 Task: Customize reminder preferences for each task based on its importance and urgency in external data integration.
Action: Mouse moved to (125, 267)
Screenshot: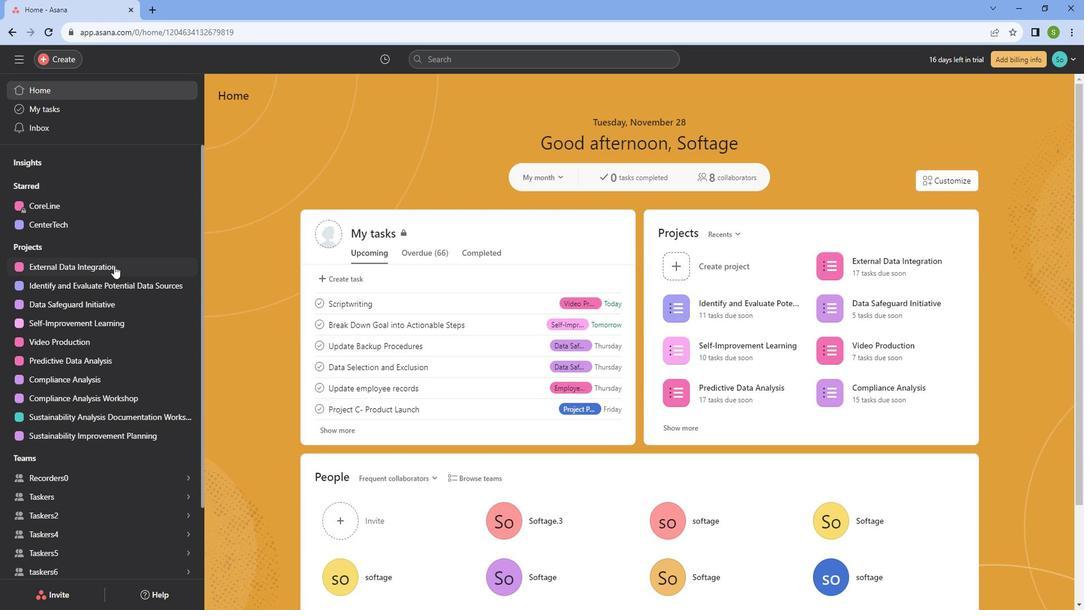 
Action: Mouse pressed left at (125, 267)
Screenshot: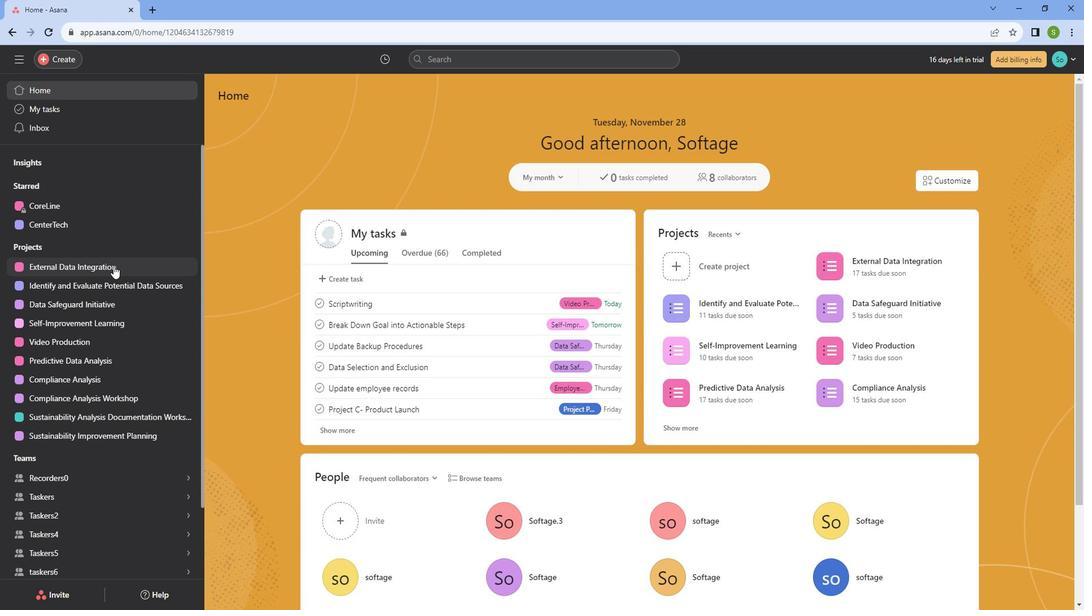 
Action: Mouse moved to (675, 237)
Screenshot: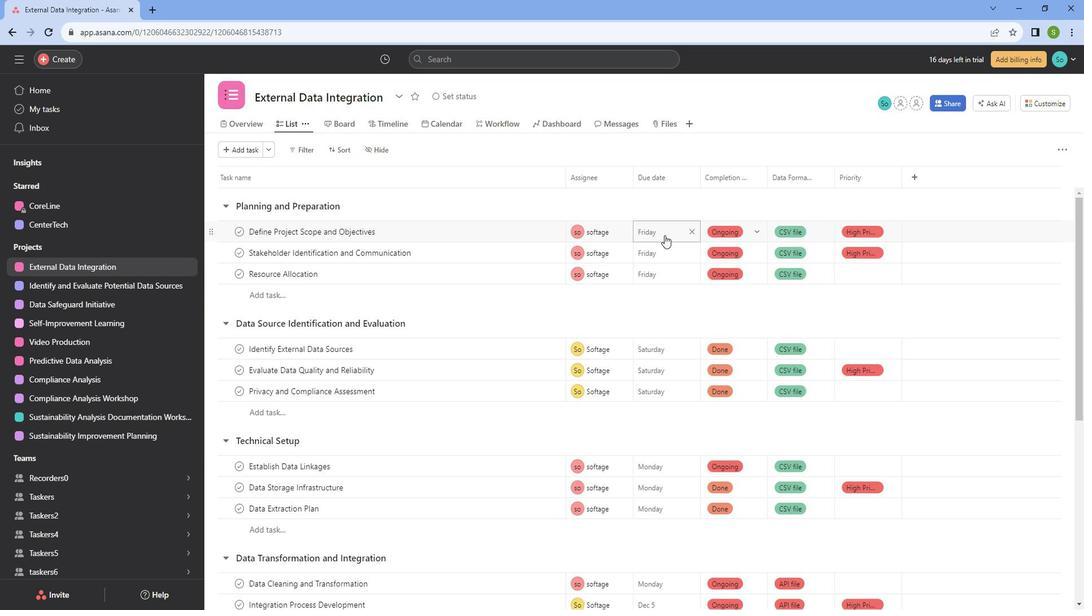 
Action: Mouse pressed left at (675, 237)
Screenshot: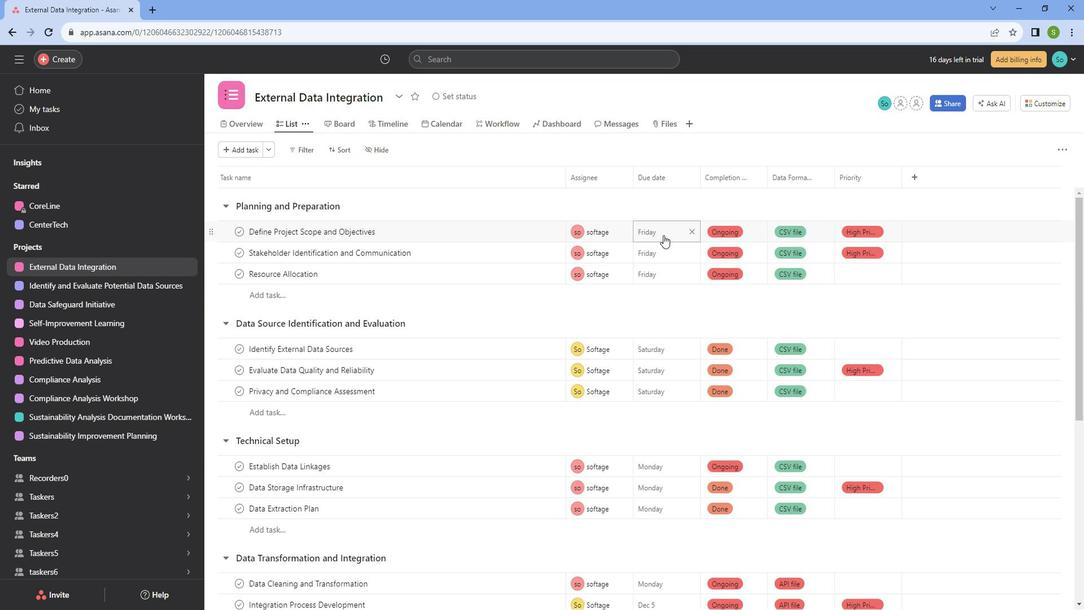 
Action: Mouse moved to (710, 289)
Screenshot: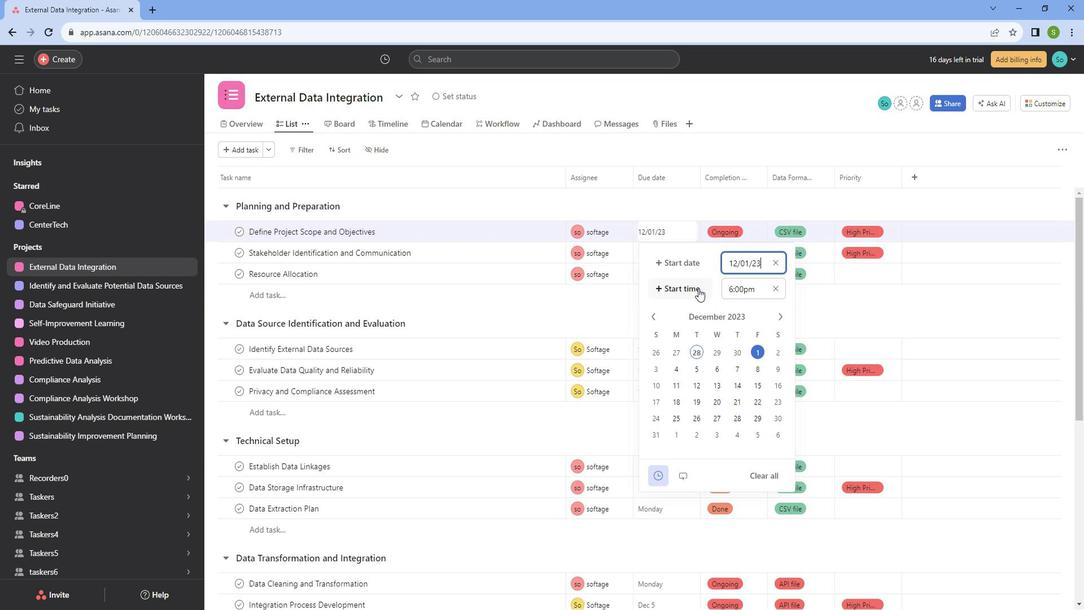 
Action: Mouse pressed left at (710, 289)
Screenshot: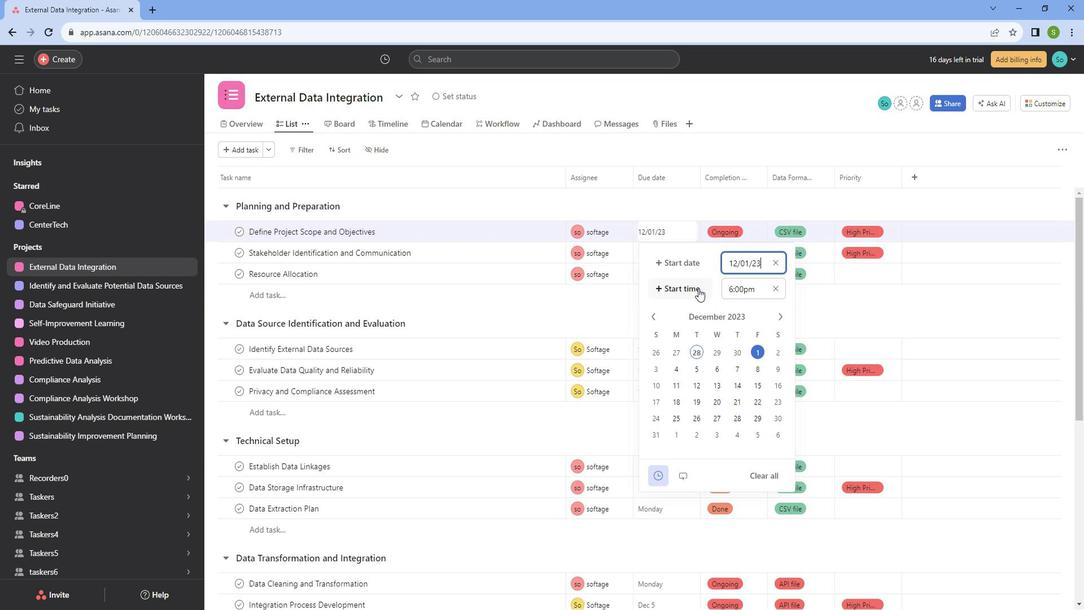 
Action: Mouse moved to (690, 320)
Screenshot: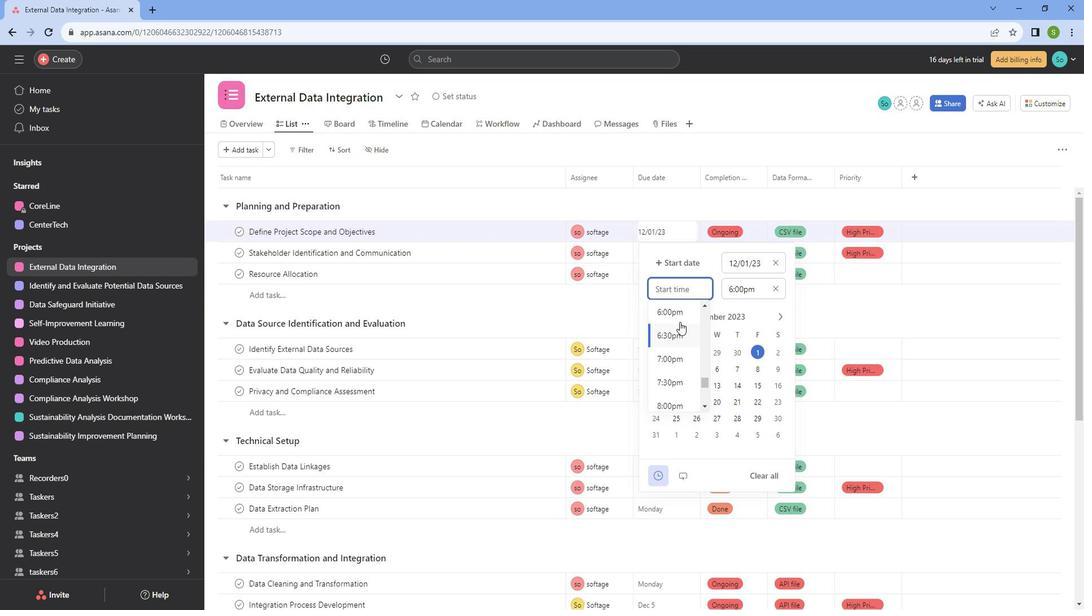 
Action: Mouse scrolled (690, 321) with delta (0, 0)
Screenshot: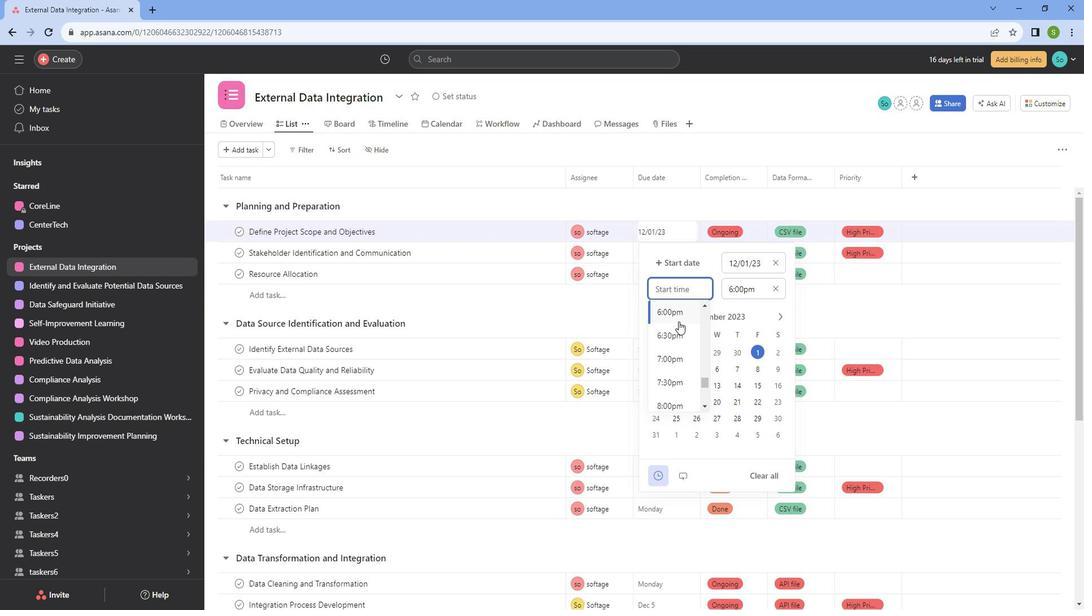 
Action: Mouse moved to (683, 348)
Screenshot: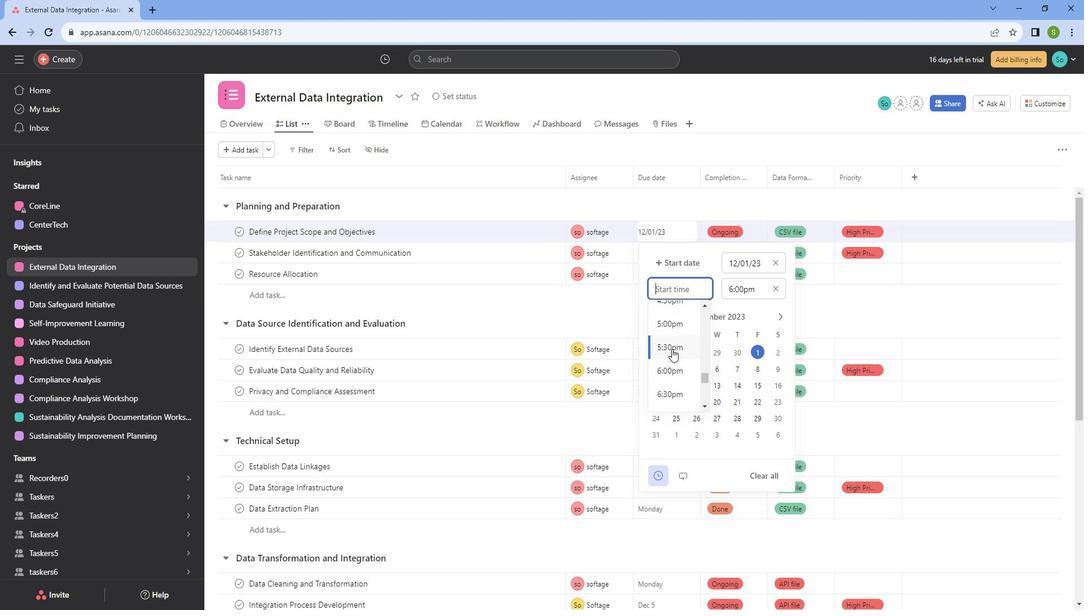 
Action: Mouse pressed left at (683, 348)
Screenshot: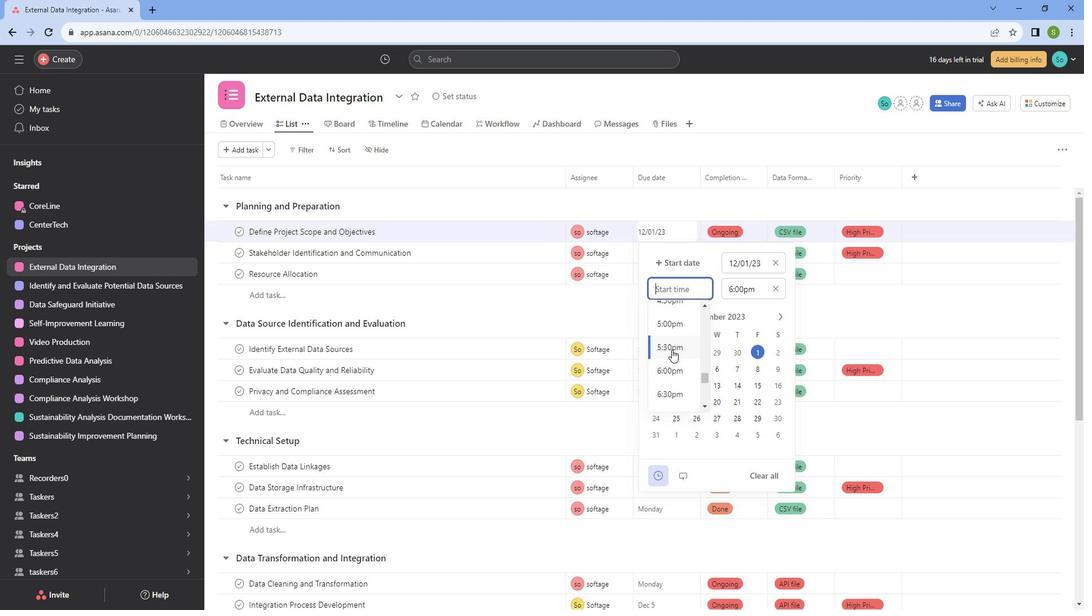 
Action: Mouse moved to (665, 209)
Screenshot: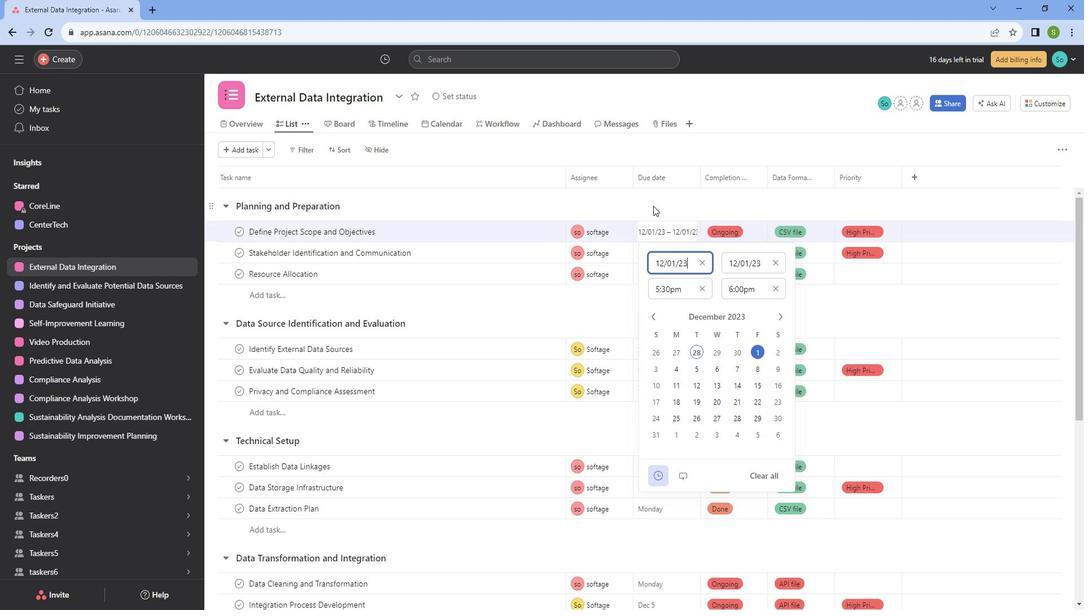 
Action: Mouse pressed left at (665, 209)
Screenshot: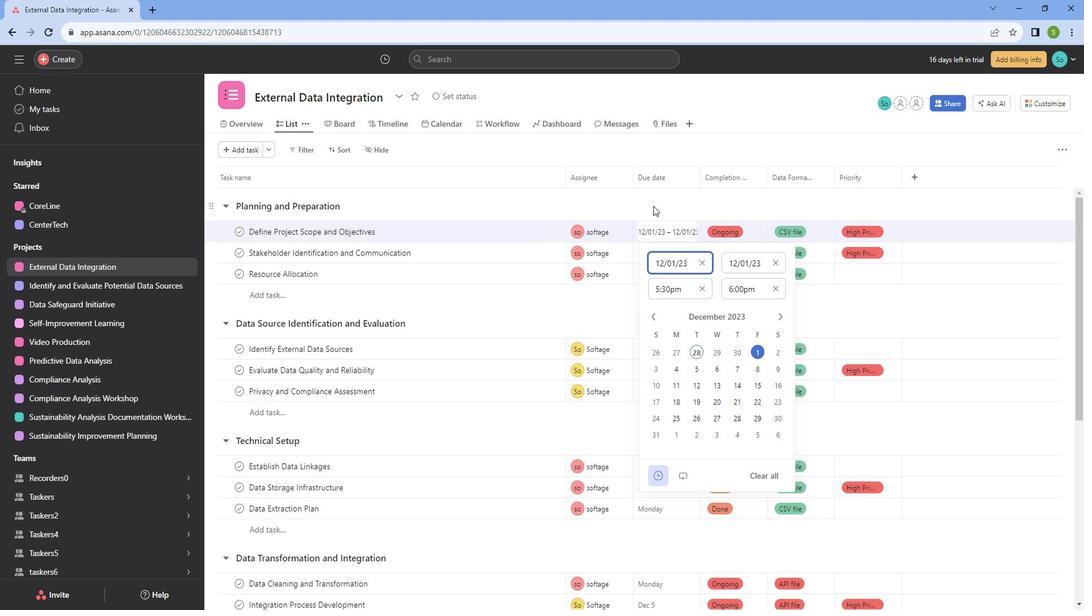 
Action: Mouse moved to (664, 261)
Screenshot: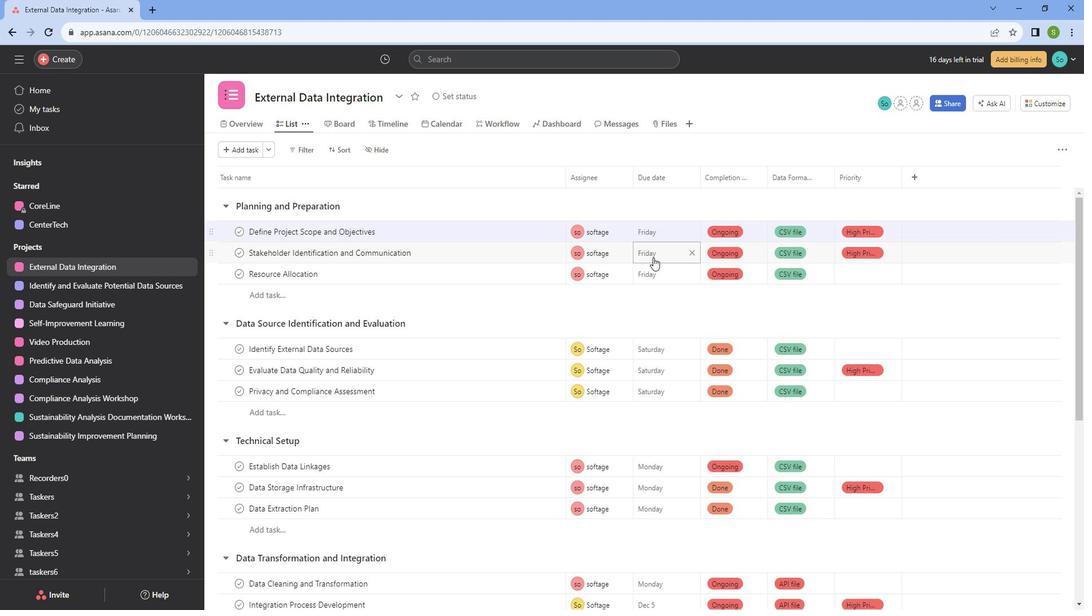 
Action: Mouse pressed left at (664, 261)
Screenshot: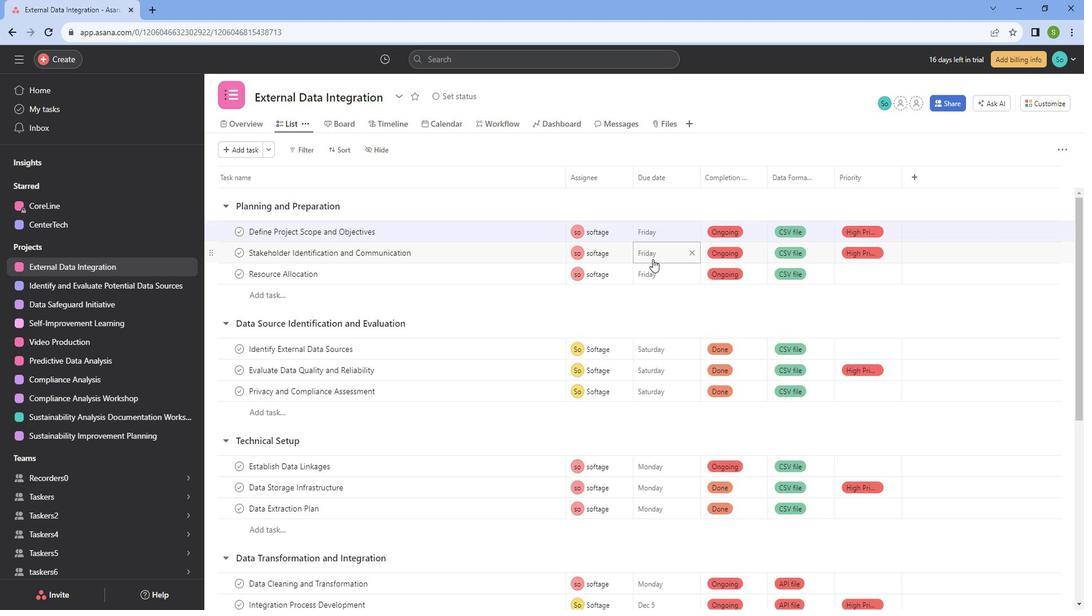 
Action: Mouse moved to (690, 307)
Screenshot: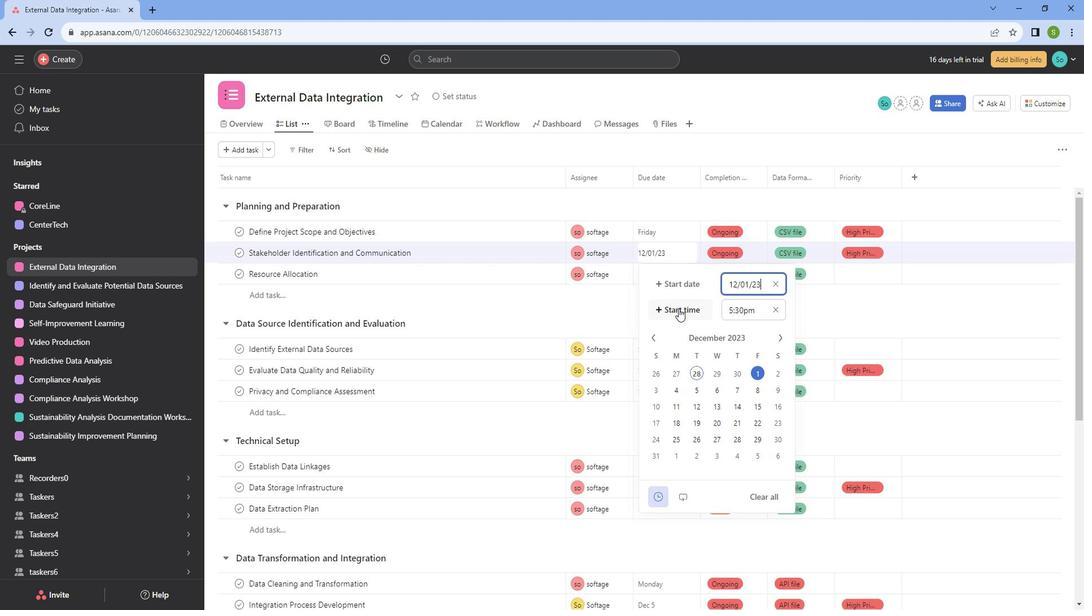 
Action: Mouse pressed left at (690, 307)
Screenshot: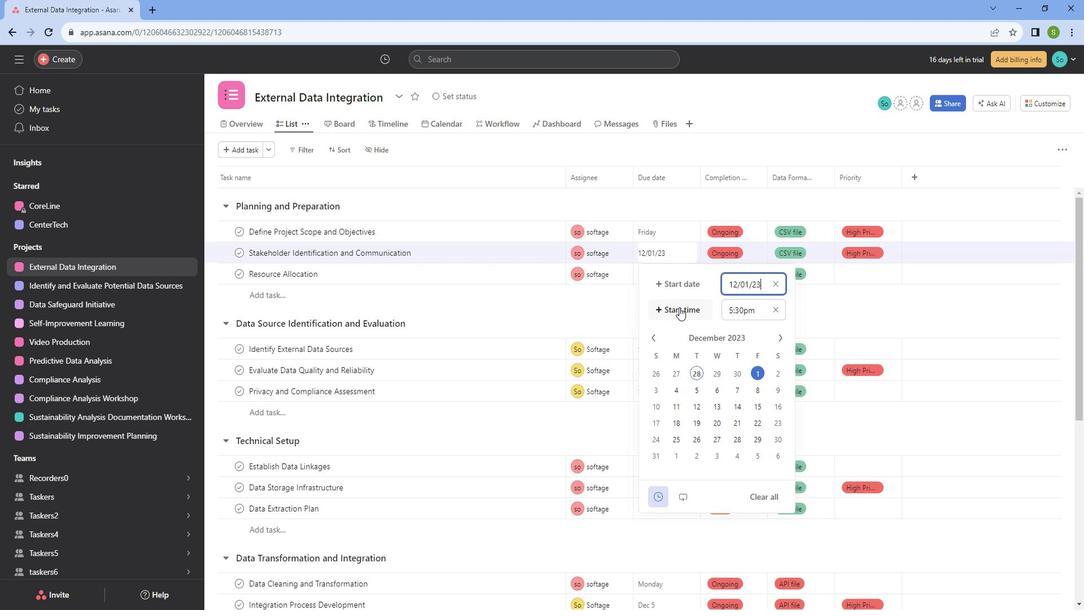 
Action: Mouse moved to (702, 339)
Screenshot: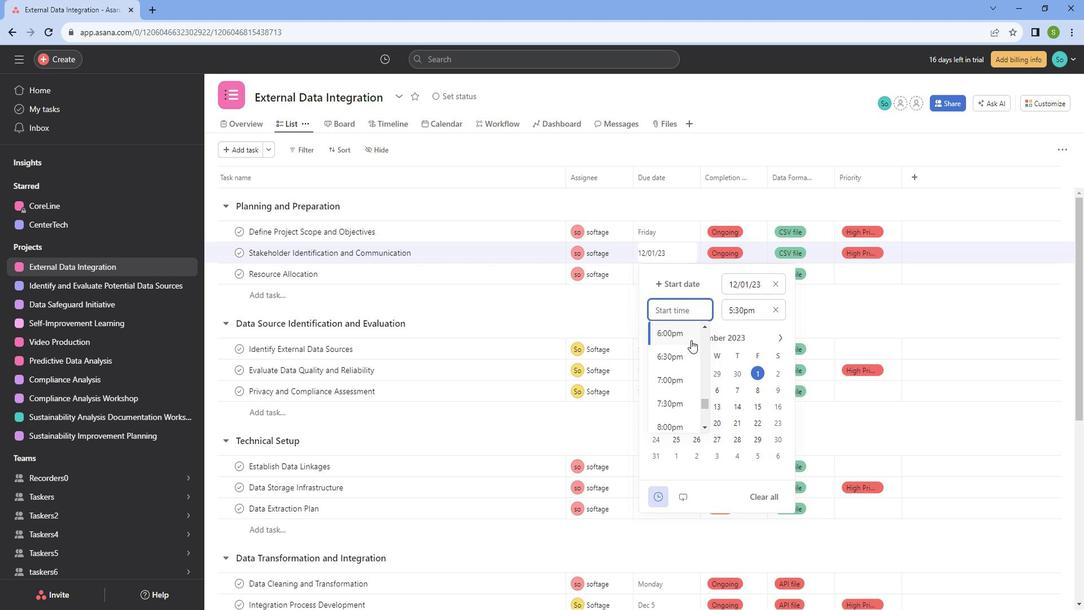 
Action: Mouse scrolled (702, 339) with delta (0, 0)
Screenshot: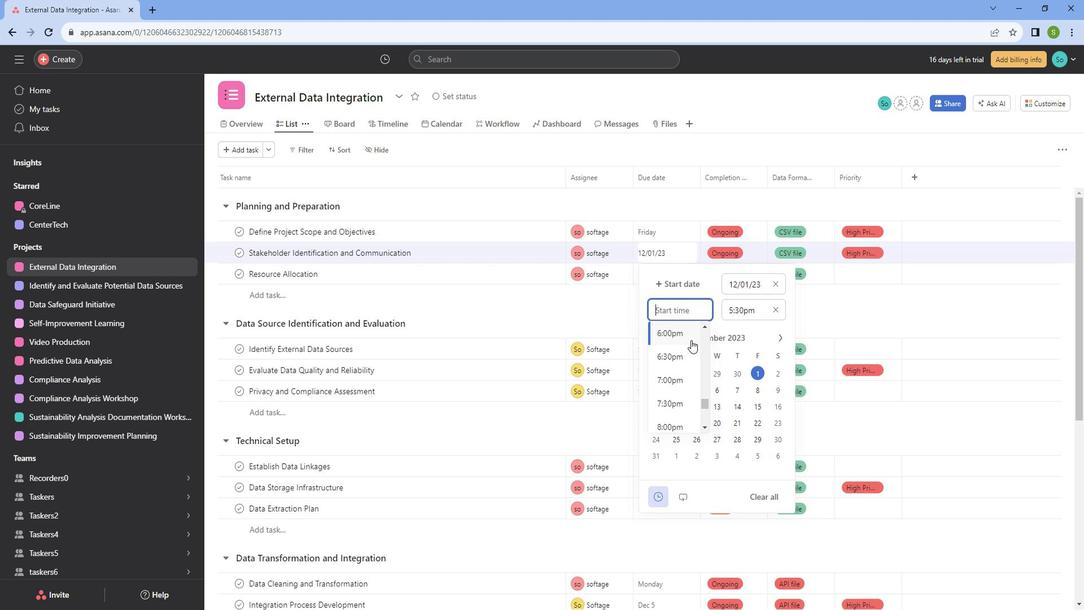 
Action: Mouse moved to (694, 342)
Screenshot: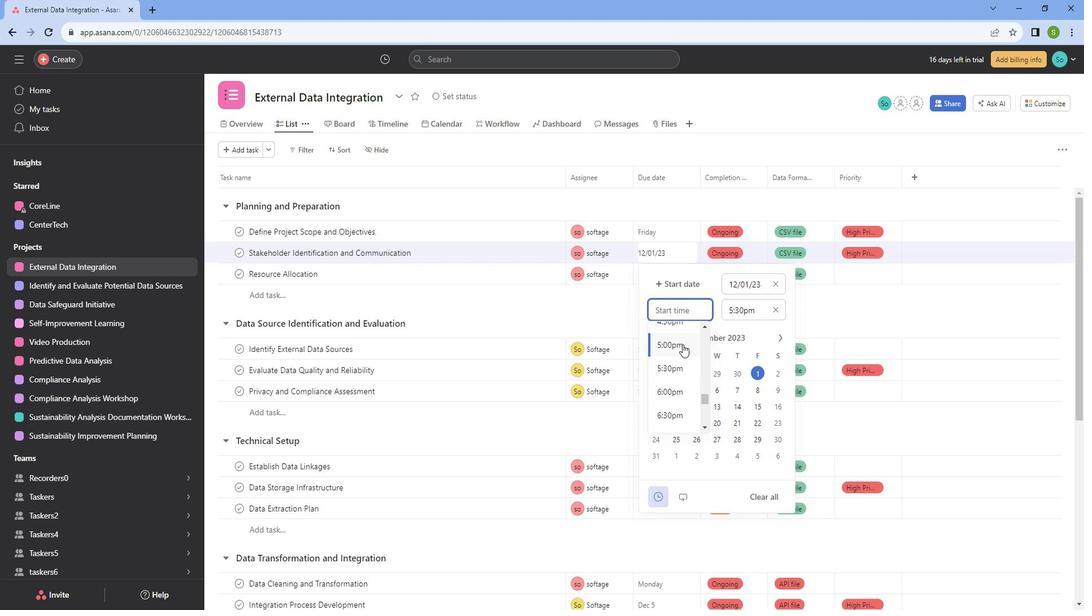 
Action: Mouse pressed left at (694, 342)
Screenshot: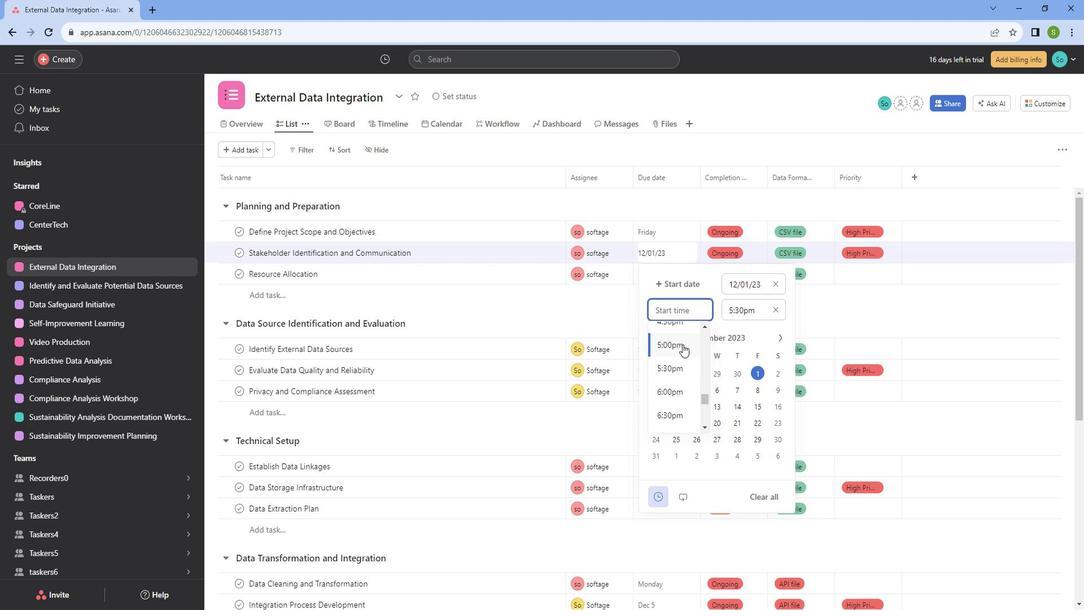 
Action: Mouse moved to (668, 208)
Screenshot: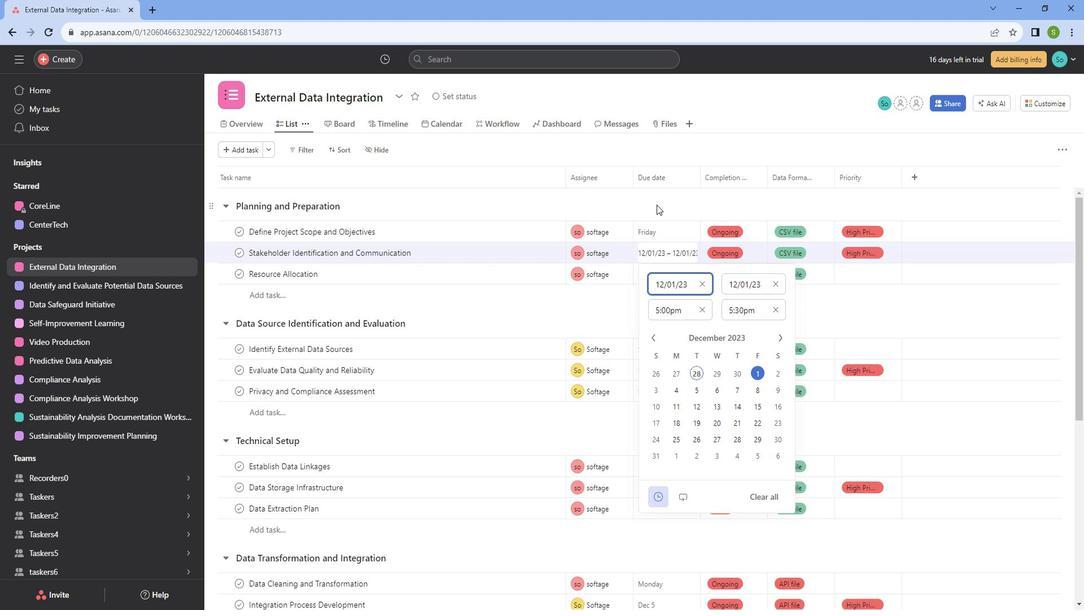 
Action: Mouse pressed left at (668, 208)
Screenshot: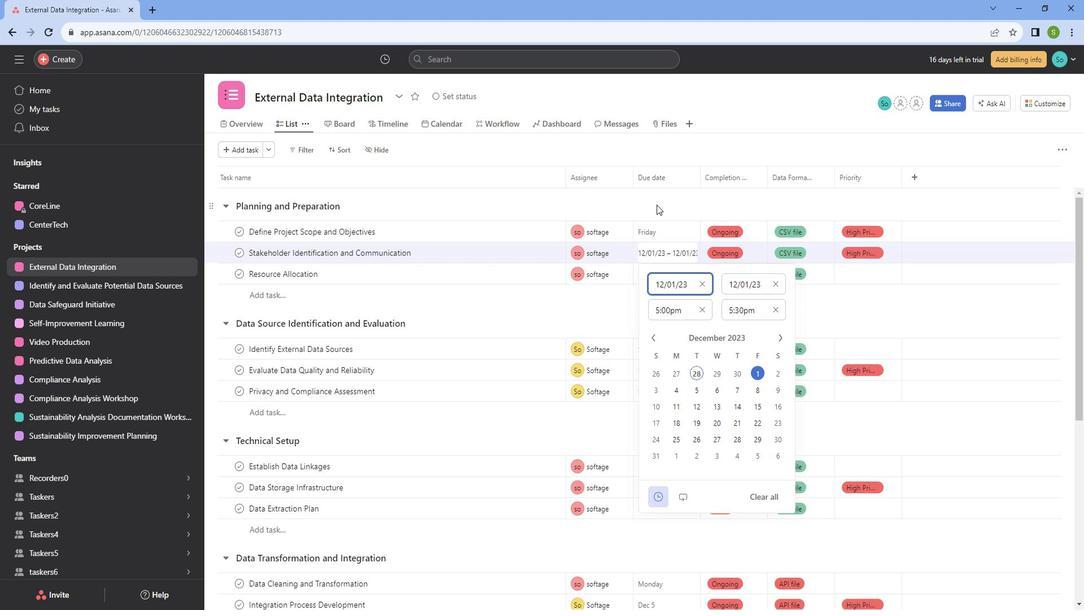 
Action: Mouse moved to (652, 278)
Screenshot: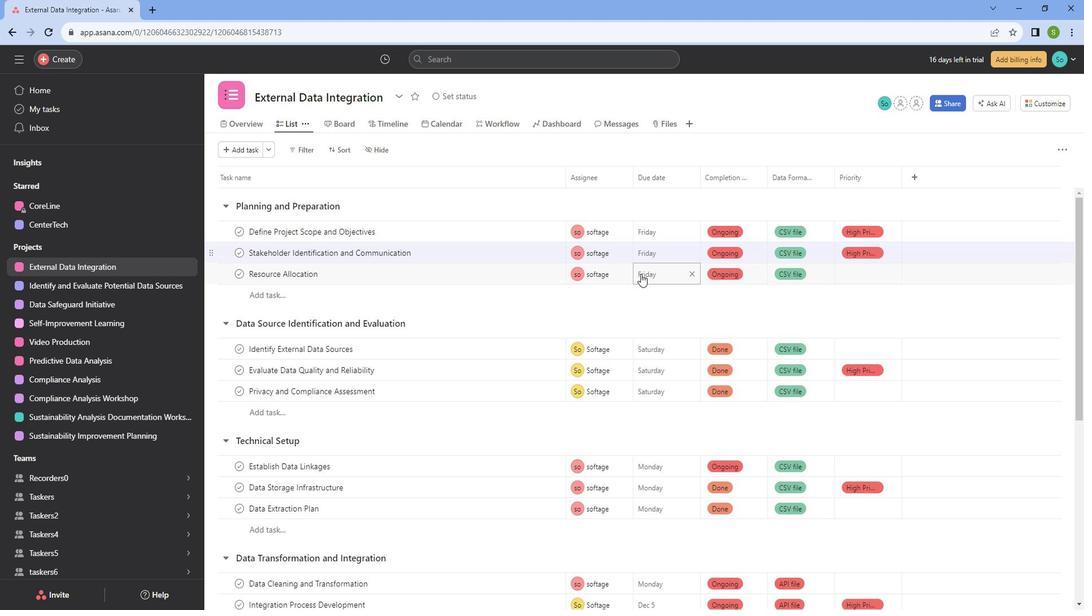 
Action: Mouse pressed left at (652, 278)
Screenshot: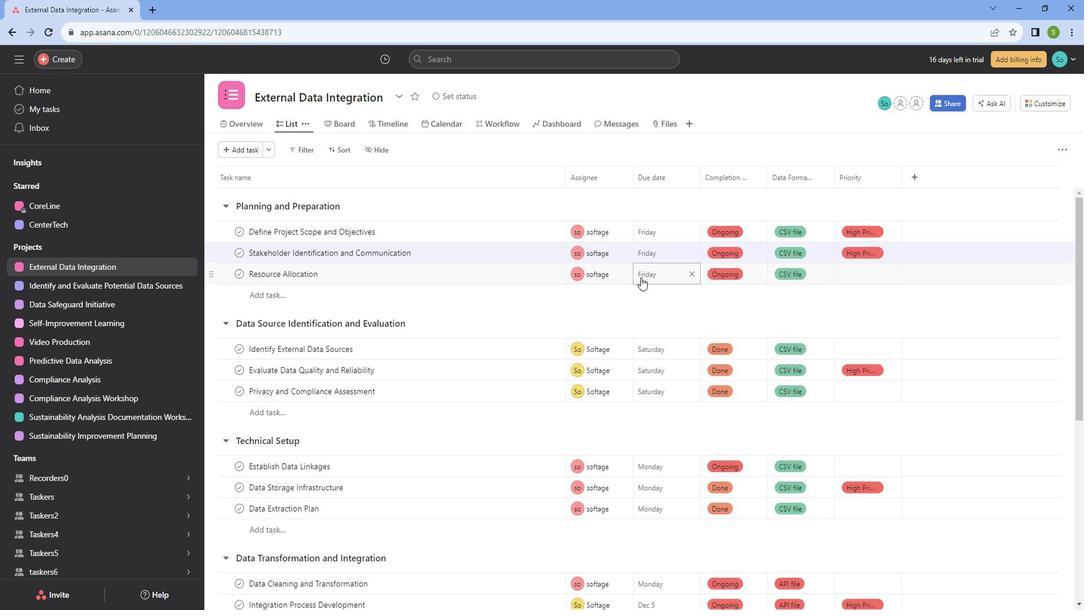 
Action: Mouse moved to (696, 329)
Screenshot: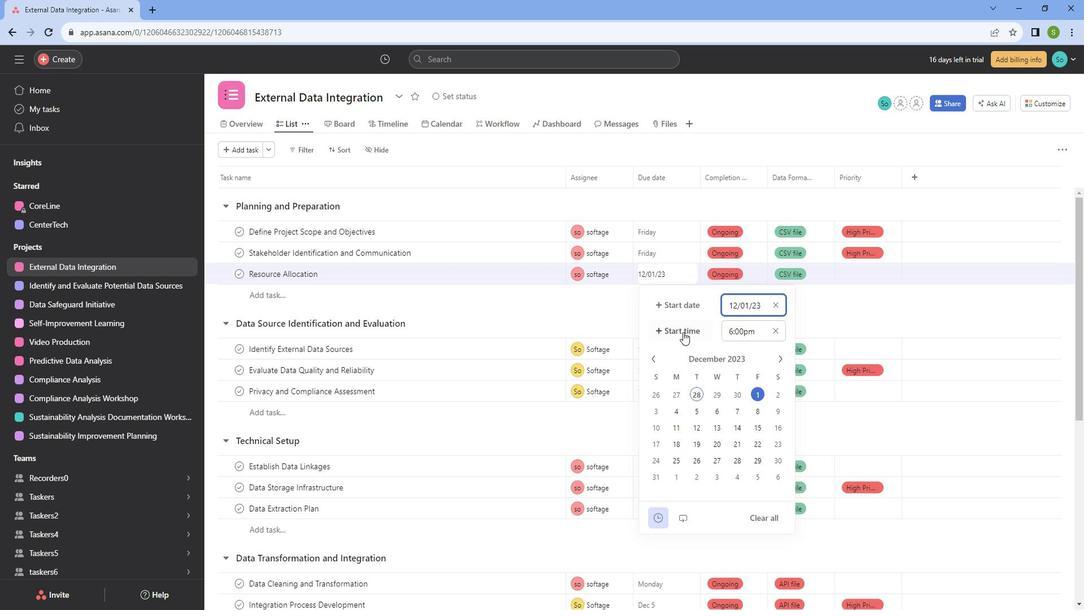 
Action: Mouse pressed left at (696, 329)
Screenshot: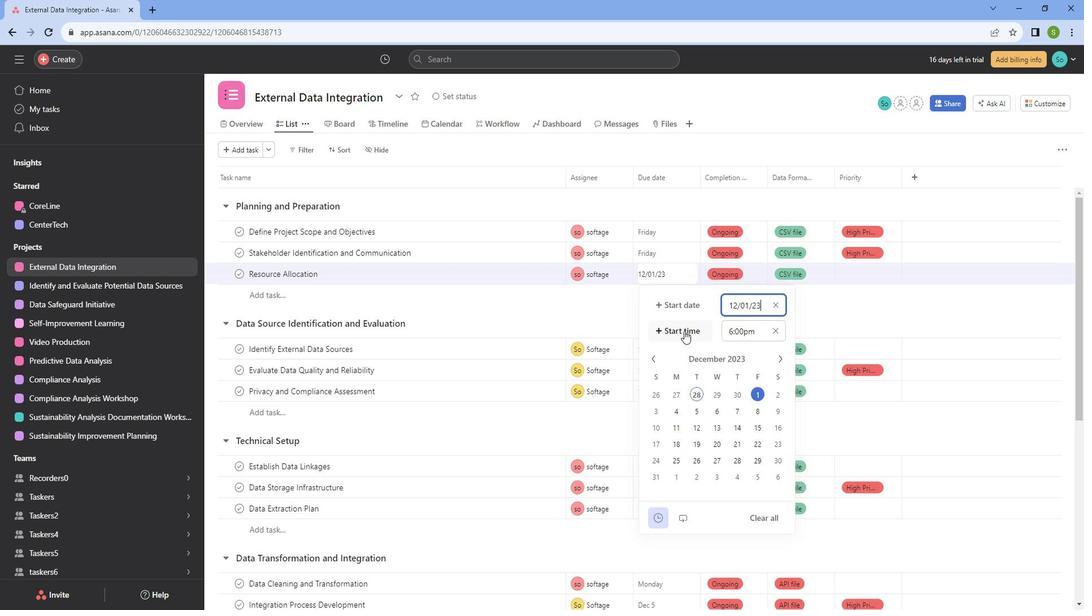 
Action: Mouse moved to (688, 354)
Screenshot: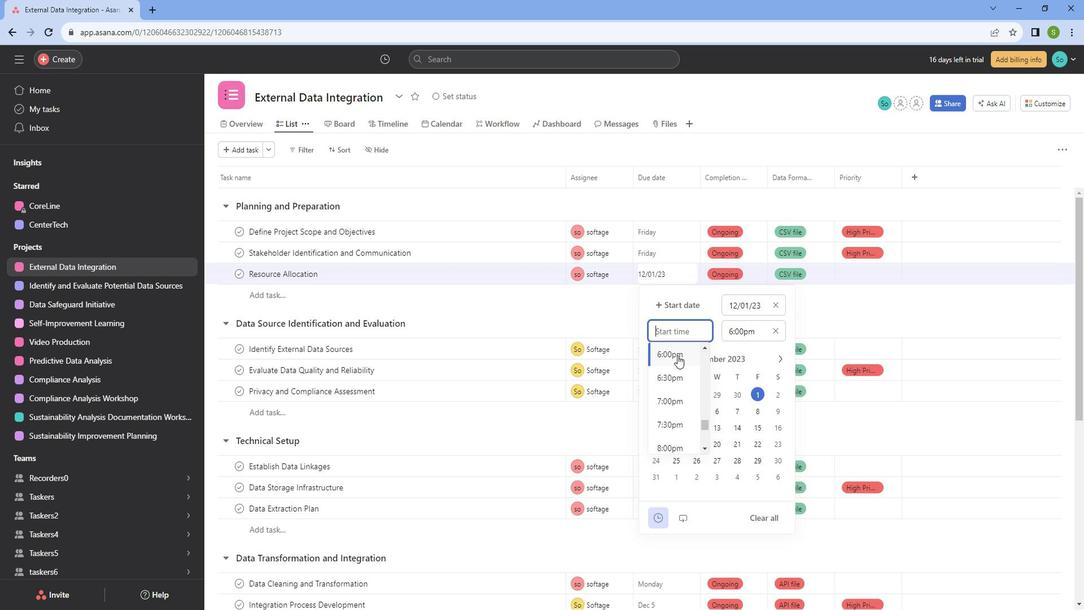 
Action: Mouse scrolled (688, 354) with delta (0, 0)
Screenshot: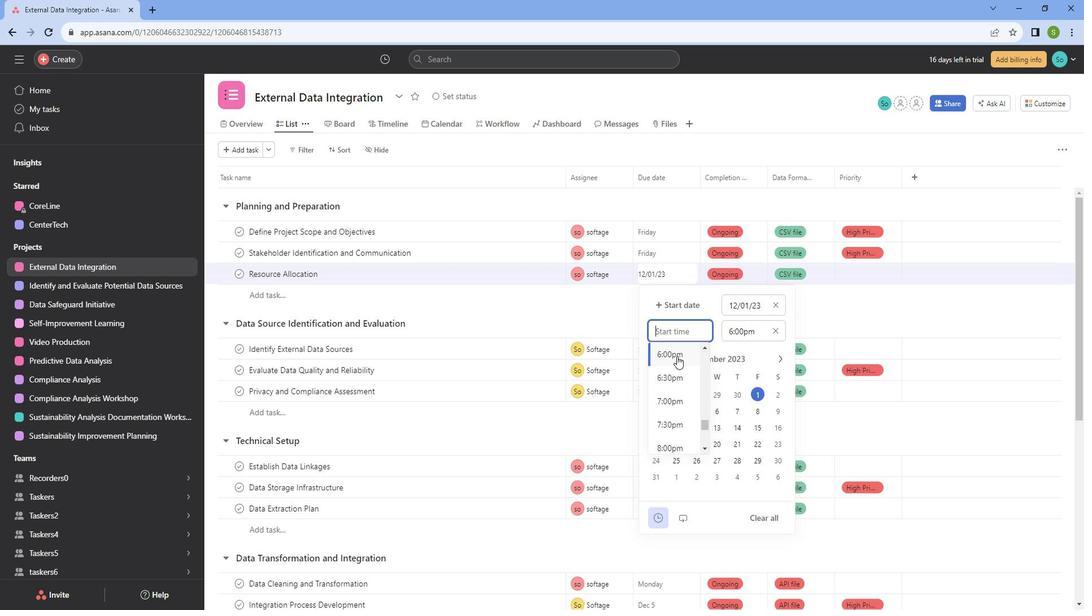 
Action: Mouse moved to (684, 385)
Screenshot: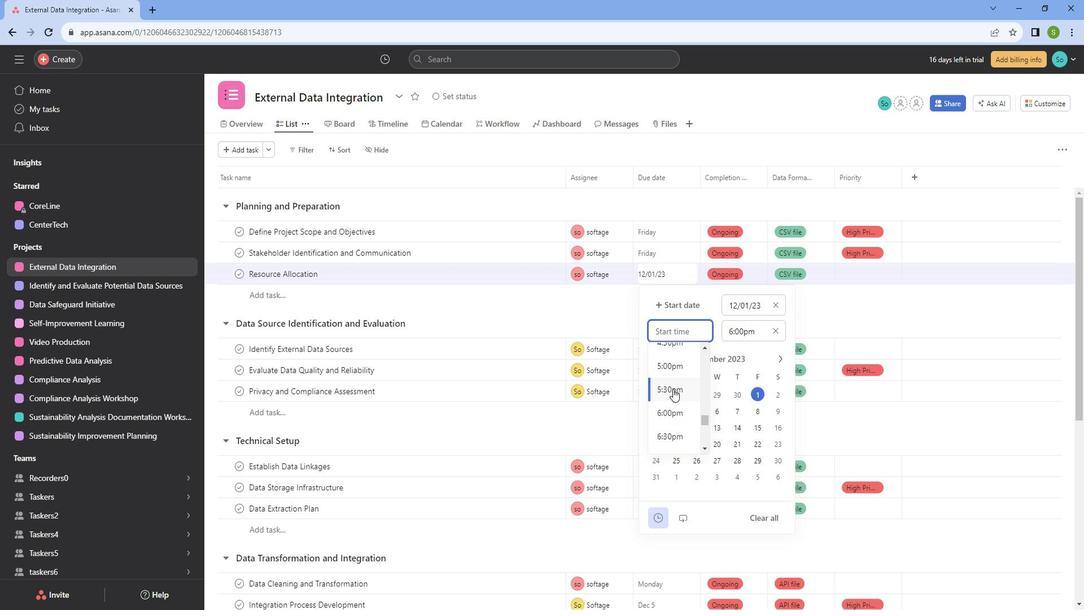 
Action: Mouse pressed left at (684, 385)
Screenshot: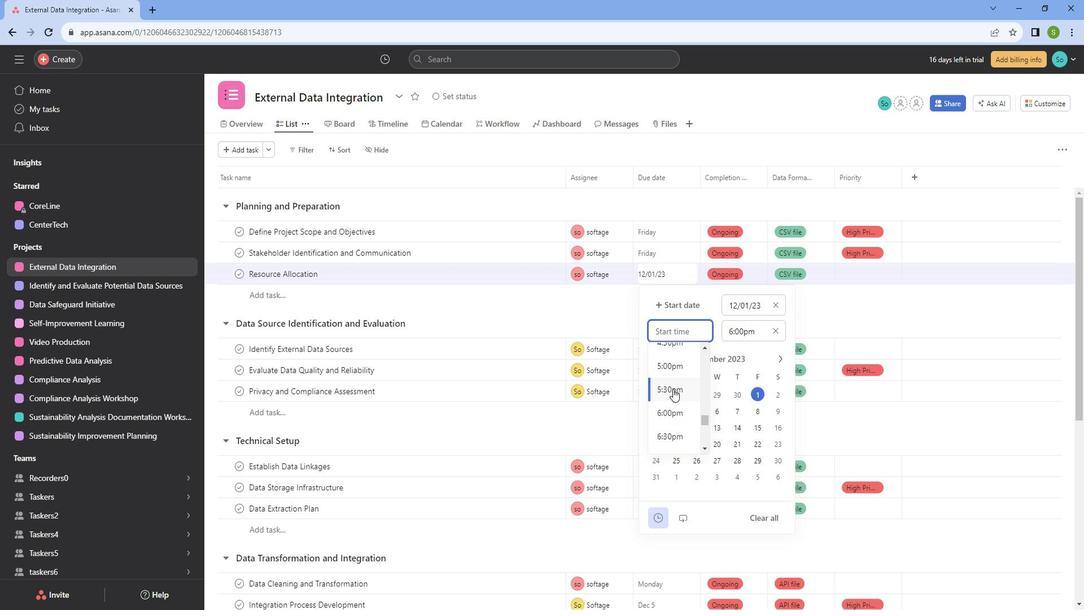 
Action: Mouse moved to (675, 214)
Screenshot: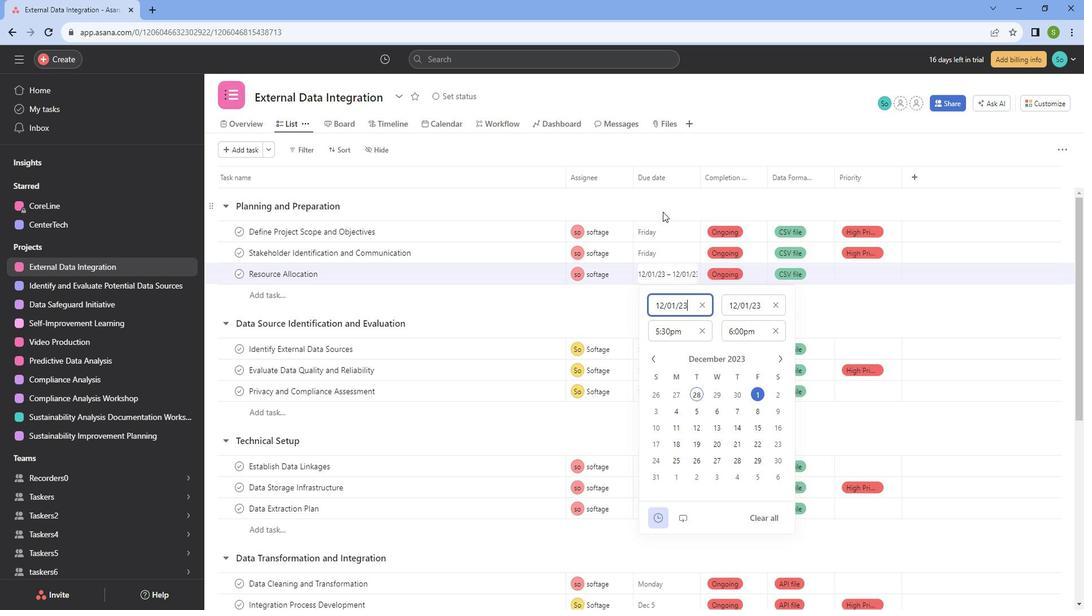 
Action: Mouse pressed left at (675, 214)
Screenshot: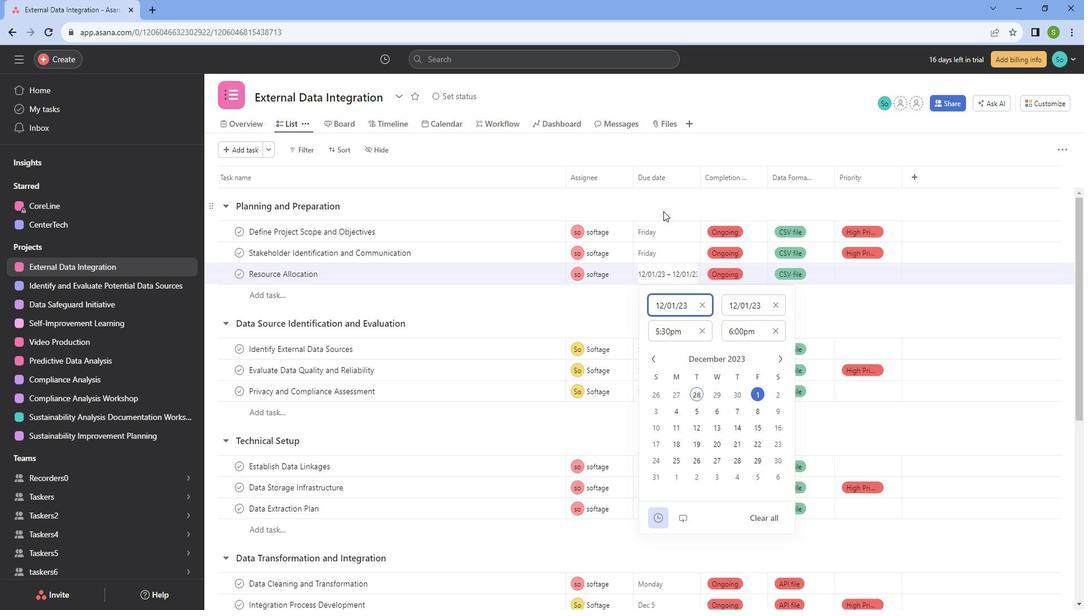
Action: Mouse moved to (646, 257)
Screenshot: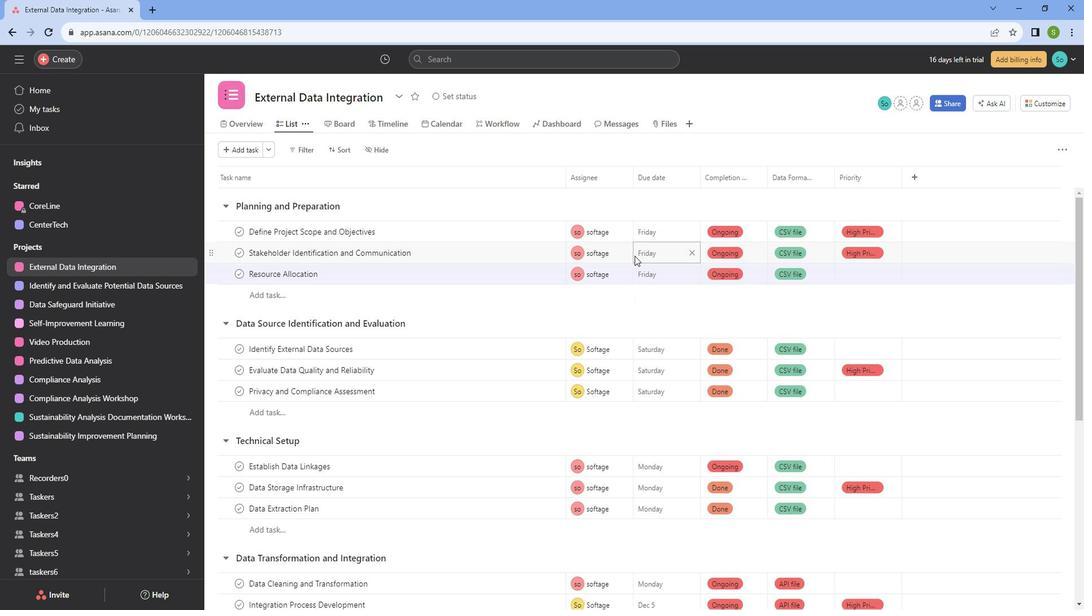 
Action: Mouse scrolled (646, 258) with delta (0, 0)
Screenshot: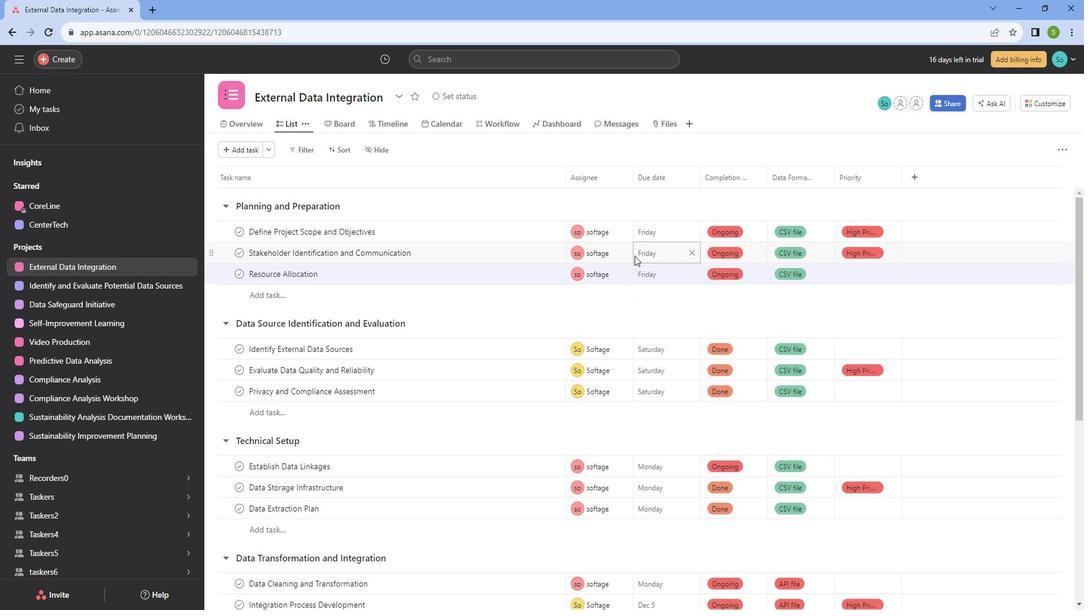 
Action: Mouse moved to (645, 258)
Screenshot: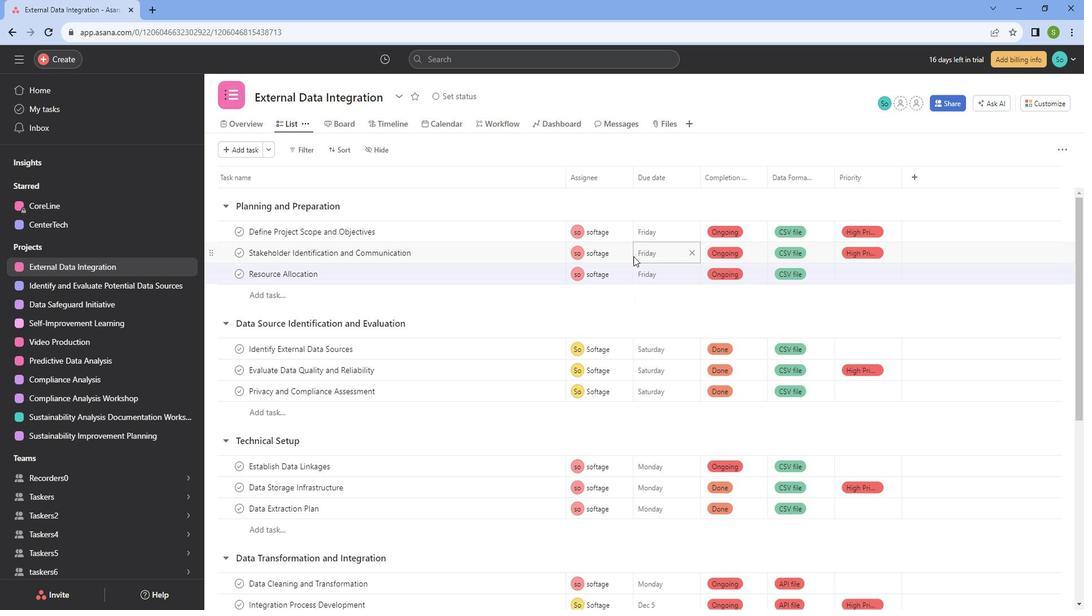 
Action: Mouse scrolled (645, 257) with delta (0, 0)
Screenshot: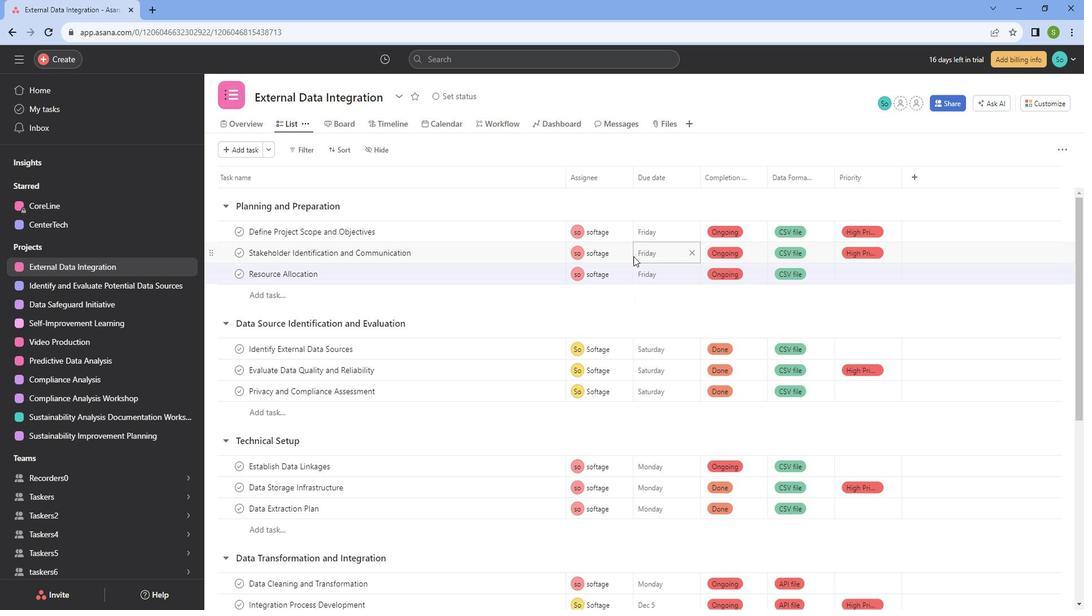 
Action: Mouse scrolled (645, 257) with delta (0, 0)
Screenshot: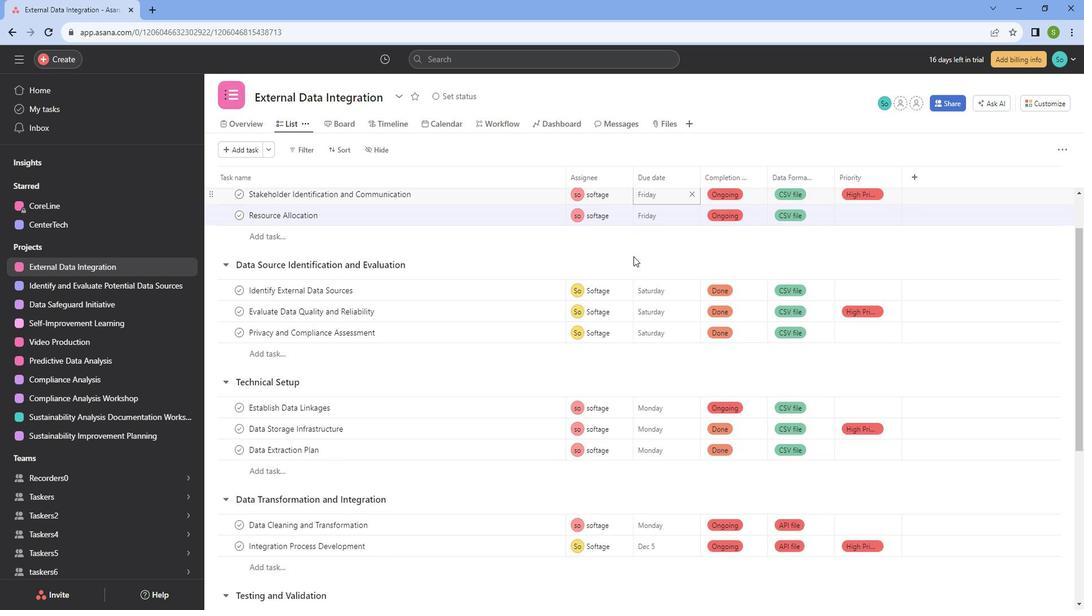 
Action: Mouse moved to (670, 235)
Screenshot: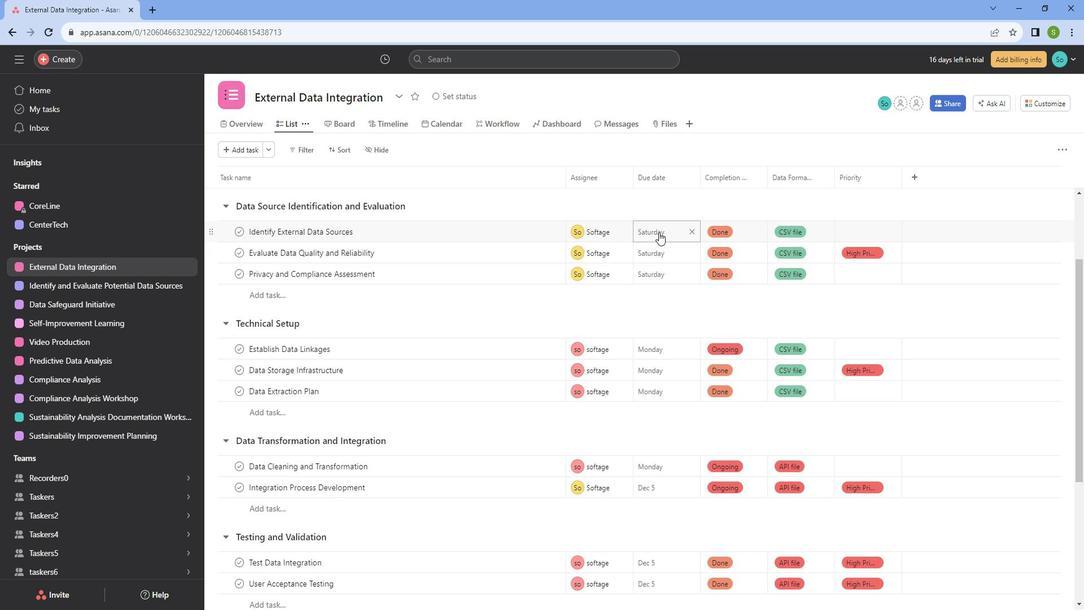 
Action: Mouse pressed left at (670, 235)
Screenshot: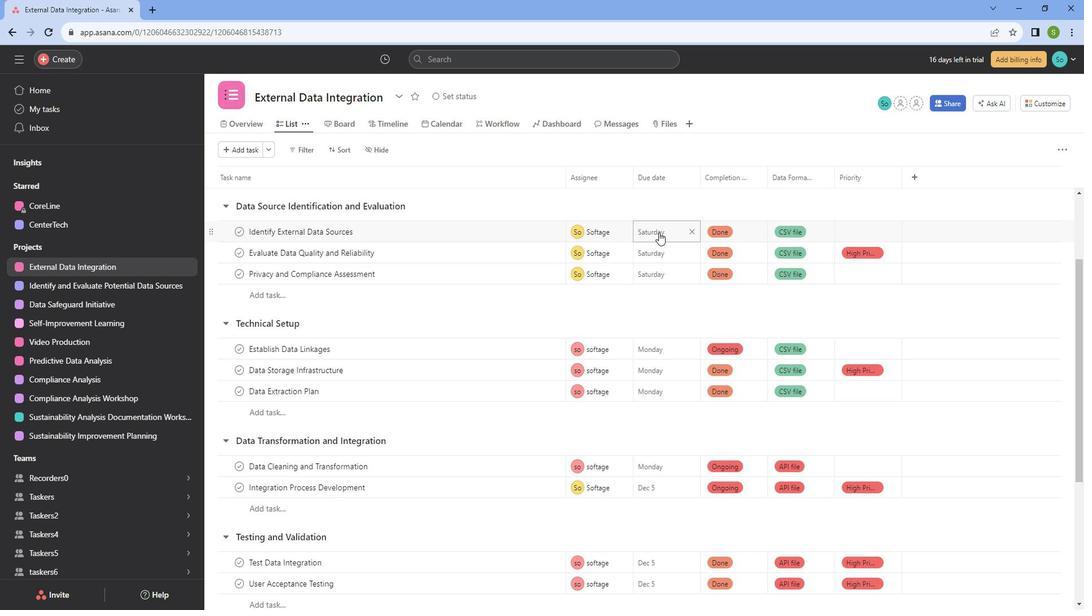 
Action: Mouse moved to (696, 289)
Screenshot: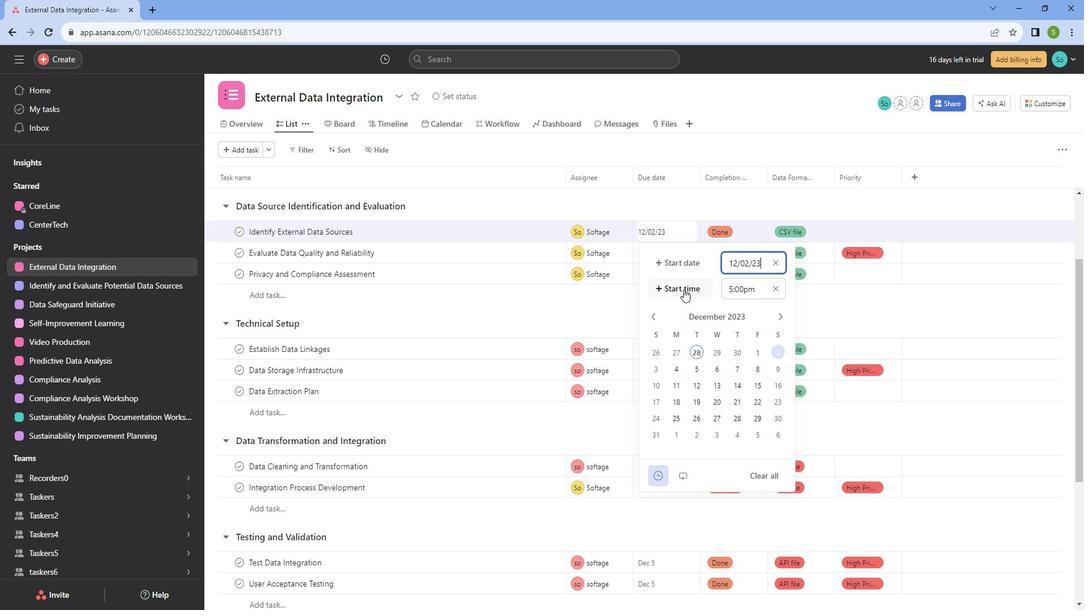 
Action: Mouse pressed left at (696, 289)
Screenshot: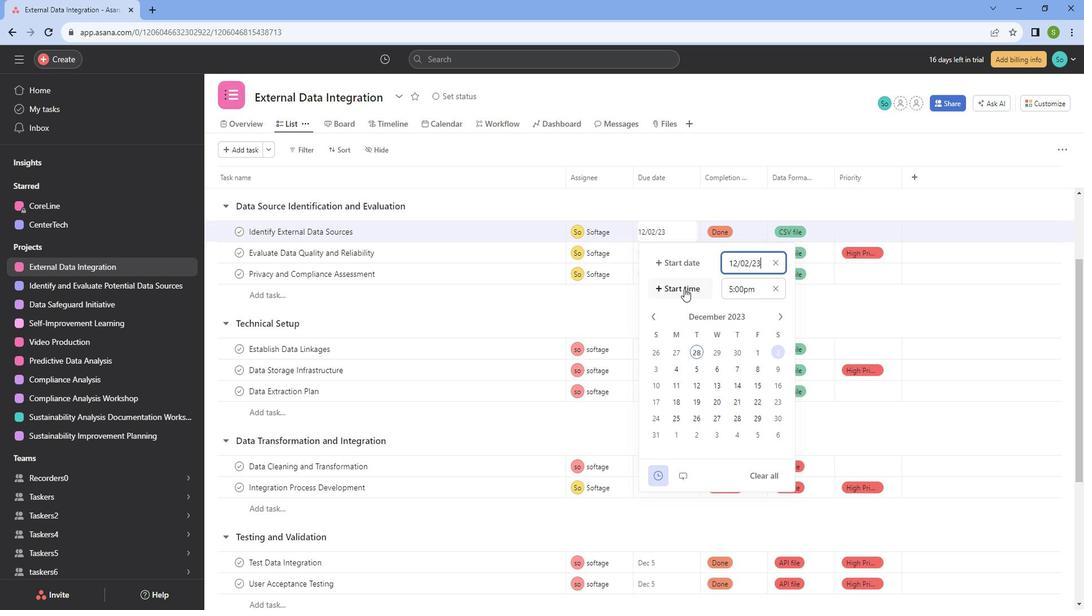 
Action: Mouse moved to (685, 326)
Screenshot: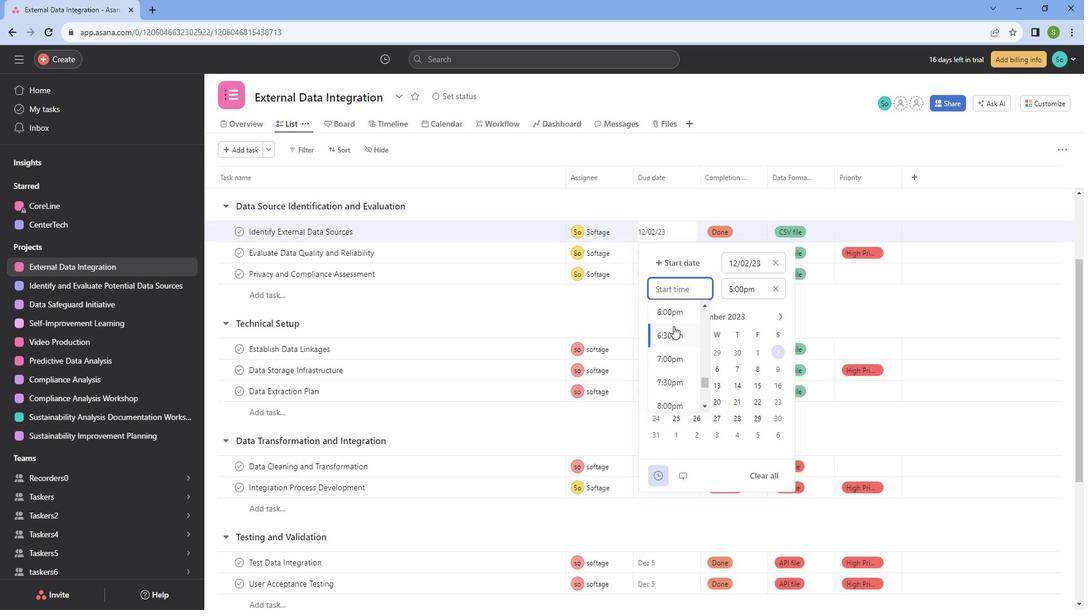 
Action: Mouse scrolled (685, 326) with delta (0, 0)
Screenshot: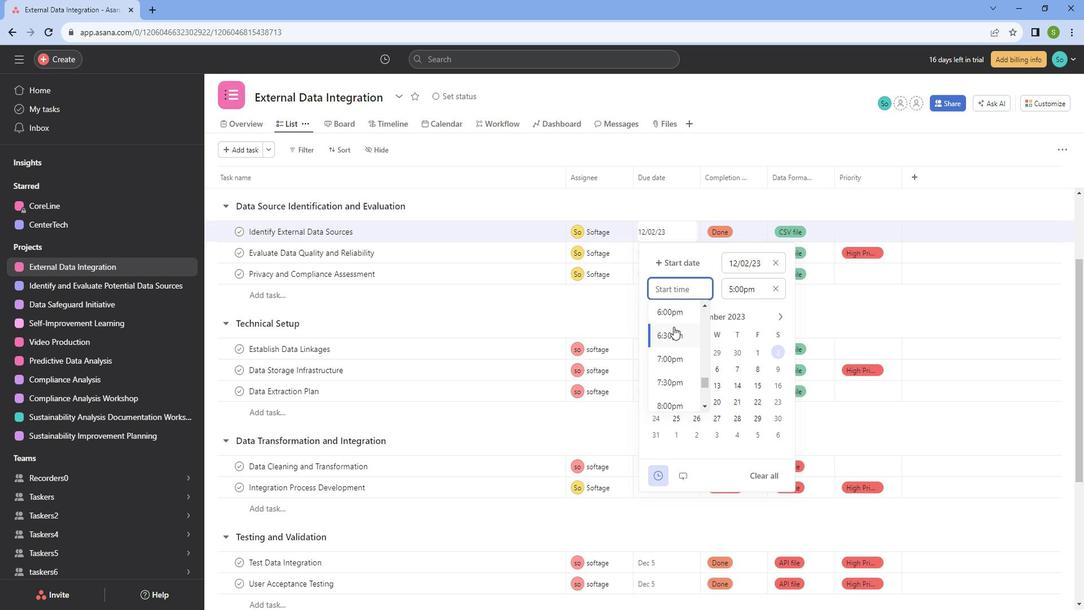 
Action: Mouse moved to (685, 326)
Screenshot: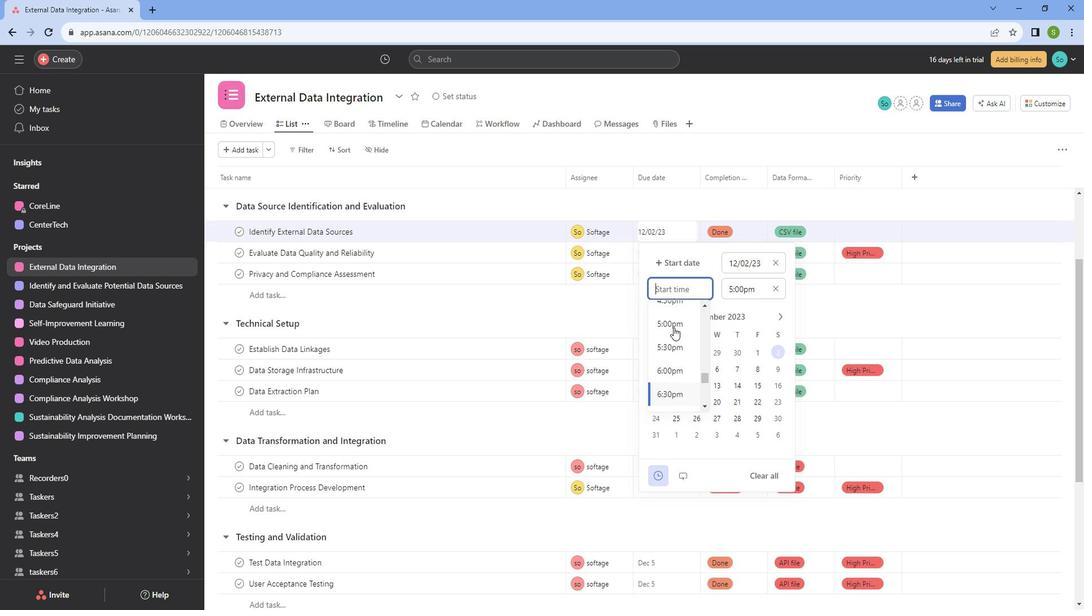 
Action: Mouse scrolled (685, 327) with delta (0, 0)
Screenshot: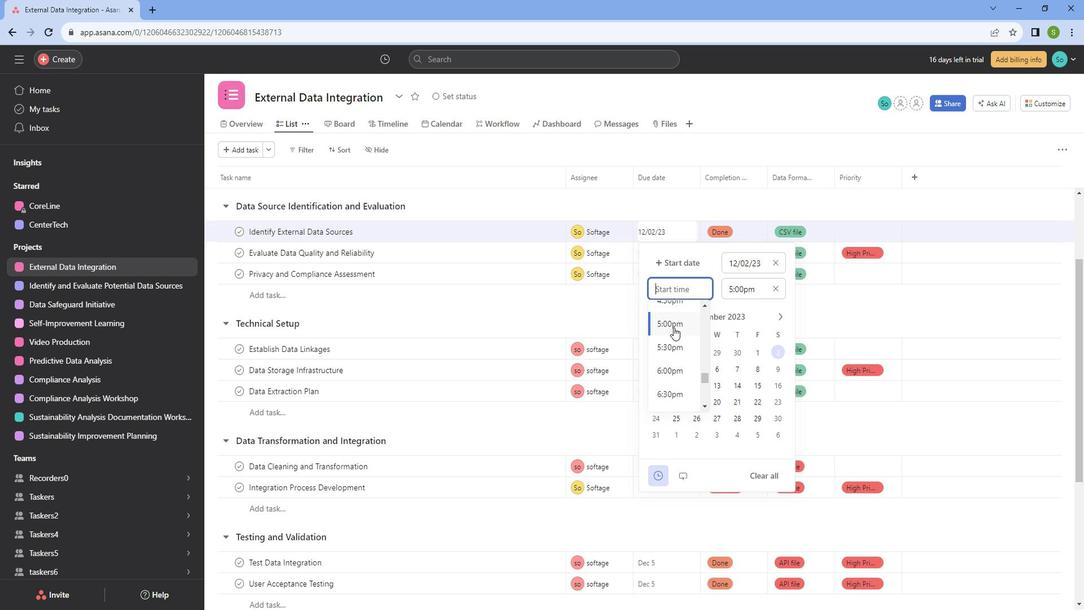 
Action: Mouse moved to (678, 354)
Screenshot: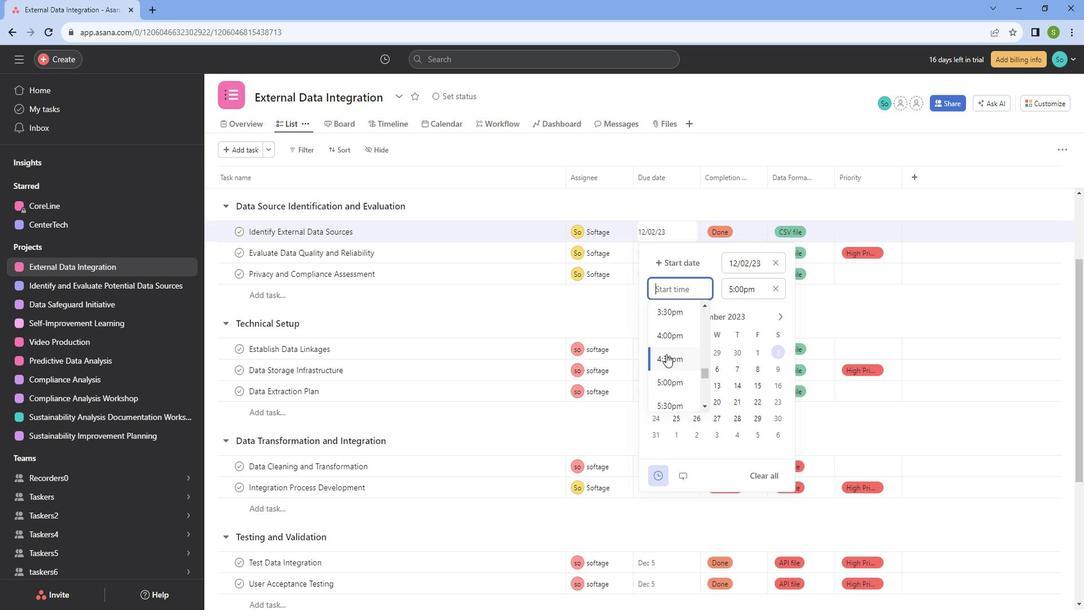 
Action: Mouse pressed left at (678, 354)
Screenshot: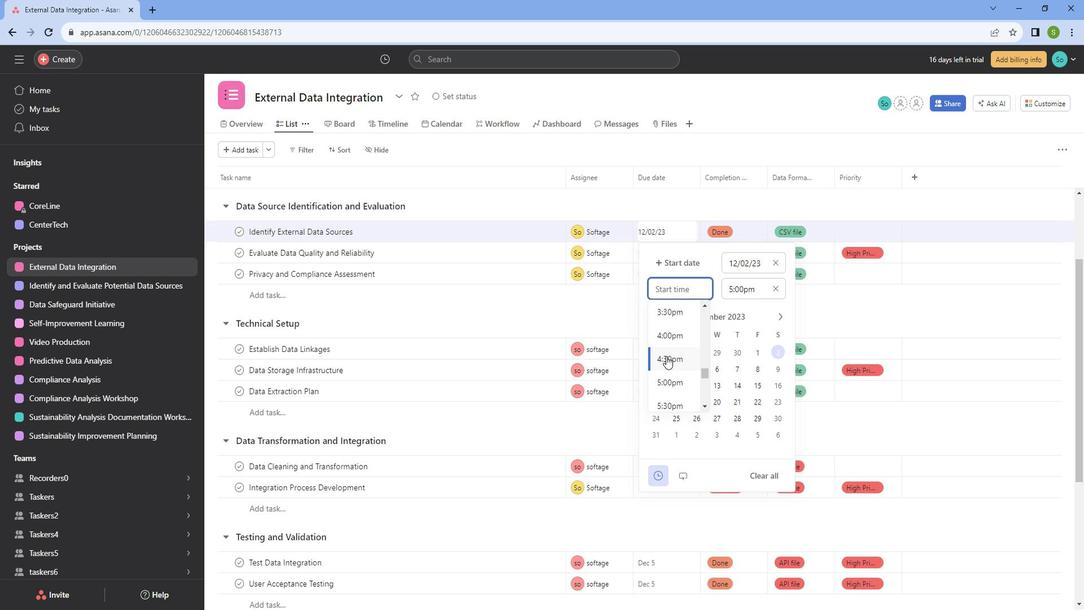 
Action: Mouse moved to (632, 320)
Screenshot: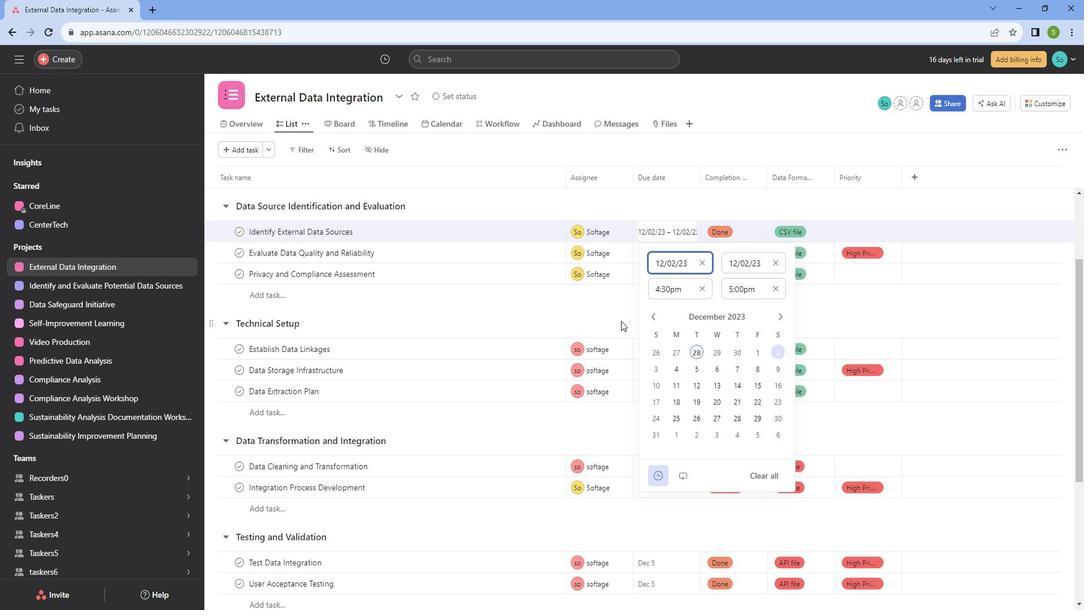 
Action: Mouse pressed left at (632, 320)
Screenshot: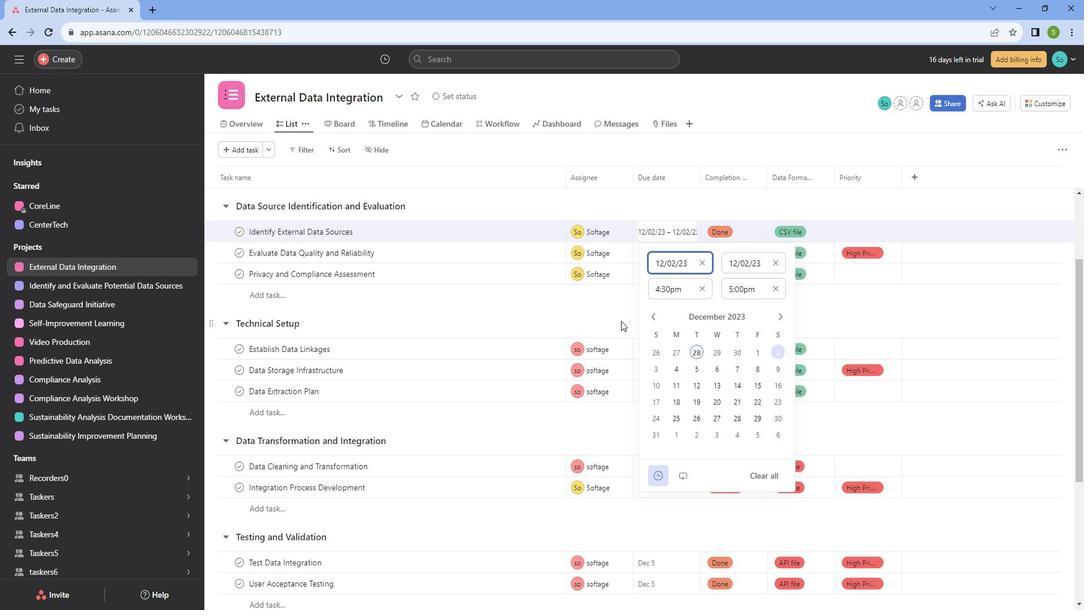 
Action: Mouse moved to (651, 253)
Screenshot: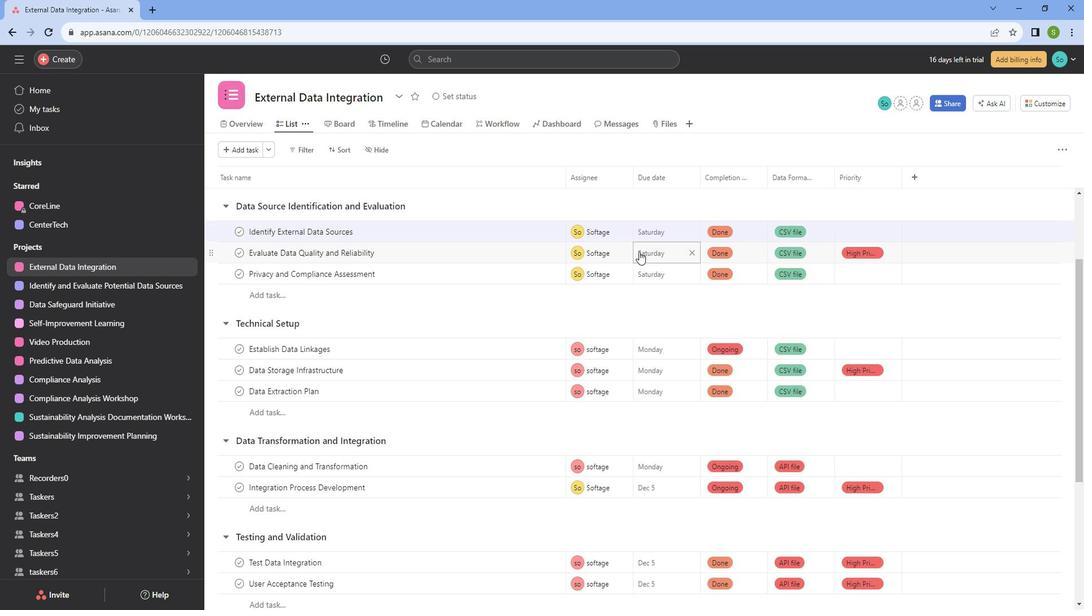 
Action: Mouse pressed left at (651, 253)
Screenshot: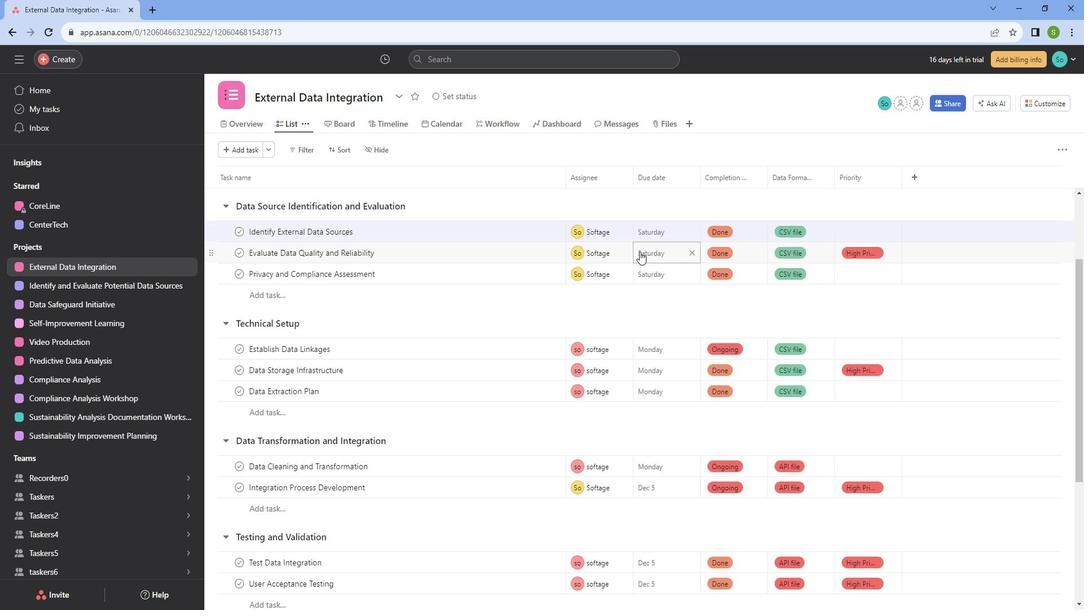 
Action: Mouse moved to (692, 303)
Screenshot: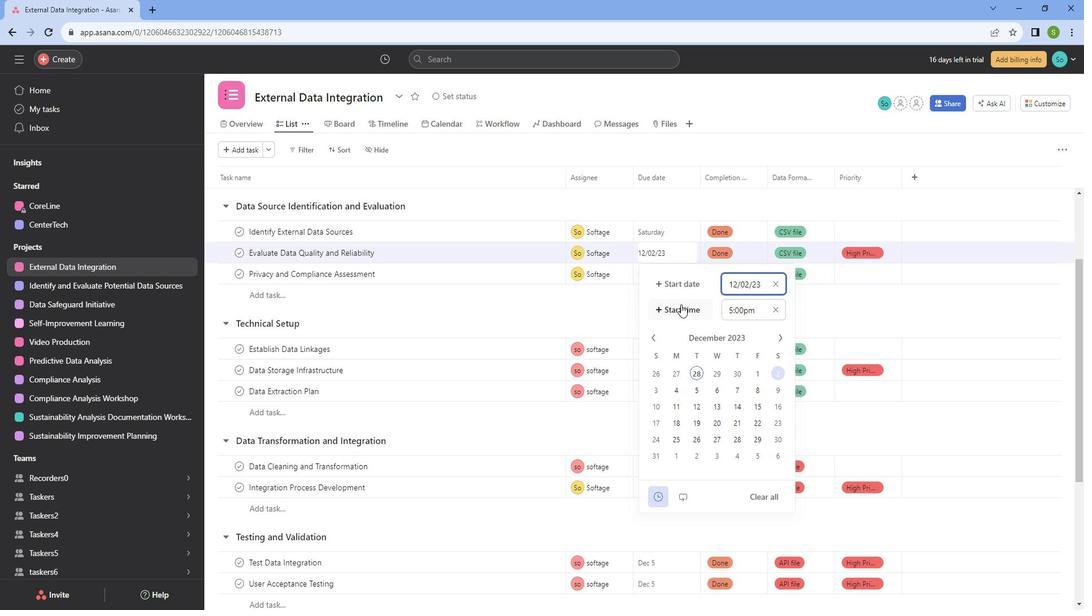 
Action: Mouse pressed left at (692, 303)
Screenshot: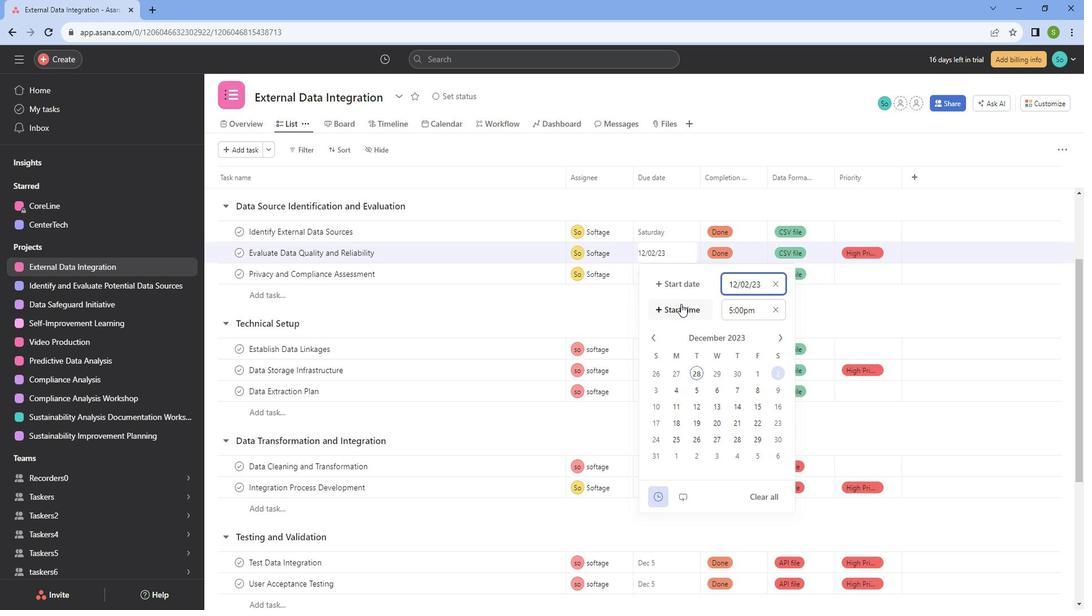 
Action: Mouse moved to (687, 342)
Screenshot: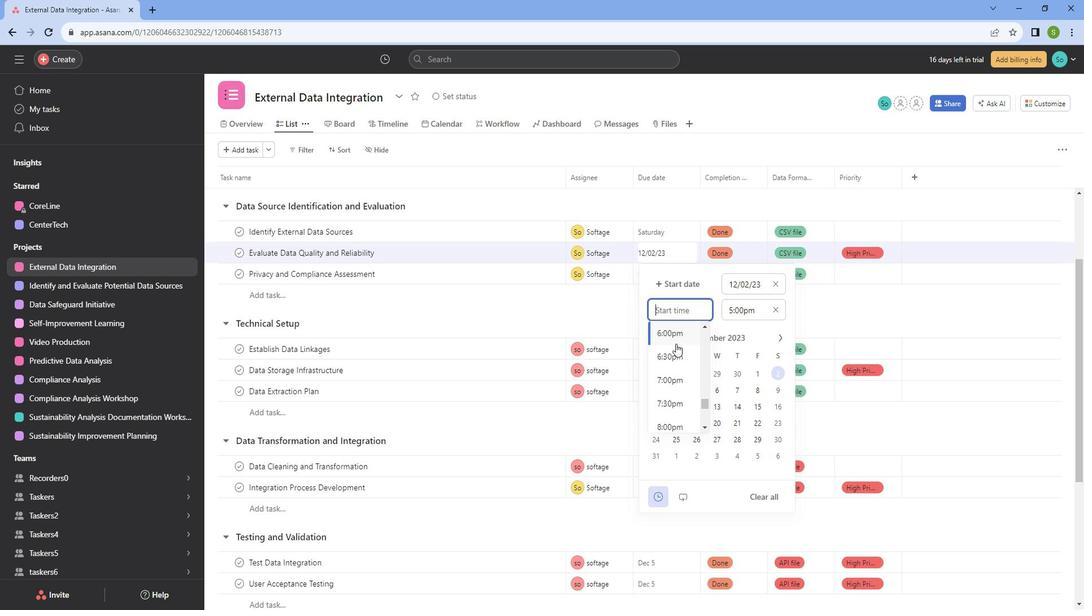
Action: Mouse scrolled (687, 342) with delta (0, 0)
Screenshot: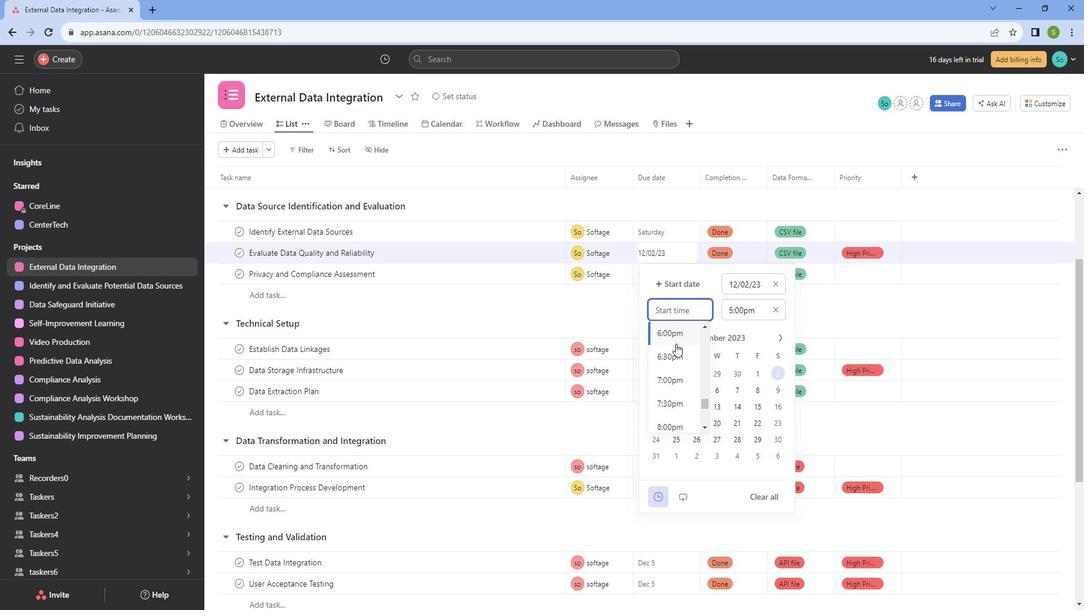 
Action: Mouse moved to (688, 324)
Screenshot: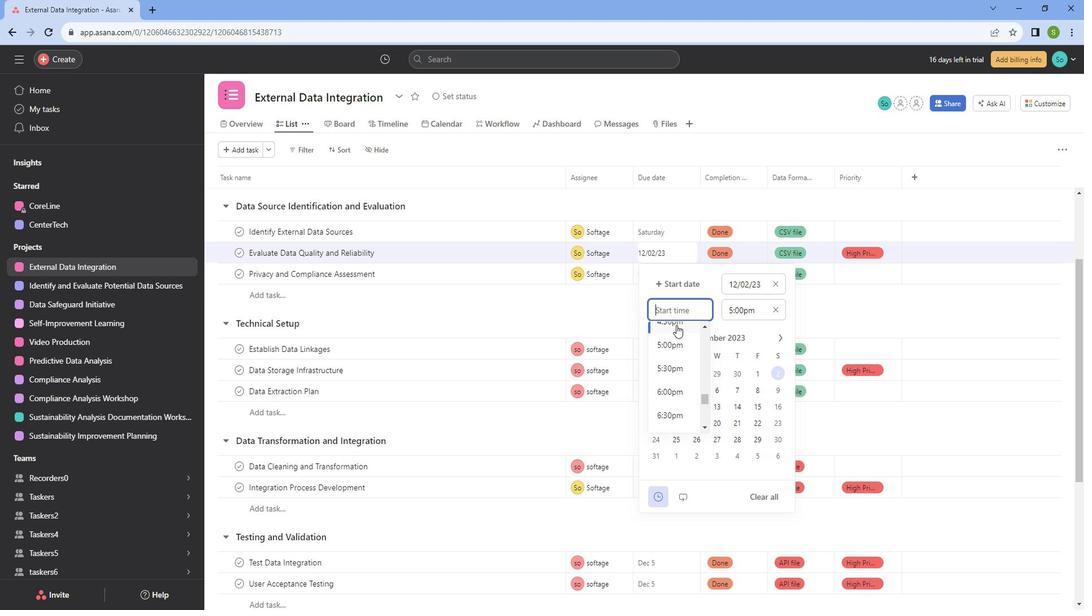 
Action: Mouse pressed left at (688, 324)
Screenshot: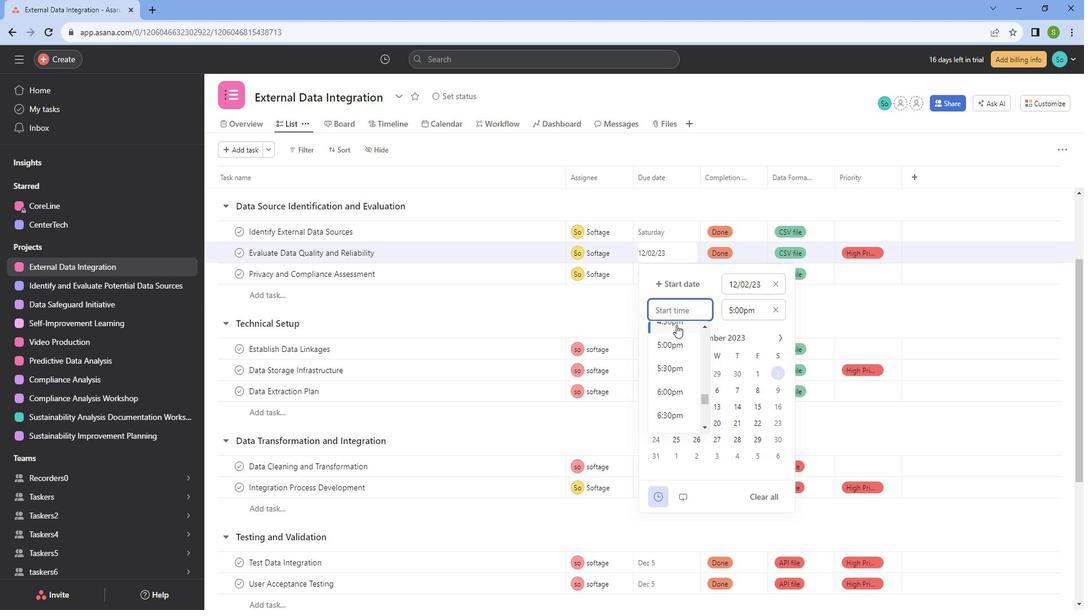 
Action: Mouse moved to (616, 328)
Screenshot: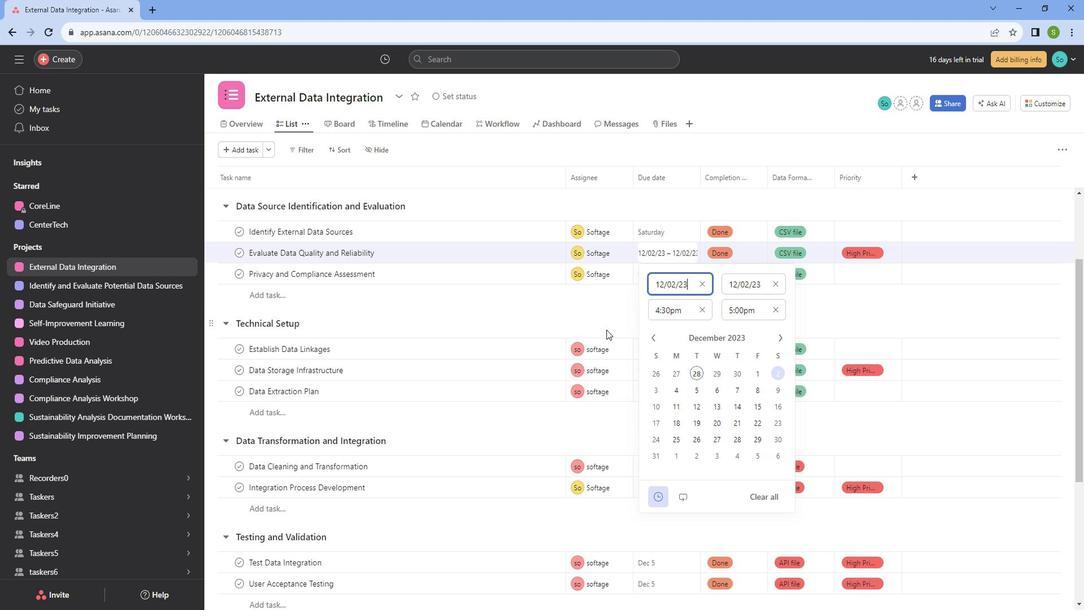 
Action: Mouse pressed left at (616, 328)
Screenshot: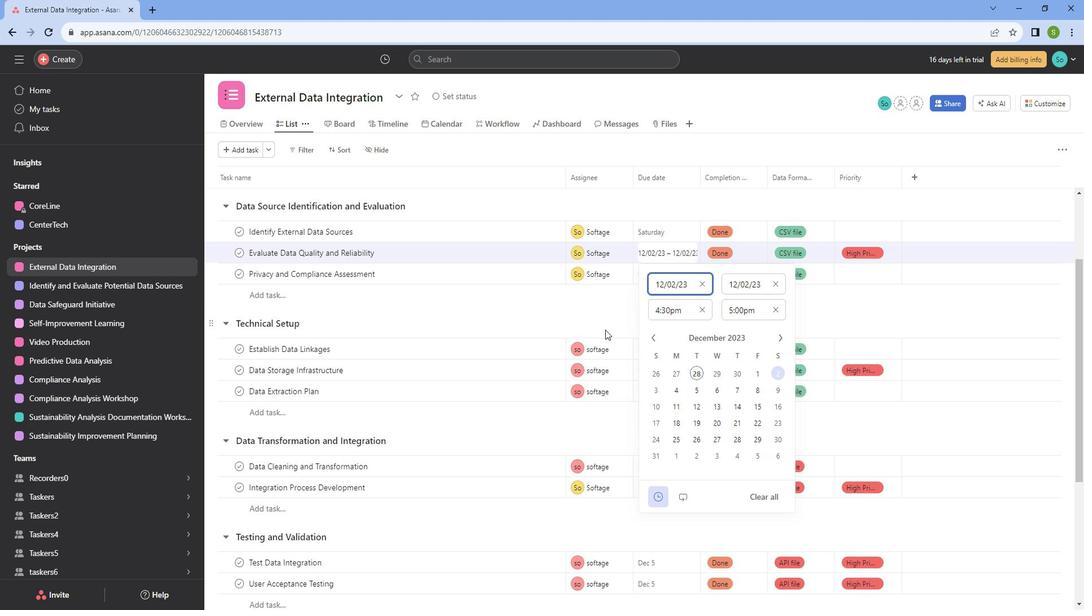 
Action: Mouse moved to (658, 277)
Screenshot: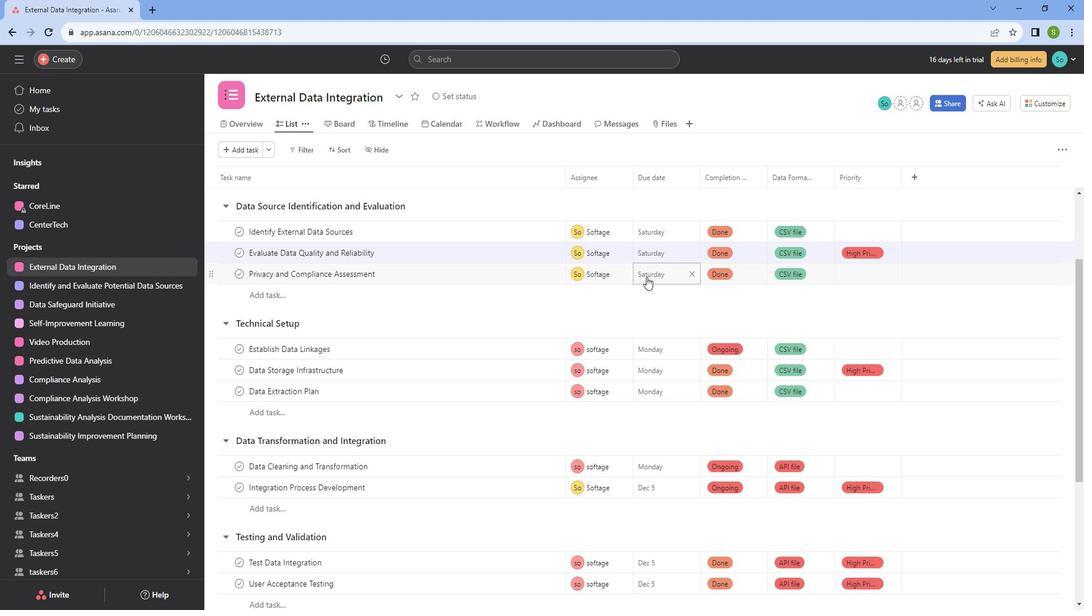 
Action: Mouse pressed left at (658, 277)
Screenshot: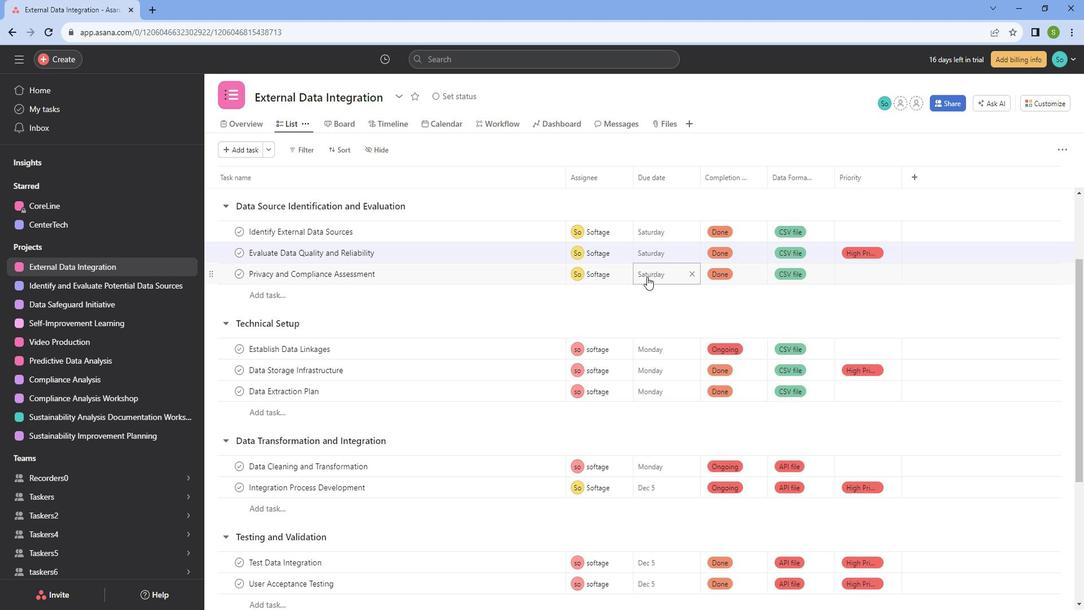 
Action: Mouse moved to (679, 332)
Screenshot: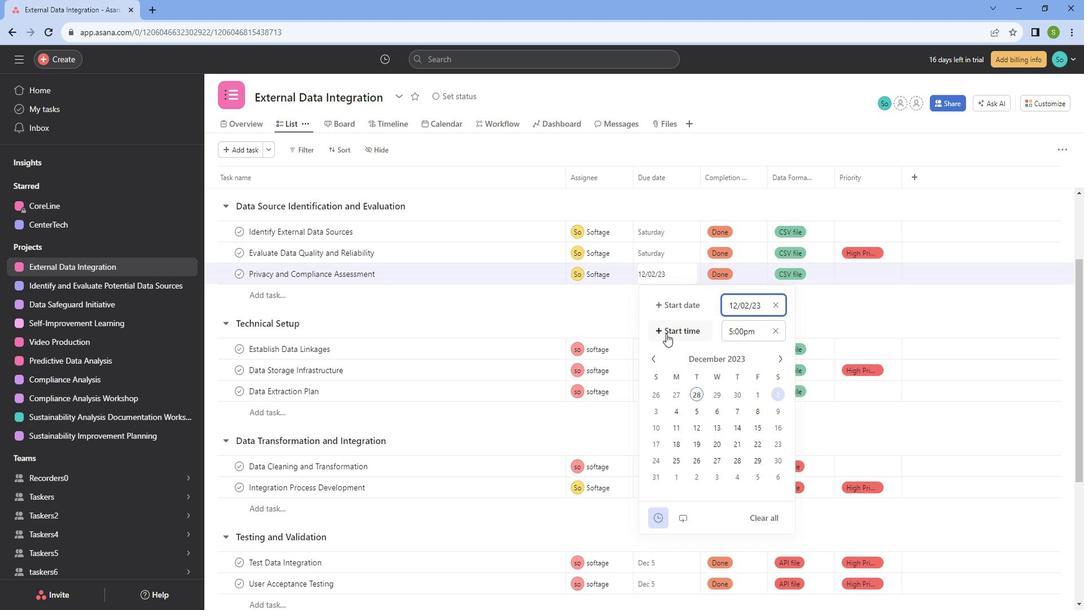 
Action: Mouse pressed left at (679, 332)
Screenshot: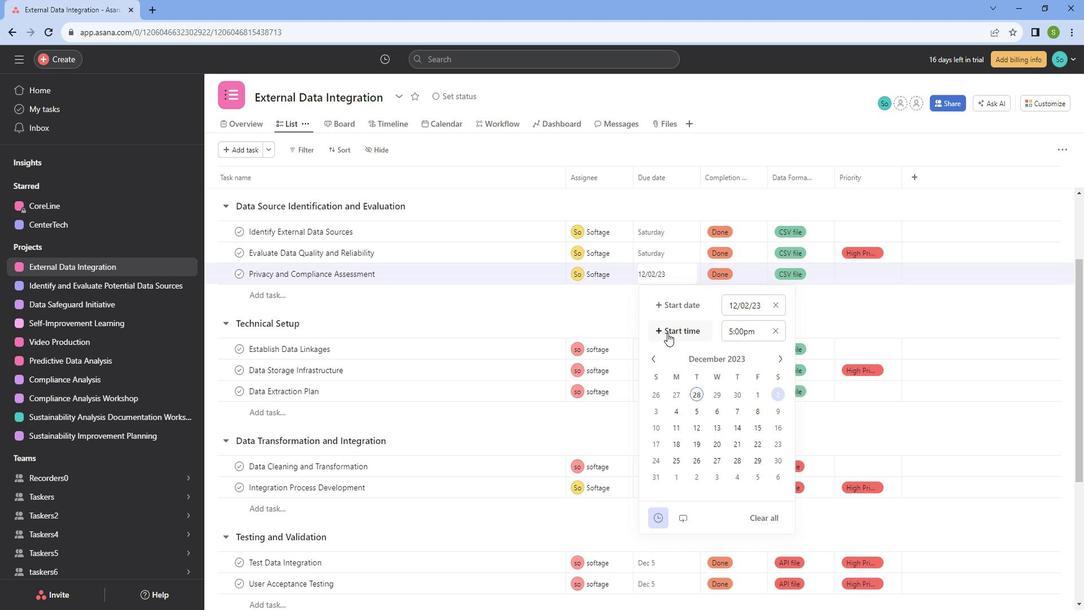 
Action: Mouse moved to (675, 367)
Screenshot: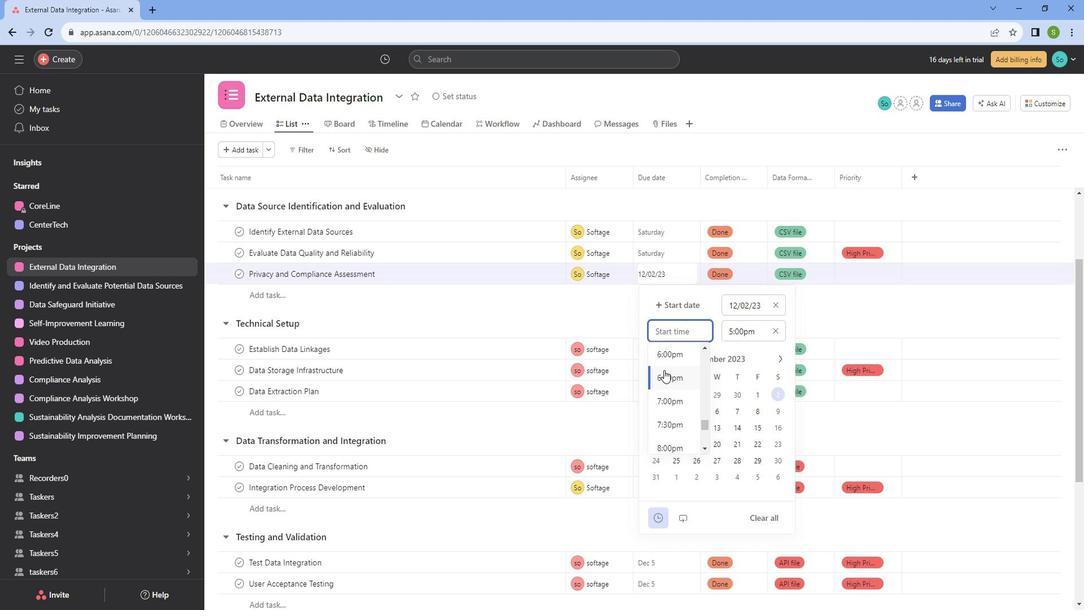 
Action: Mouse scrolled (675, 368) with delta (0, 0)
Screenshot: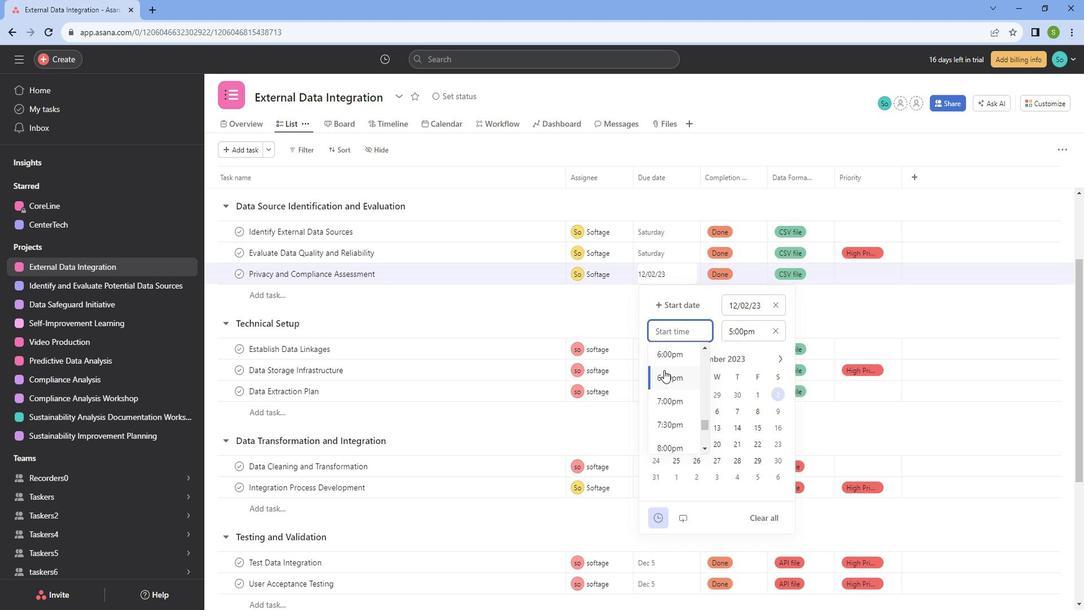 
Action: Mouse scrolled (675, 368) with delta (0, 0)
Screenshot: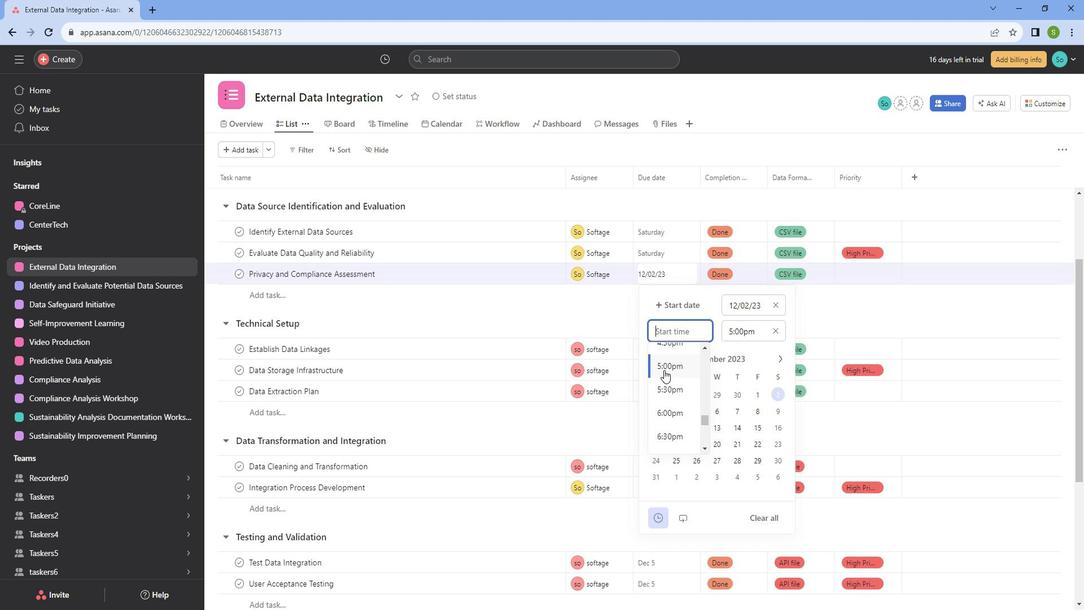 
Action: Mouse moved to (673, 401)
Screenshot: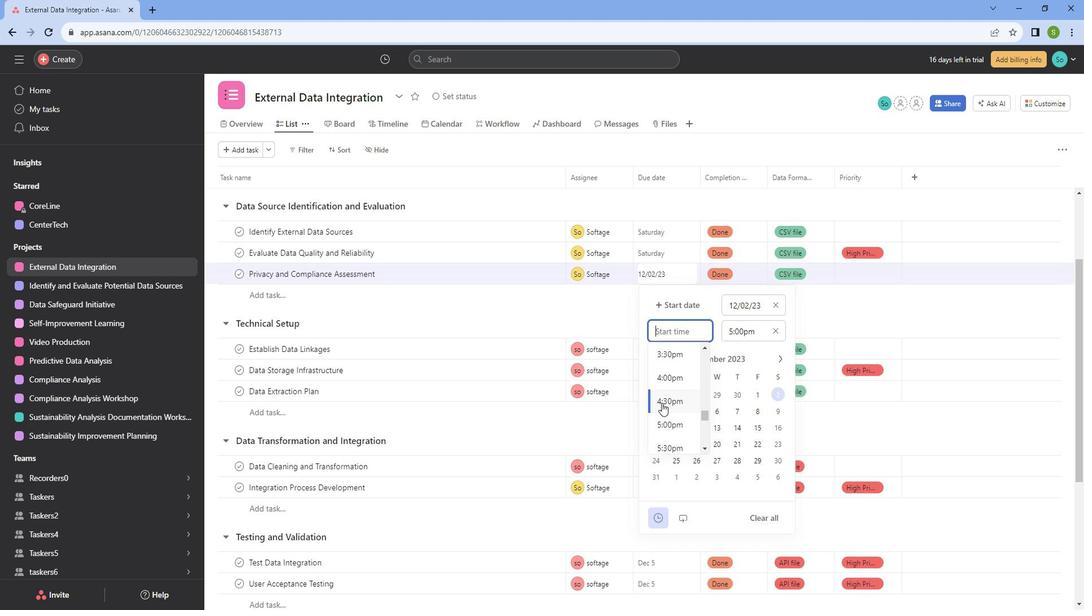 
Action: Mouse pressed left at (673, 401)
Screenshot: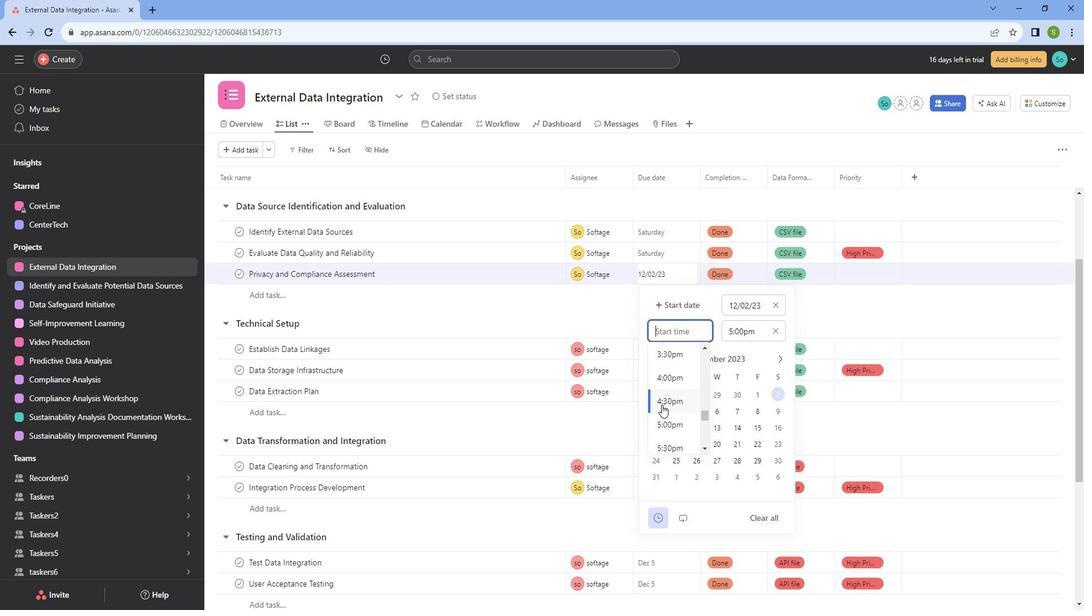 
Action: Mouse moved to (611, 312)
Screenshot: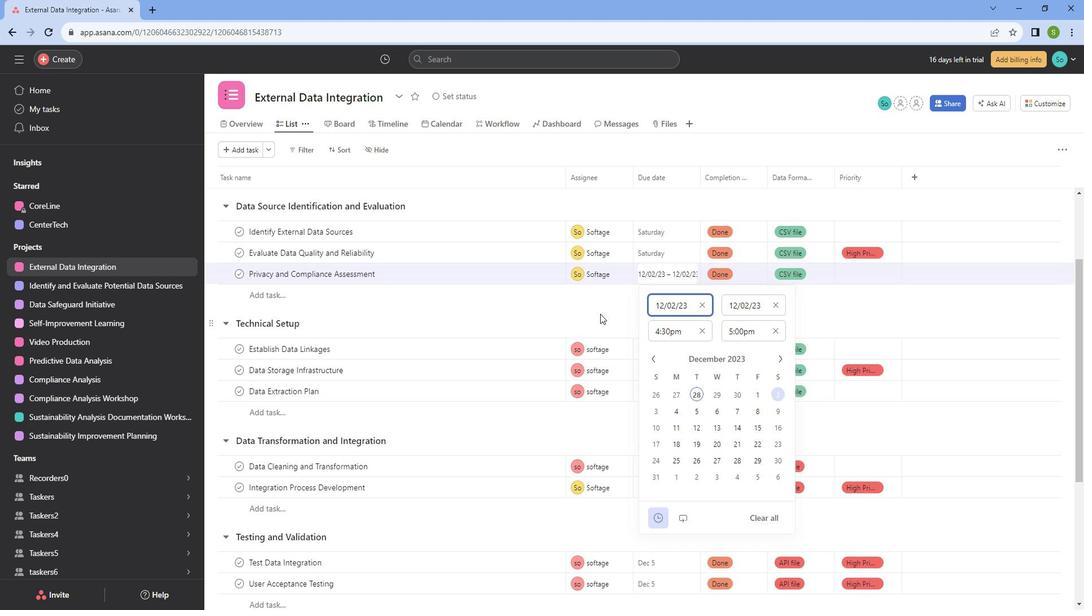
Action: Mouse pressed left at (611, 312)
Screenshot: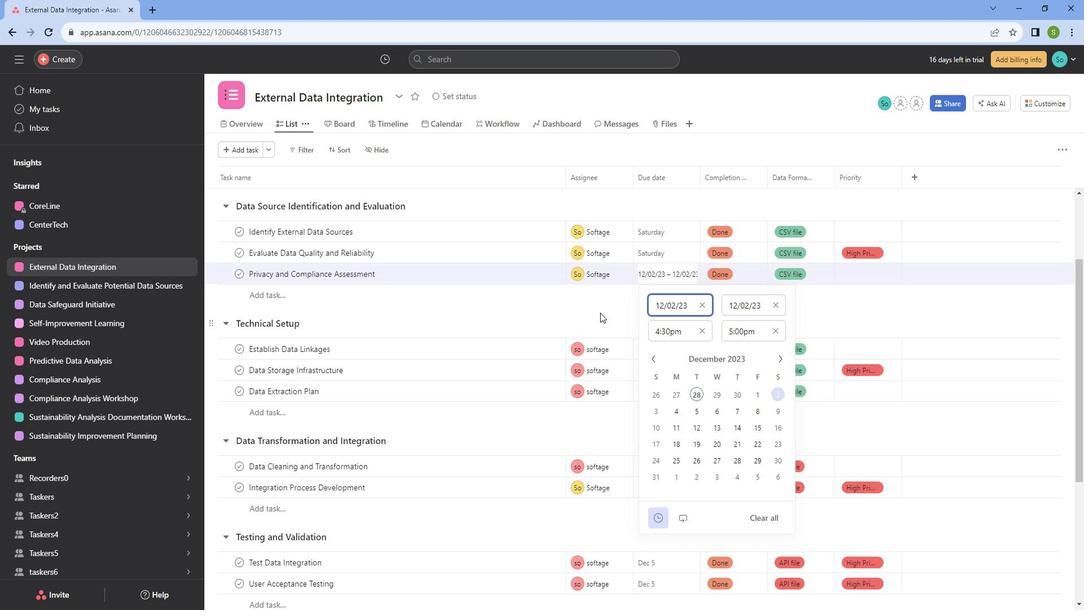 
Action: Mouse moved to (680, 349)
Screenshot: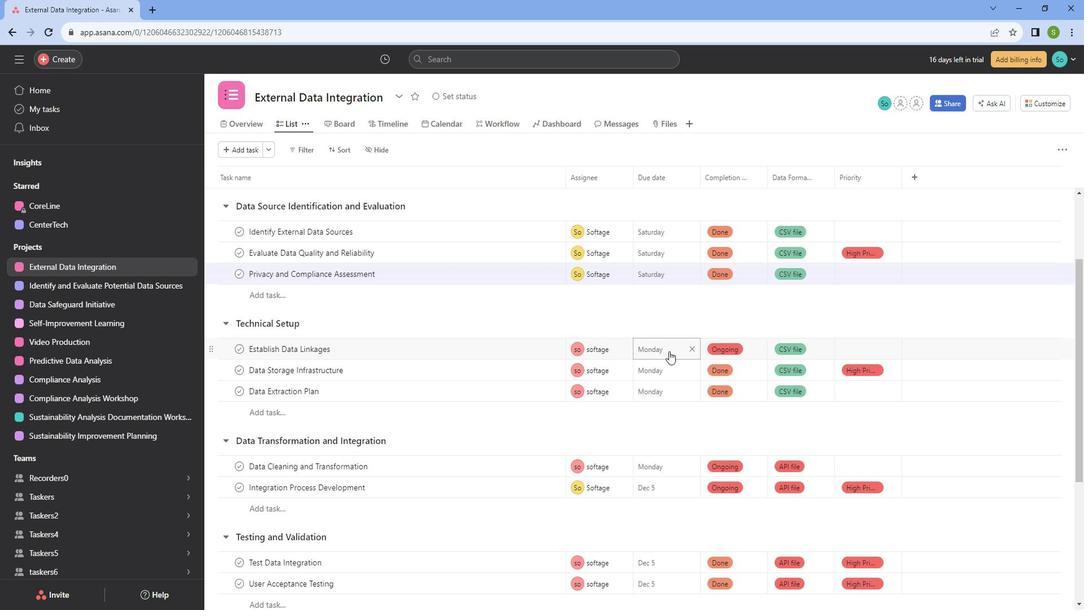 
Action: Mouse pressed left at (680, 349)
Screenshot: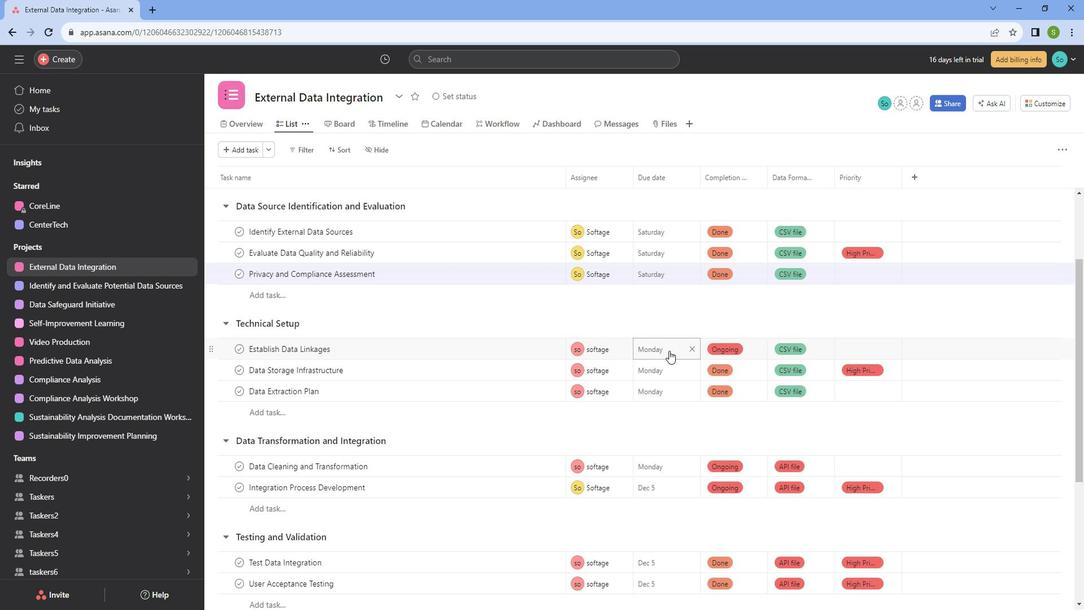 
Action: Mouse moved to (693, 409)
Screenshot: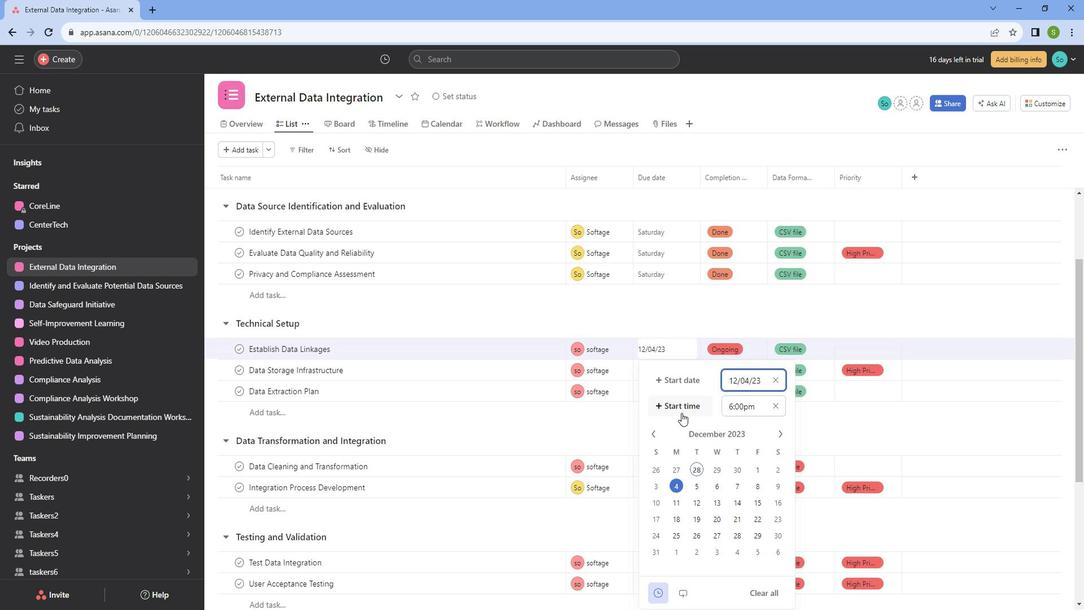 
Action: Mouse pressed left at (693, 409)
Screenshot: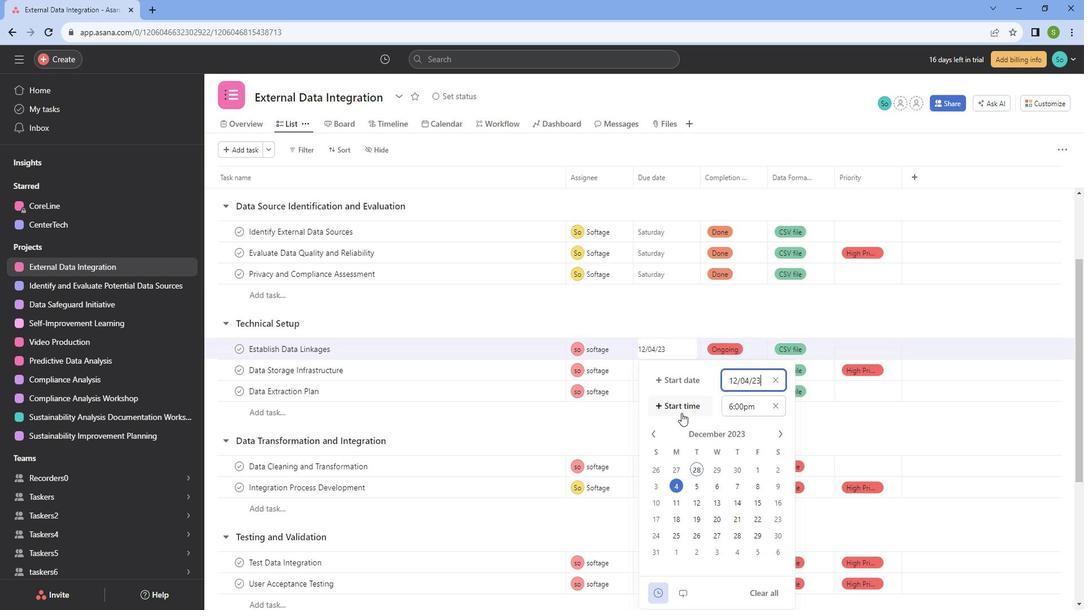 
Action: Mouse moved to (683, 455)
Screenshot: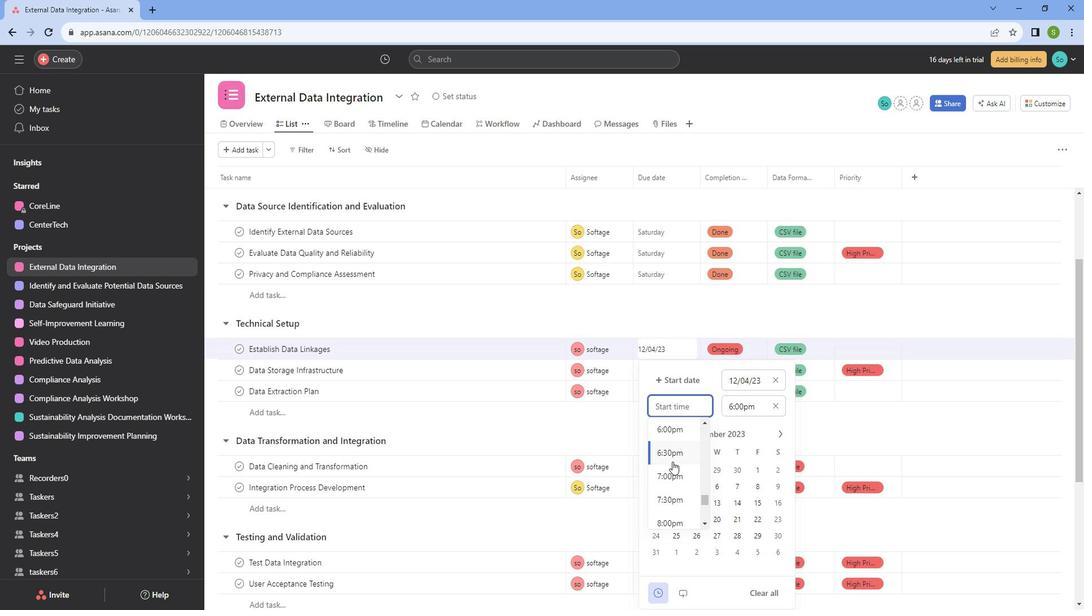 
Action: Mouse scrolled (683, 455) with delta (0, 0)
Screenshot: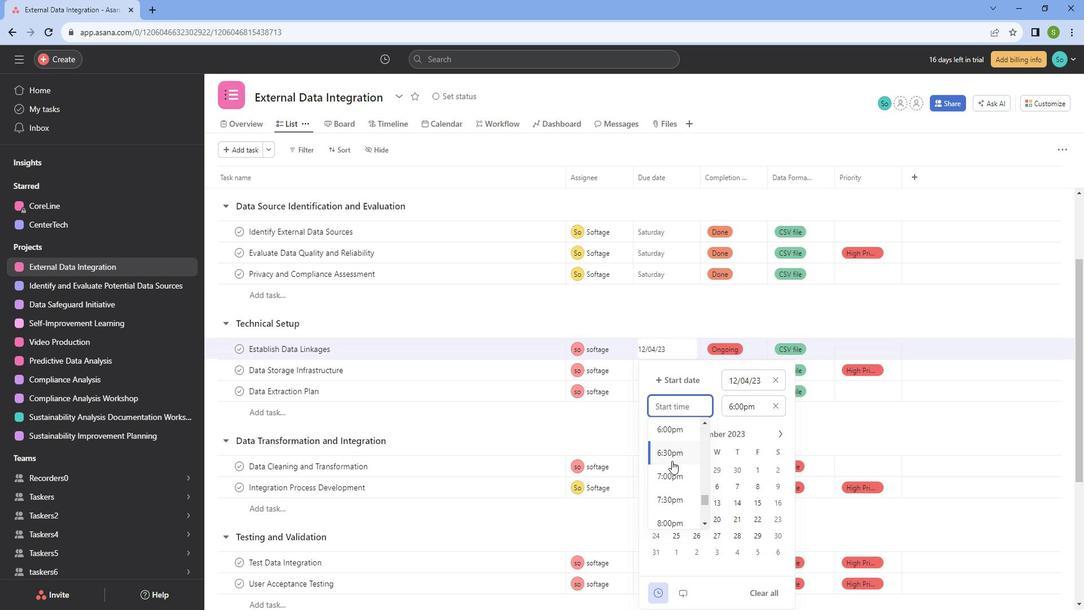 
Action: Mouse moved to (681, 463)
Screenshot: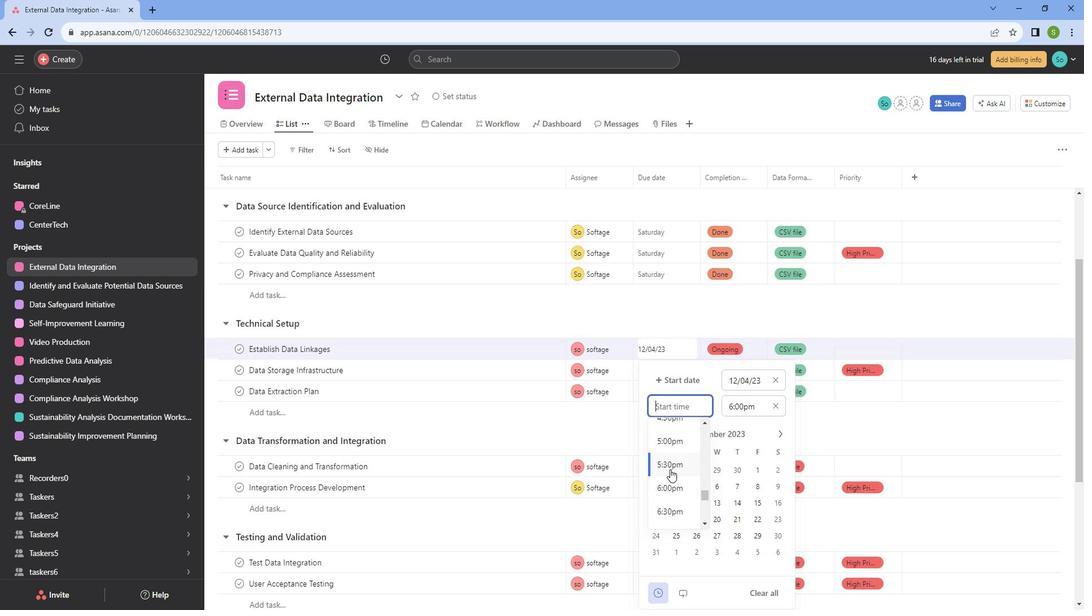 
Action: Mouse pressed left at (681, 463)
Screenshot: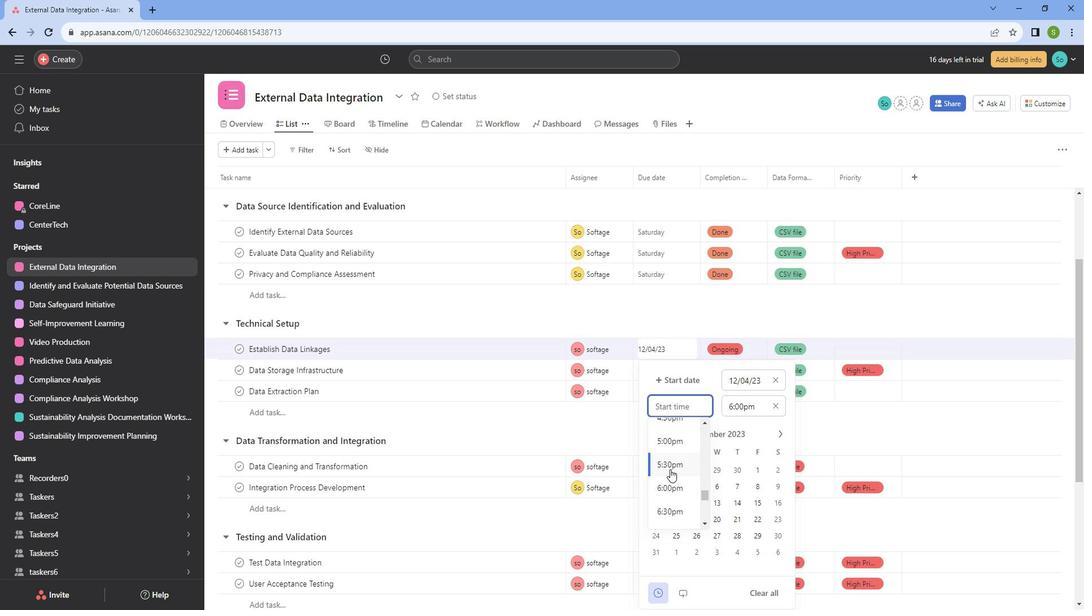 
Action: Mouse moved to (615, 428)
Screenshot: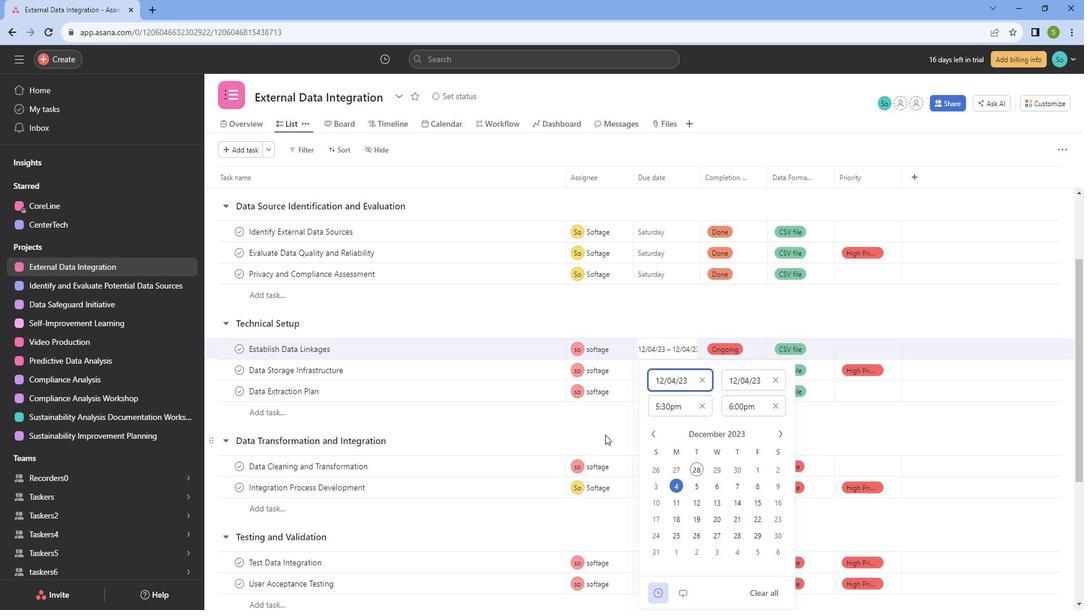 
Action: Mouse pressed left at (615, 428)
Screenshot: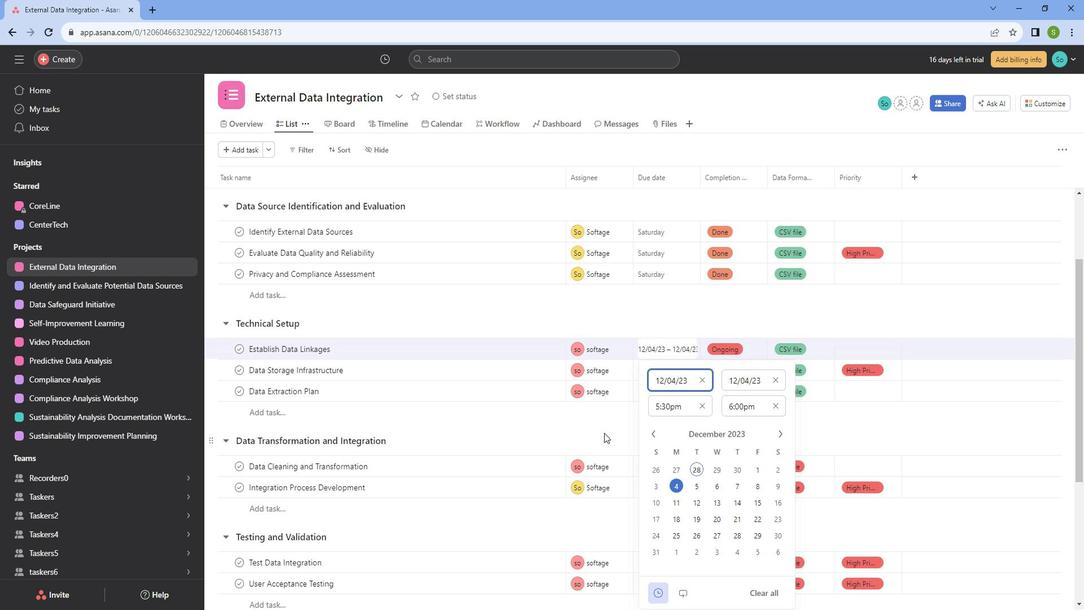 
Action: Mouse moved to (663, 371)
Screenshot: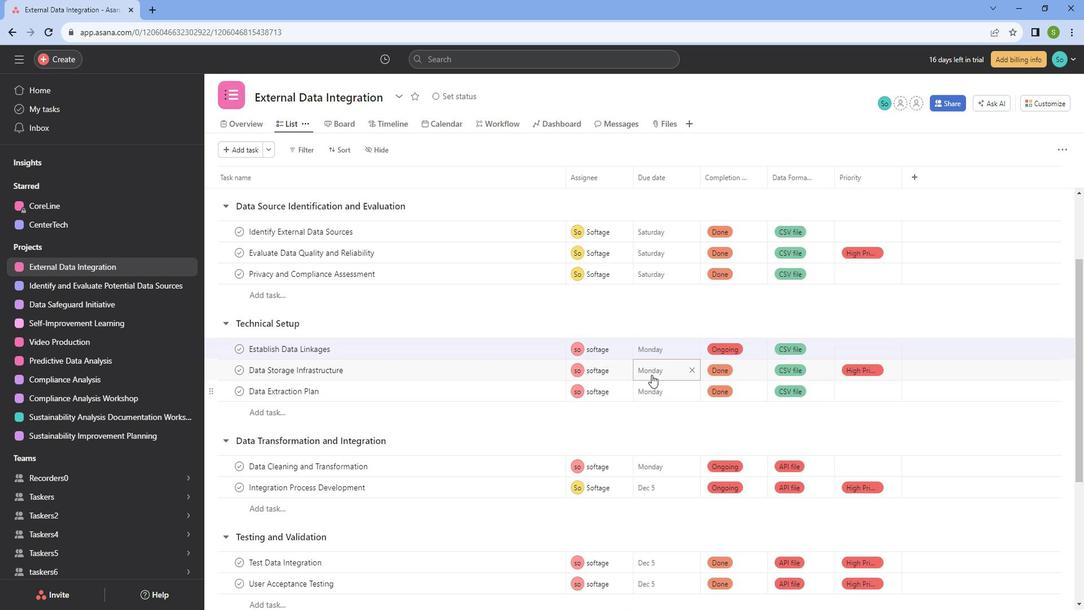 
Action: Mouse pressed left at (663, 371)
Screenshot: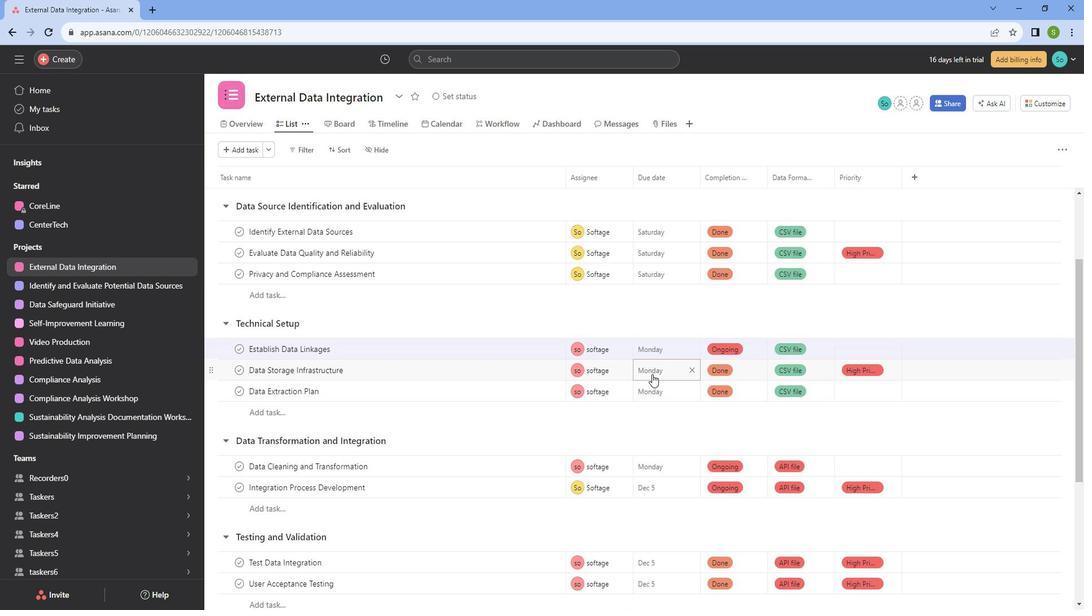 
Action: Mouse moved to (667, 155)
Screenshot: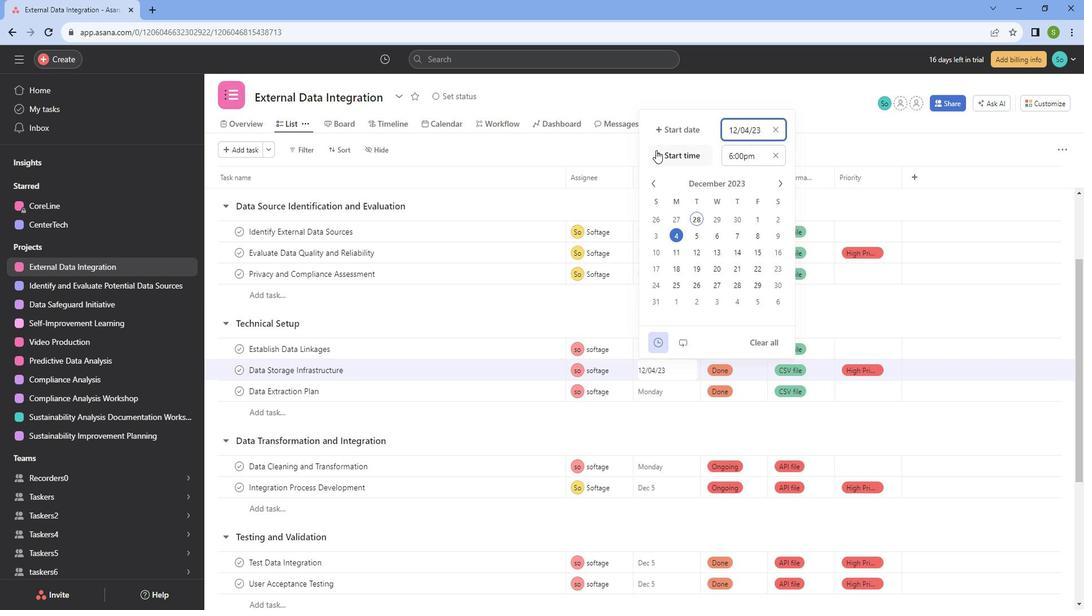 
Action: Mouse pressed left at (667, 155)
Screenshot: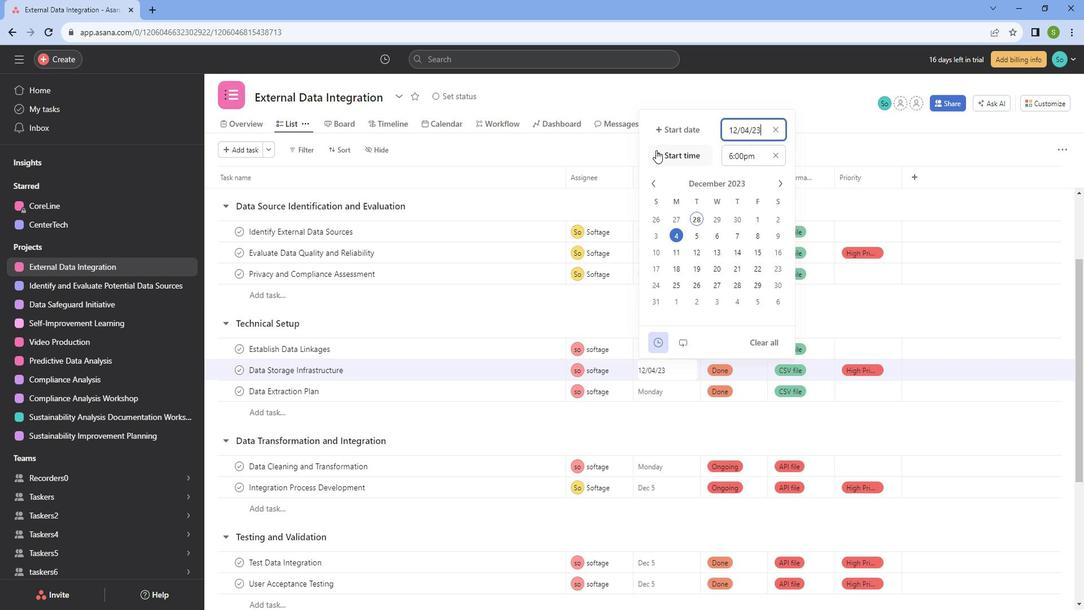 
Action: Mouse moved to (684, 219)
Screenshot: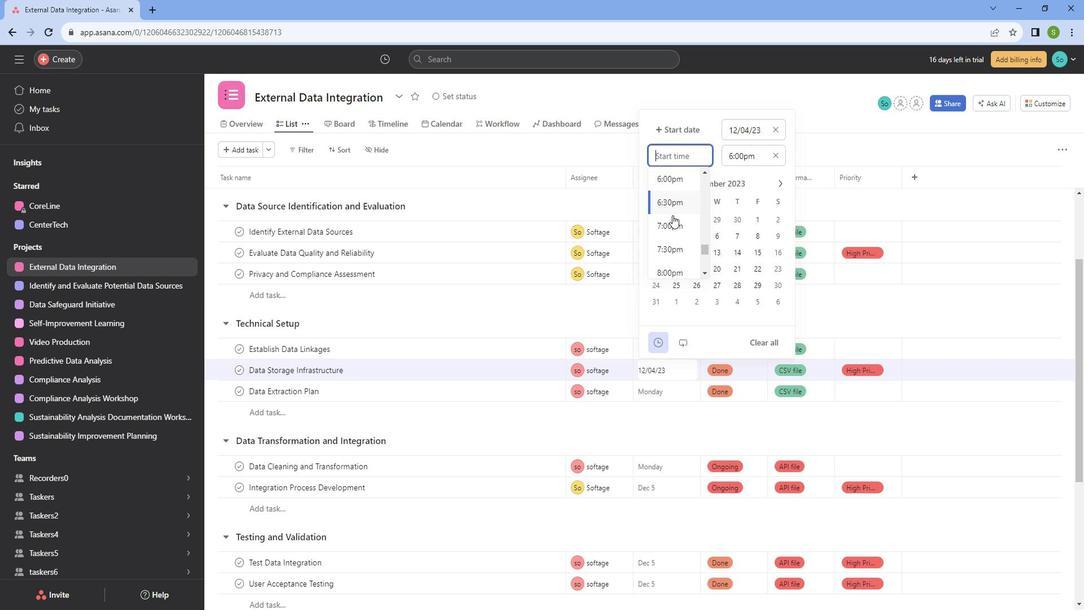 
Action: Mouse scrolled (684, 220) with delta (0, 0)
Screenshot: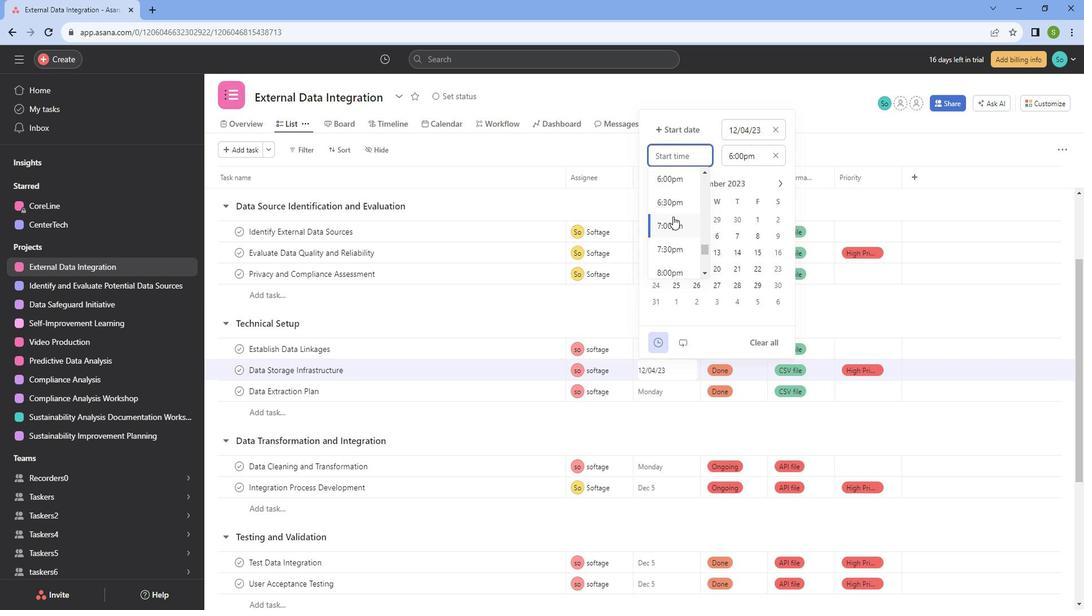 
Action: Mouse moved to (686, 210)
Screenshot: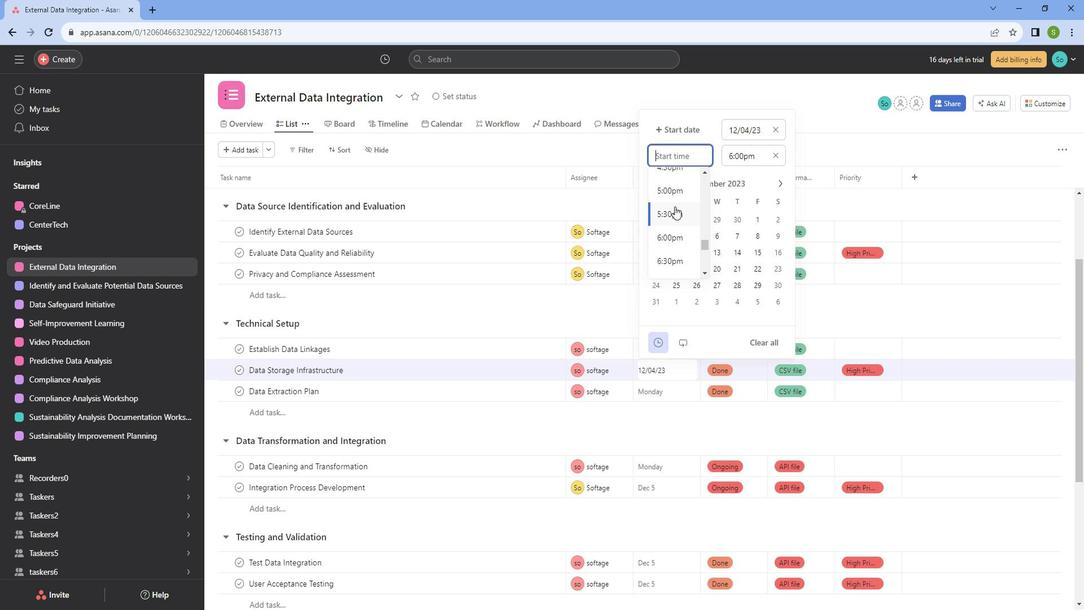 
Action: Mouse pressed left at (686, 210)
Screenshot: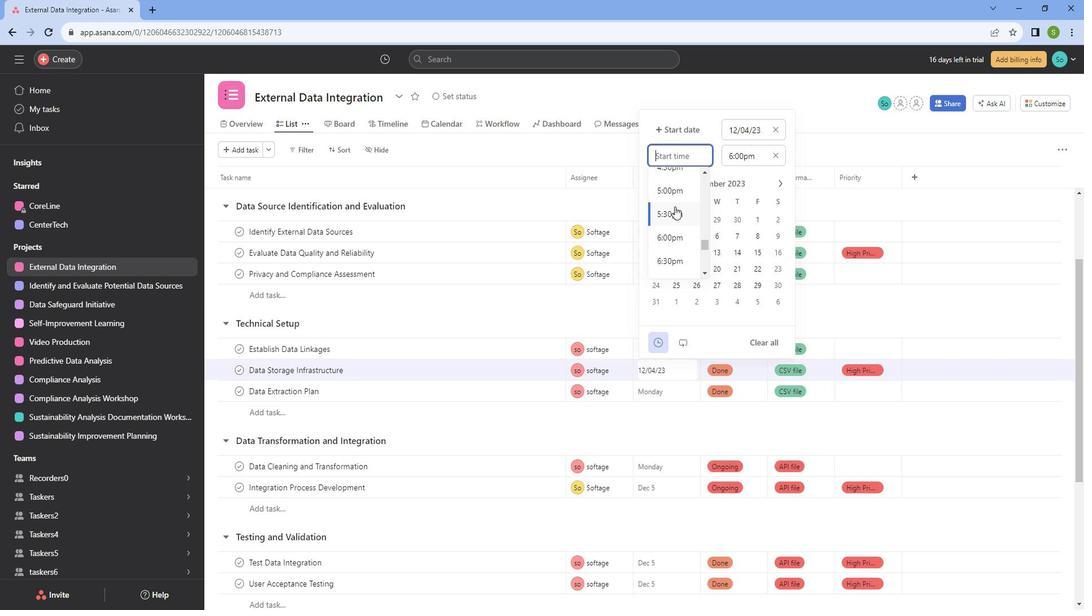 
Action: Mouse moved to (620, 320)
Screenshot: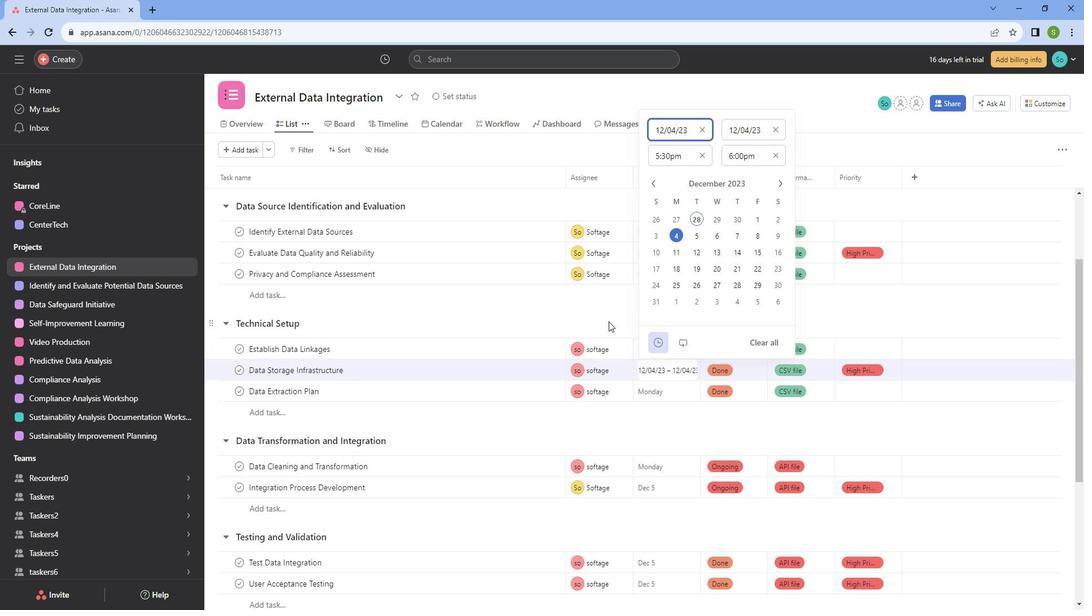 
Action: Mouse pressed left at (620, 320)
Screenshot: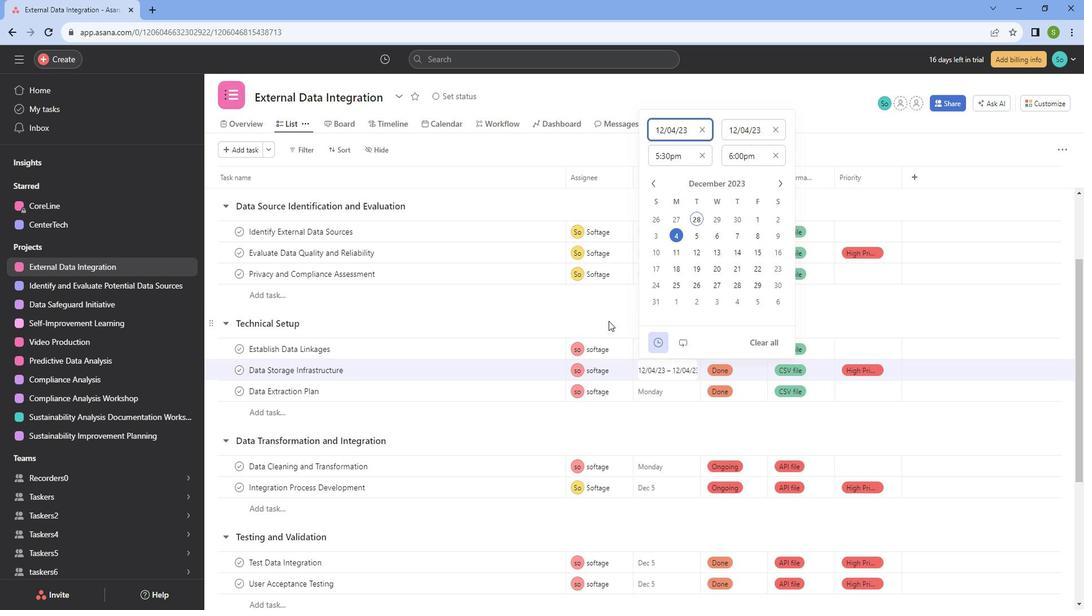 
Action: Mouse moved to (657, 389)
Screenshot: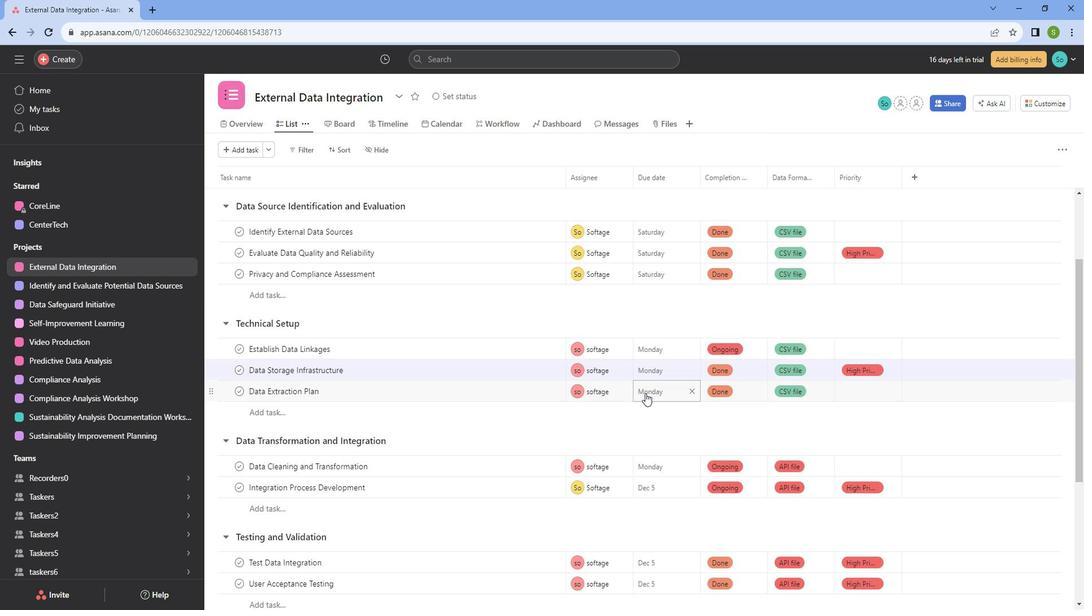 
Action: Mouse pressed left at (657, 389)
Screenshot: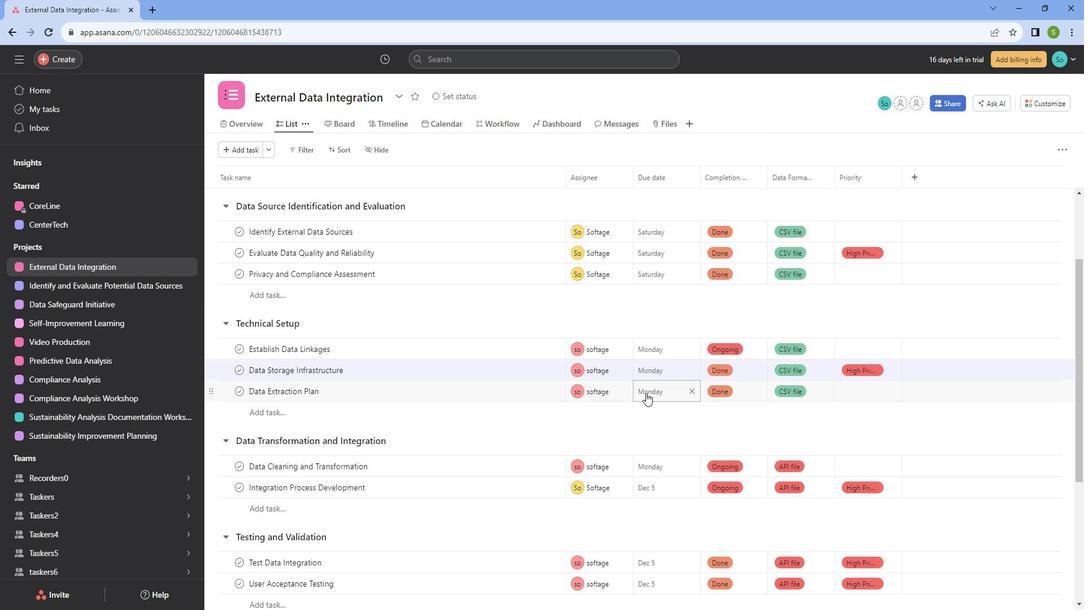 
Action: Mouse moved to (699, 177)
Screenshot: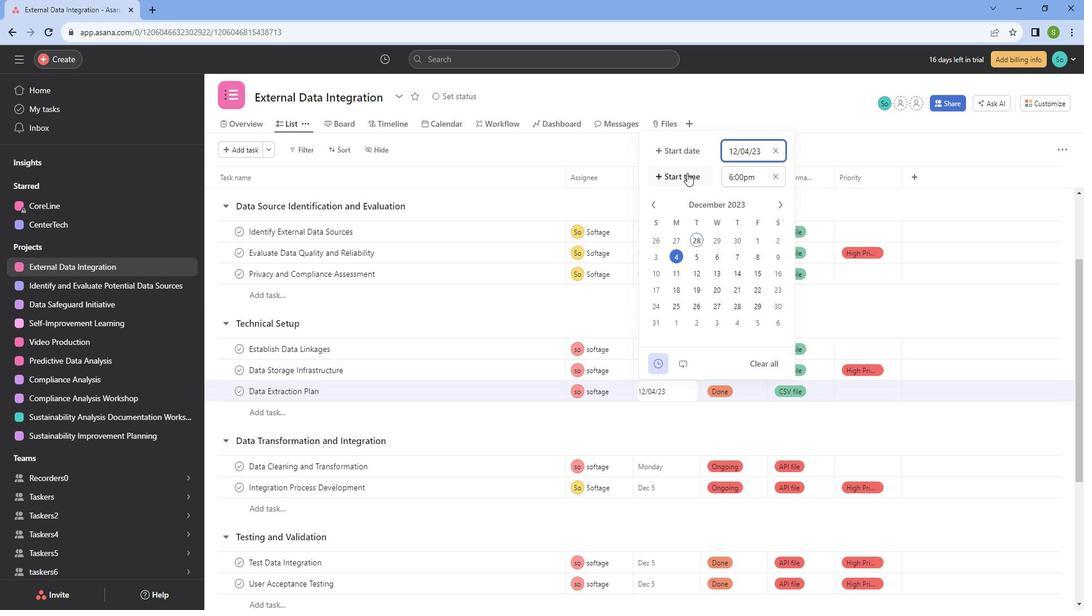 
Action: Mouse pressed left at (699, 177)
Screenshot: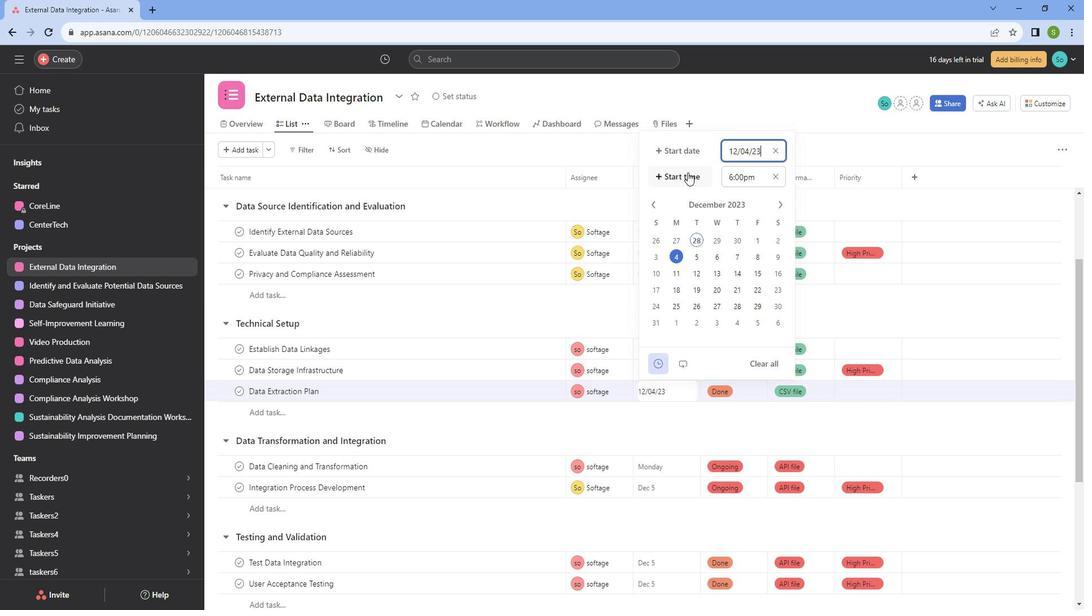 
Action: Mouse moved to (690, 250)
Screenshot: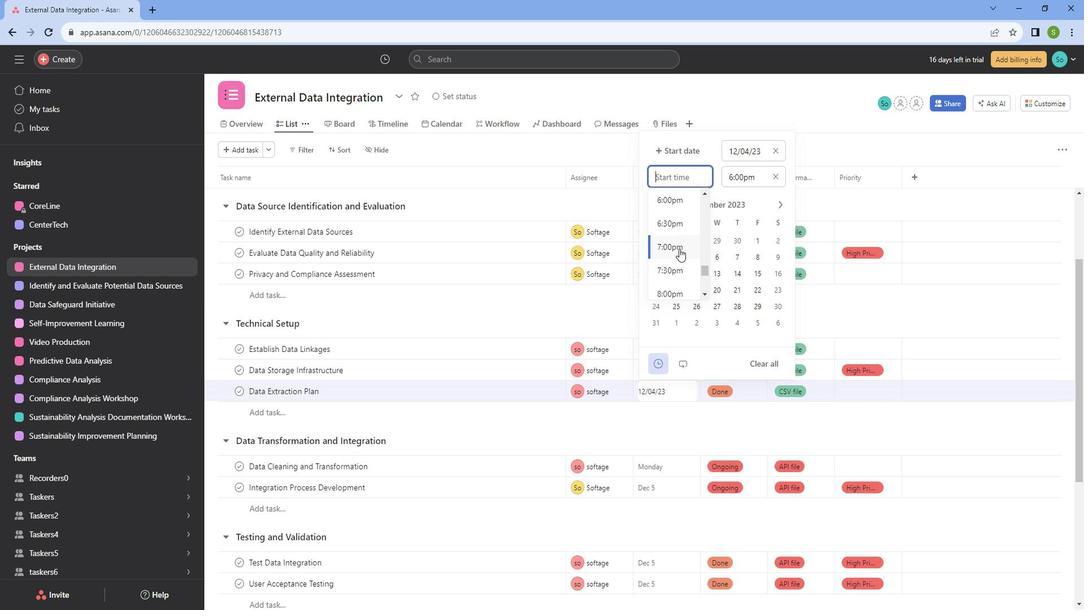 
Action: Mouse scrolled (690, 251) with delta (0, 0)
Screenshot: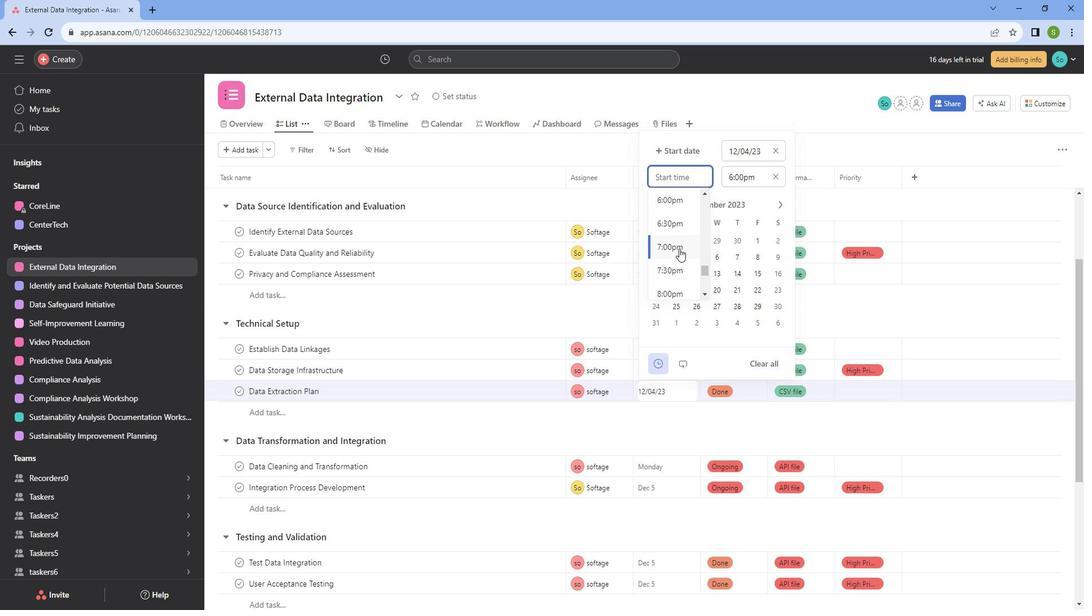 
Action: Mouse moved to (689, 242)
Screenshot: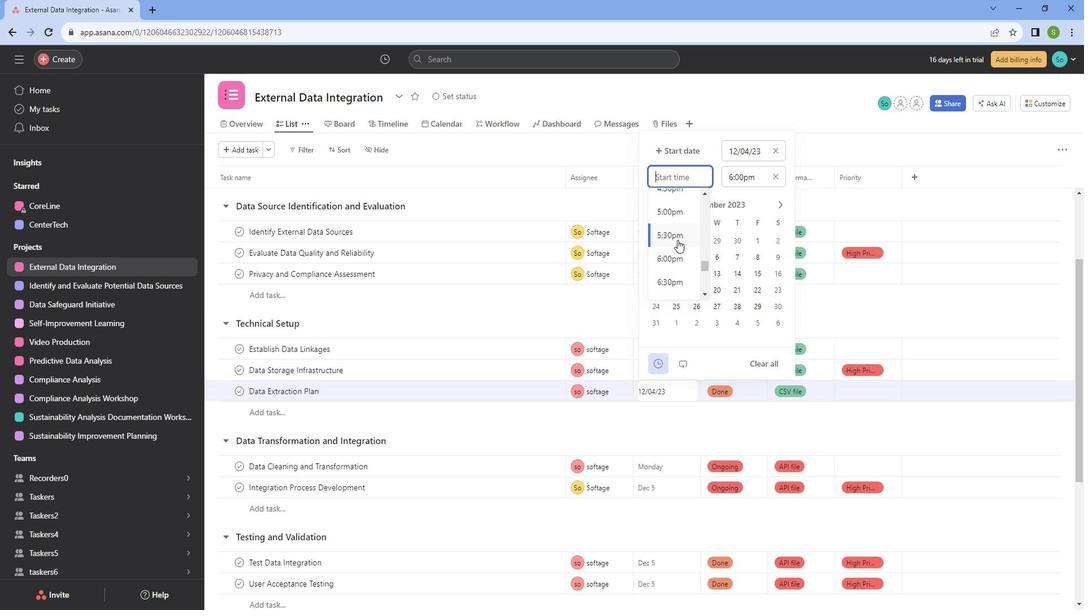 
Action: Mouse pressed left at (689, 242)
Screenshot: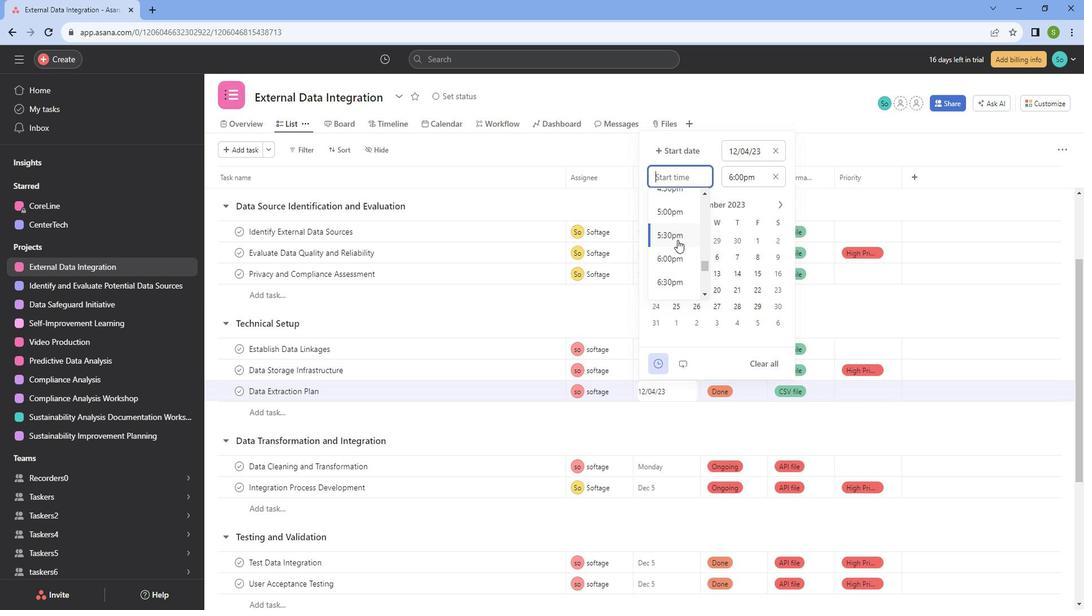 
Action: Mouse moved to (611, 312)
Screenshot: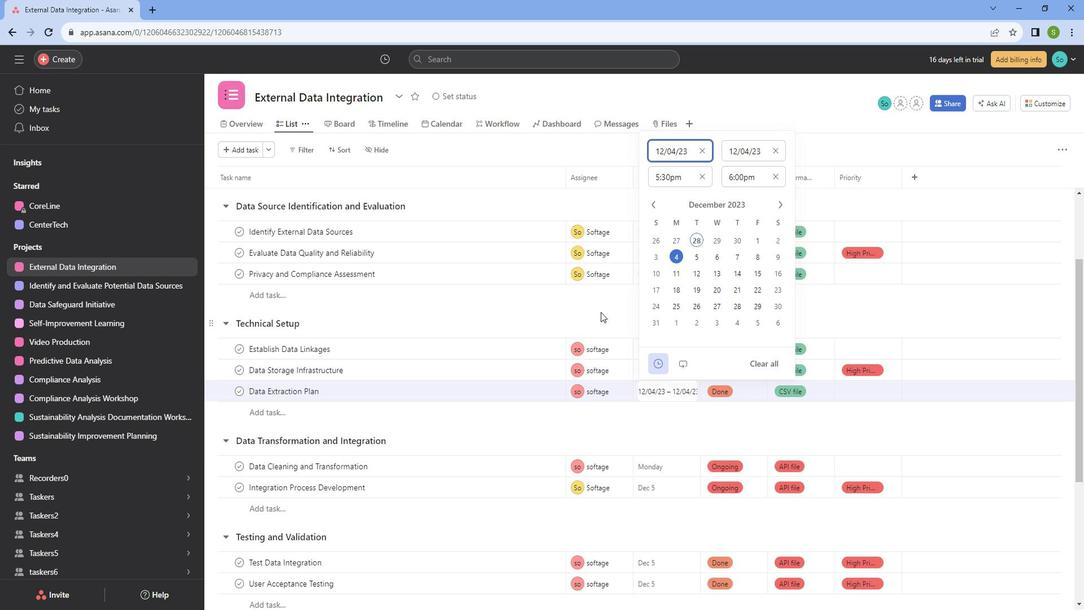 
Action: Mouse pressed left at (611, 312)
Screenshot: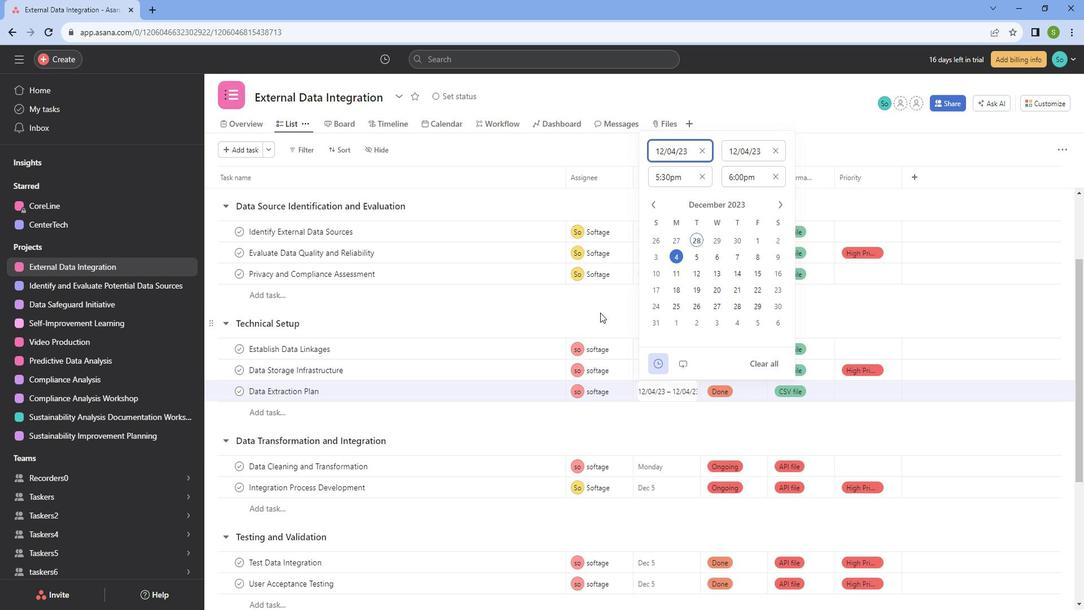 
Action: Mouse scrolled (611, 311) with delta (0, 0)
Screenshot: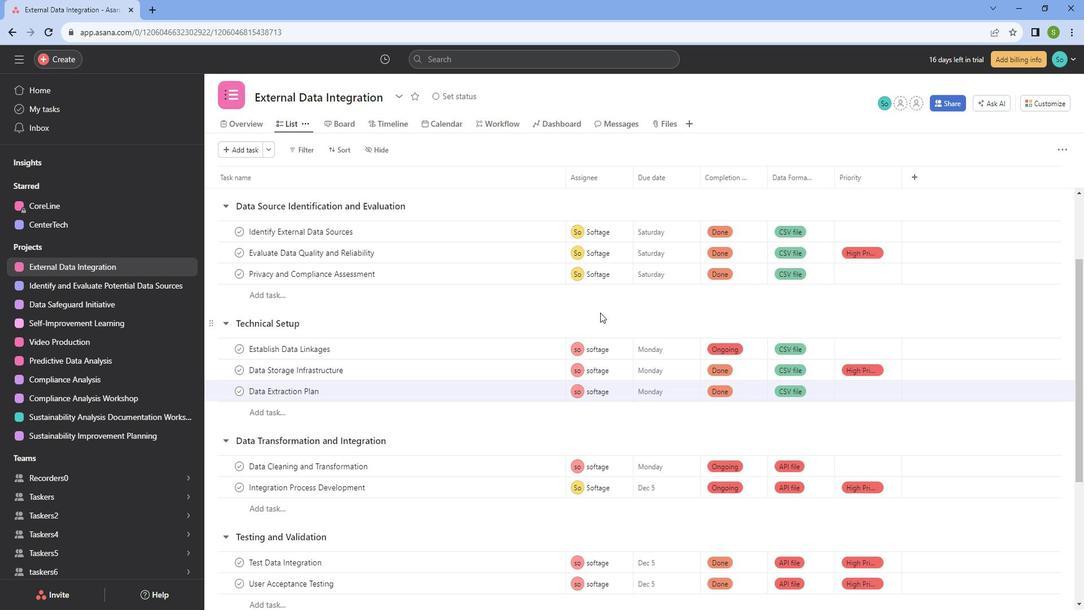 
Action: Mouse scrolled (611, 311) with delta (0, 0)
Screenshot: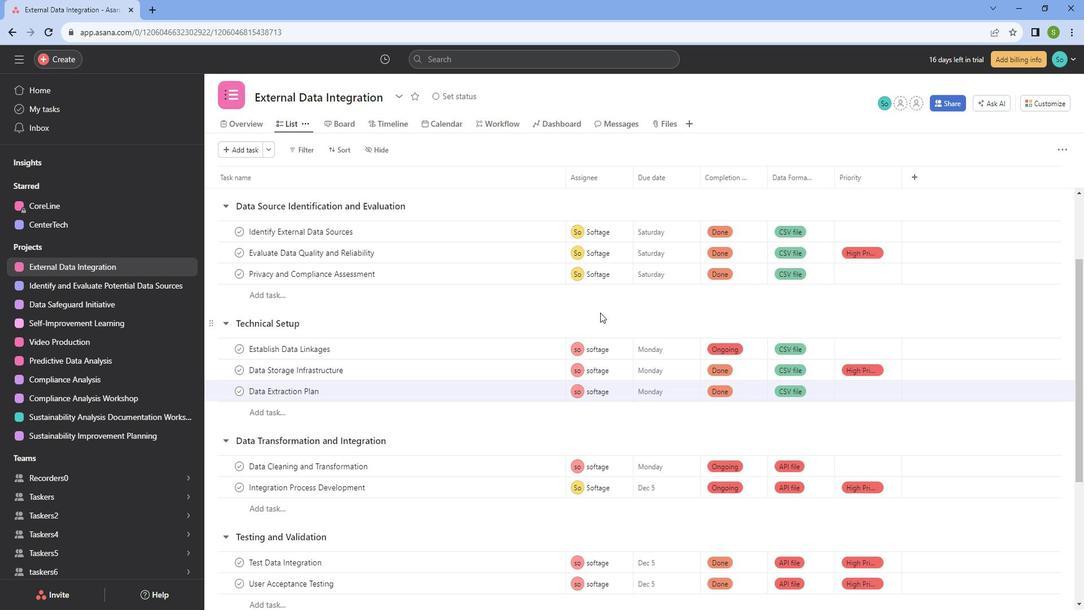 
Action: Mouse scrolled (611, 311) with delta (0, 0)
Screenshot: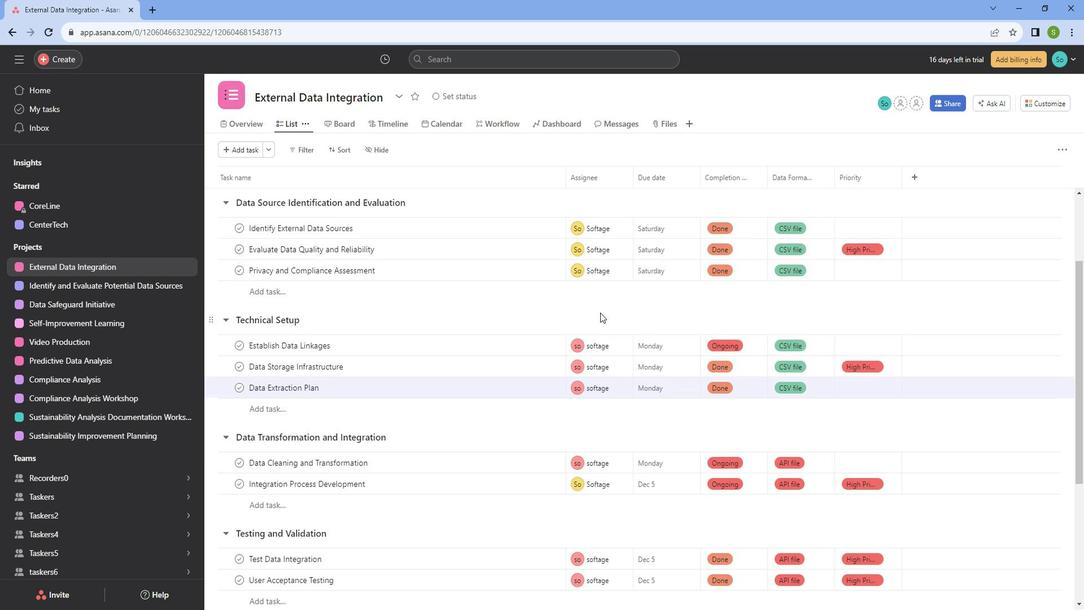 
Action: Mouse moved to (663, 288)
Screenshot: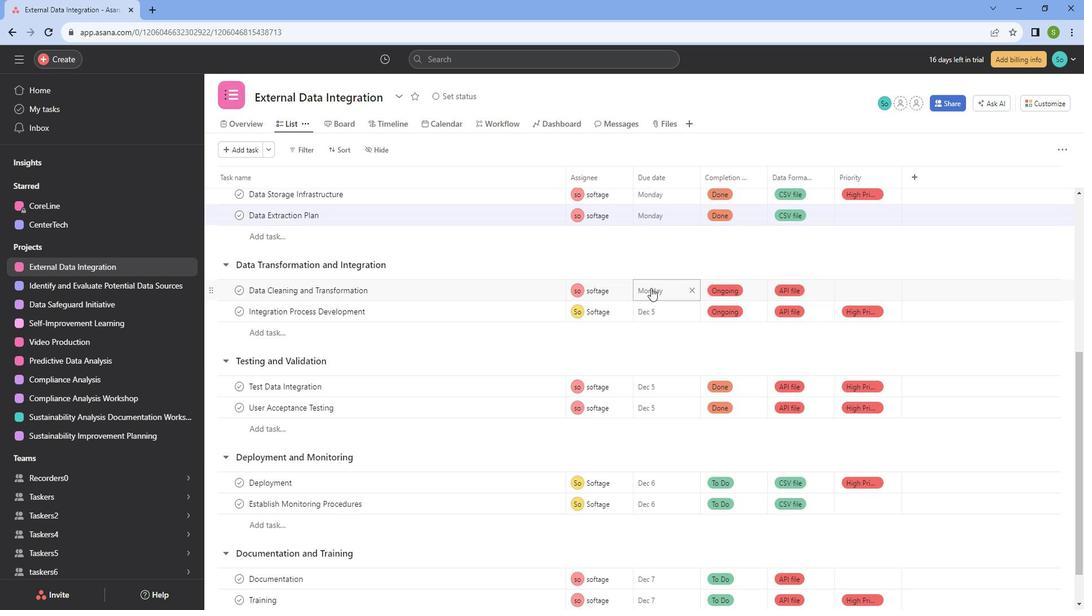
Action: Mouse pressed left at (663, 288)
Screenshot: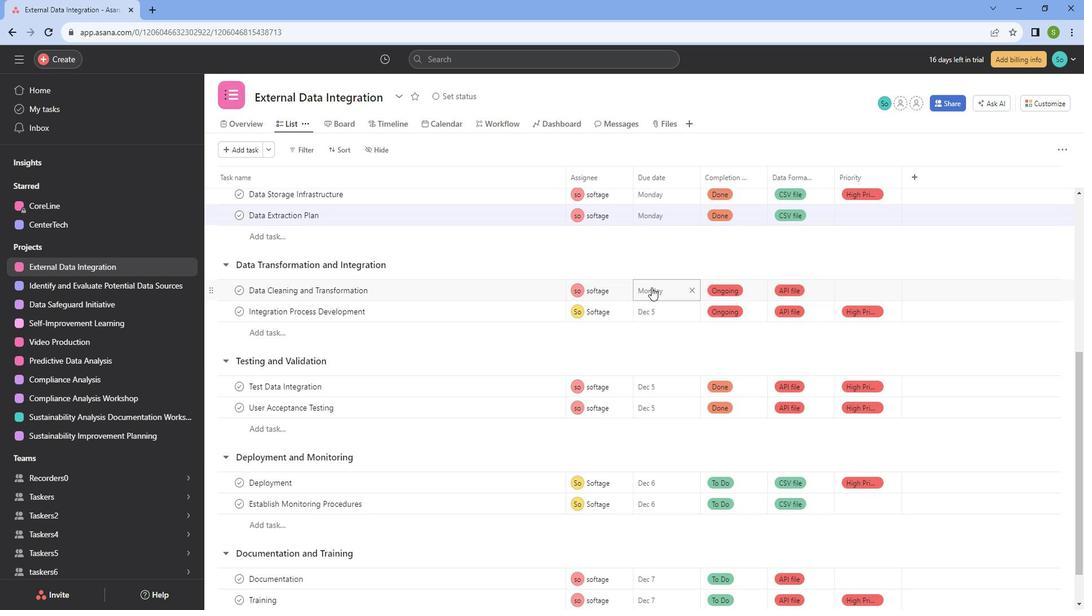 
Action: Mouse moved to (685, 341)
Screenshot: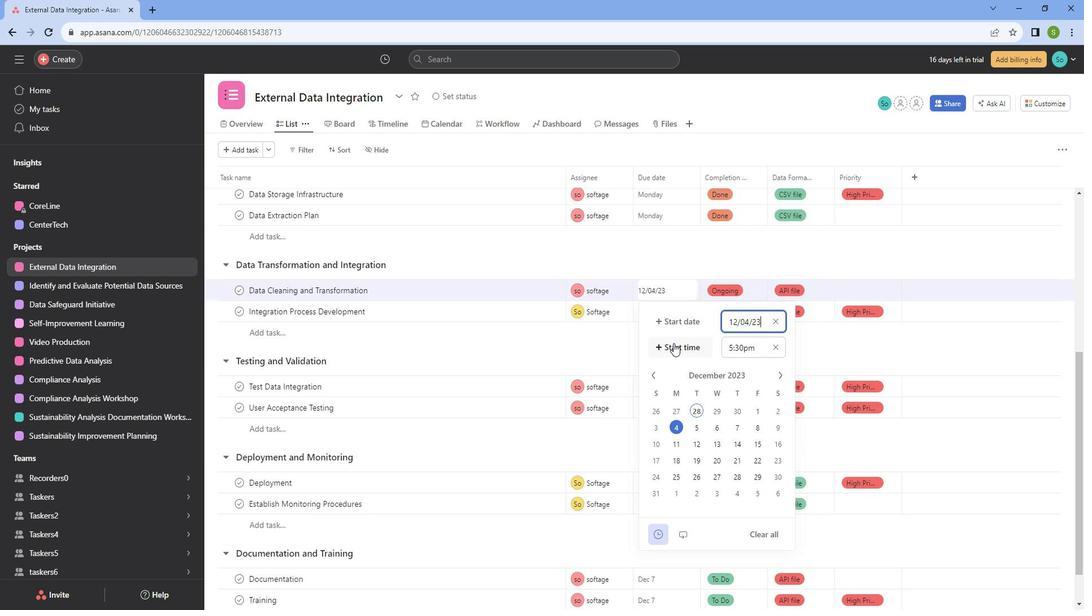 
Action: Mouse pressed left at (685, 341)
Screenshot: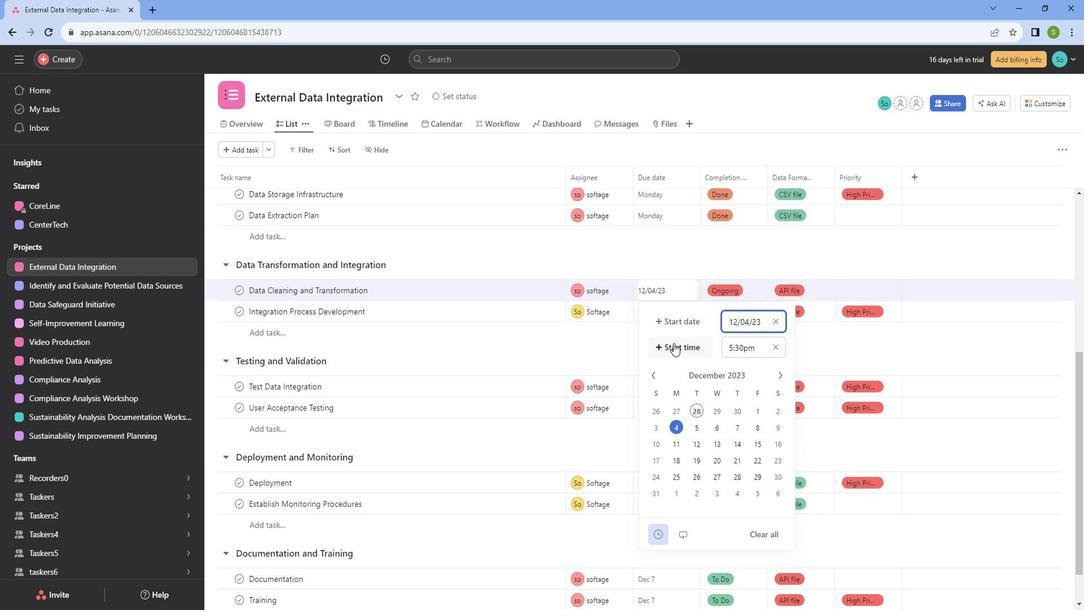 
Action: Mouse moved to (678, 357)
Screenshot: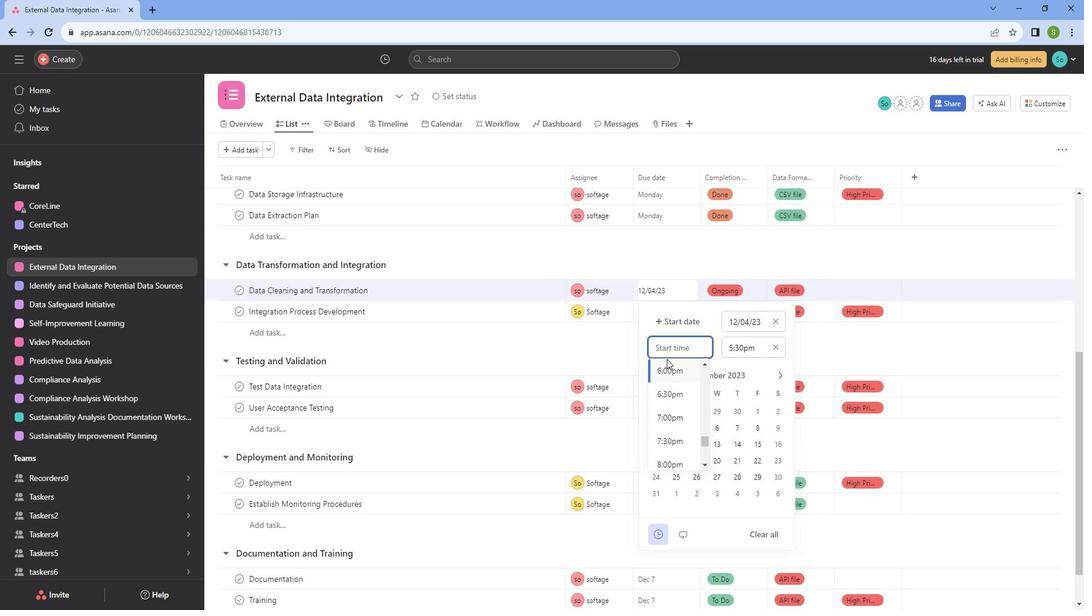 
Action: Mouse scrolled (678, 358) with delta (0, 0)
Screenshot: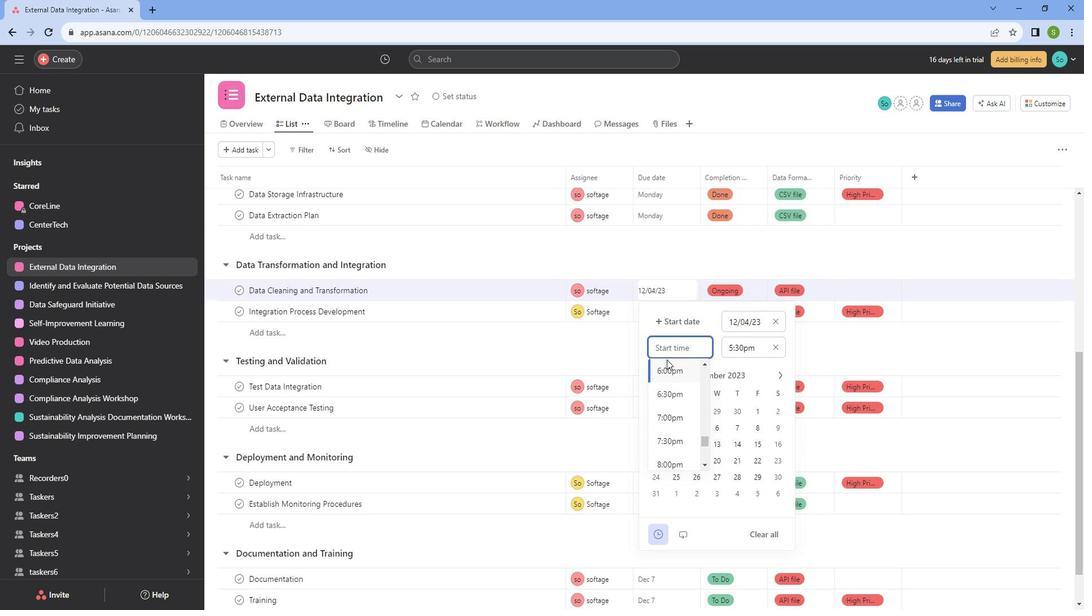 
Action: Mouse moved to (672, 380)
Screenshot: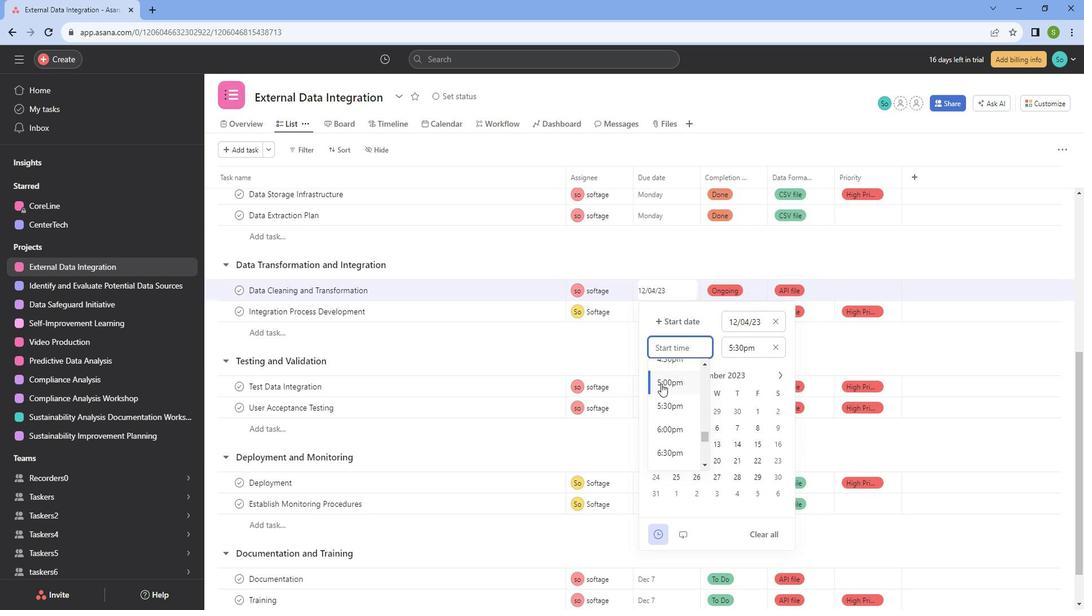 
Action: Mouse pressed left at (672, 380)
Screenshot: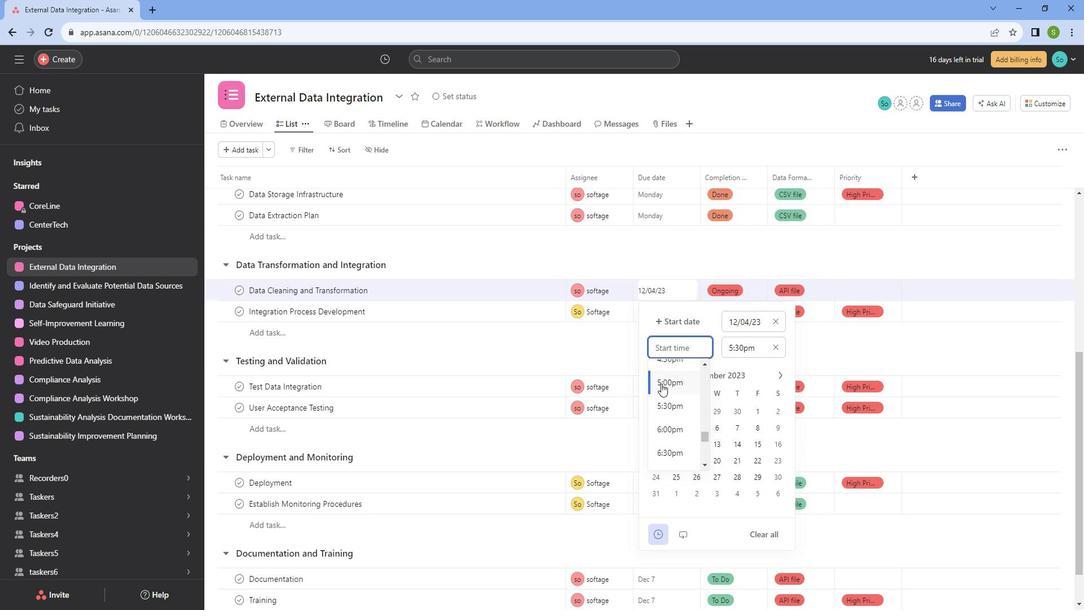 
Action: Mouse moved to (583, 349)
Screenshot: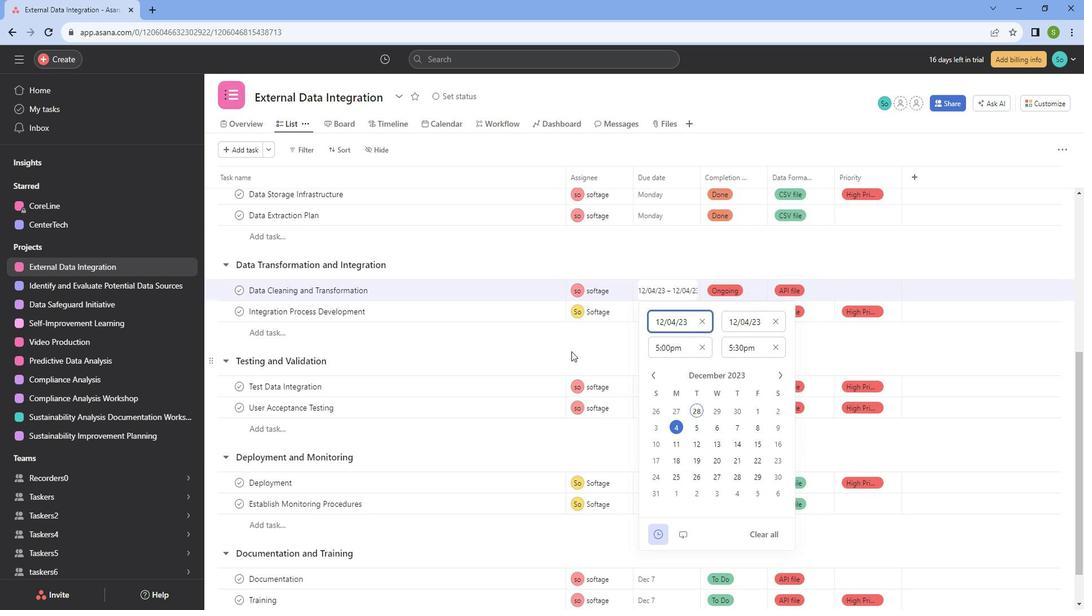 
Action: Mouse pressed left at (583, 349)
Screenshot: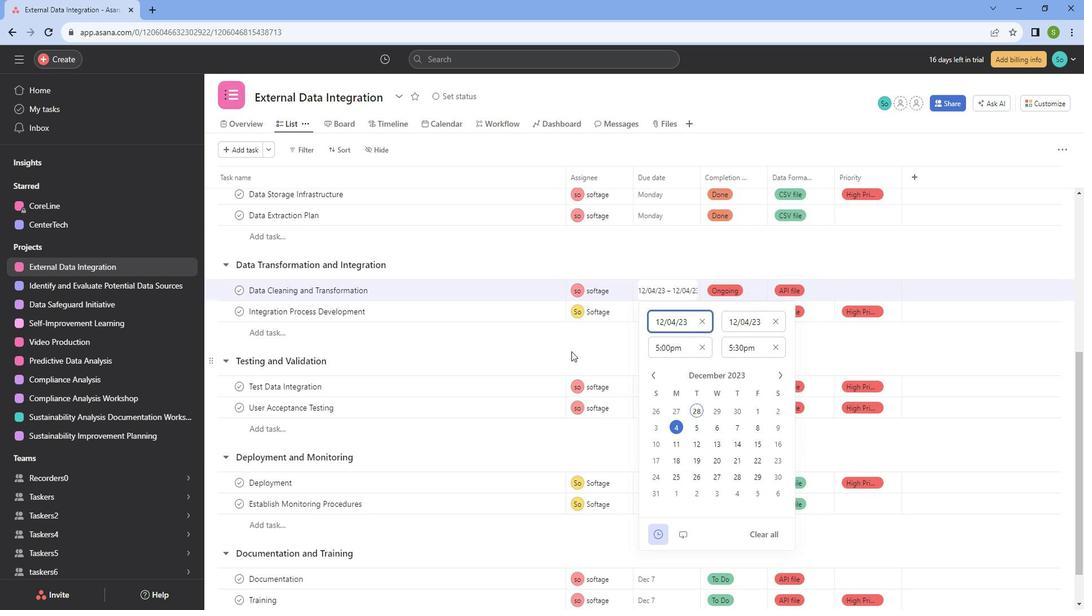 
Action: Mouse moved to (672, 314)
Screenshot: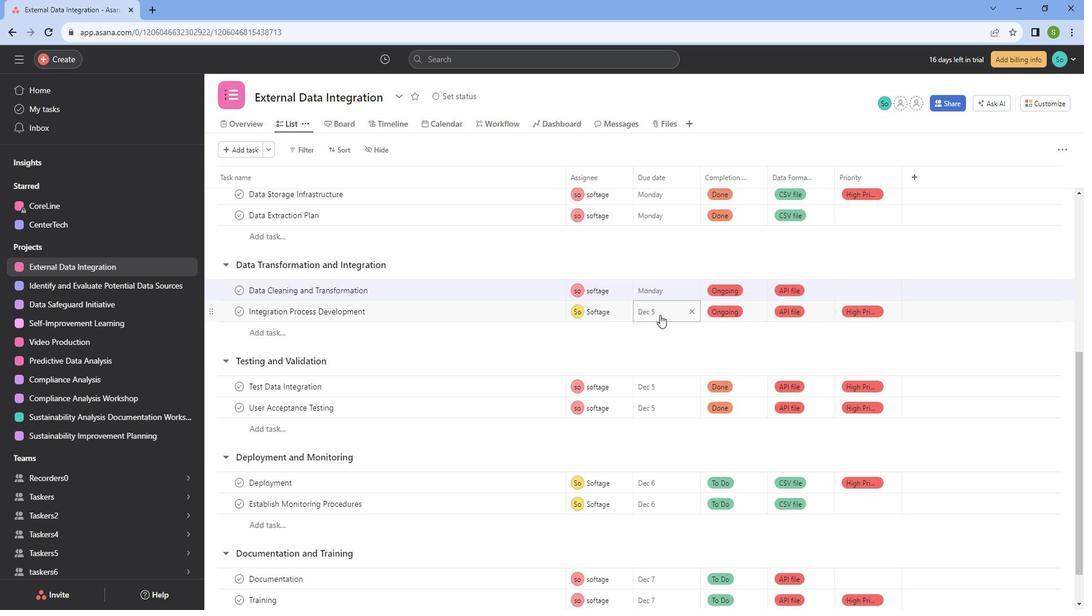 
Action: Mouse pressed left at (672, 314)
Screenshot: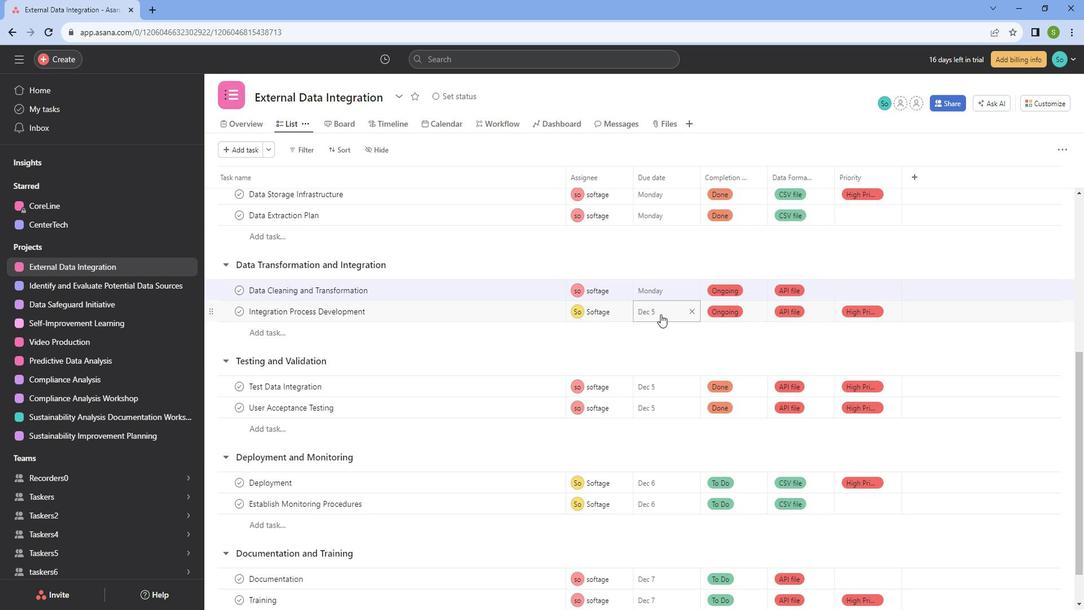 
Action: Mouse moved to (689, 365)
Screenshot: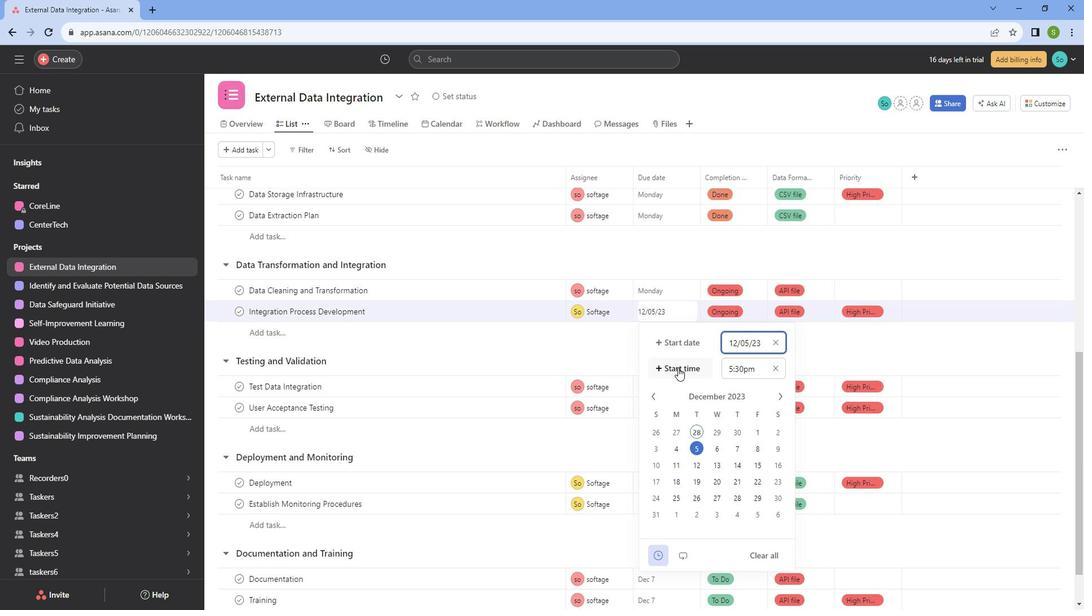 
Action: Mouse pressed left at (689, 365)
Screenshot: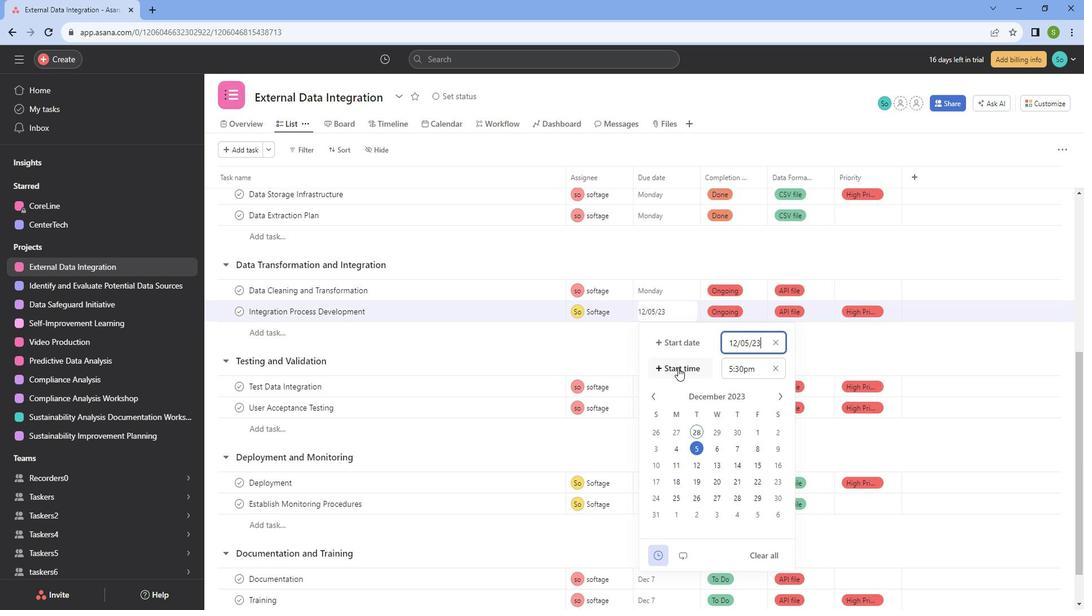 
Action: Mouse moved to (687, 383)
Screenshot: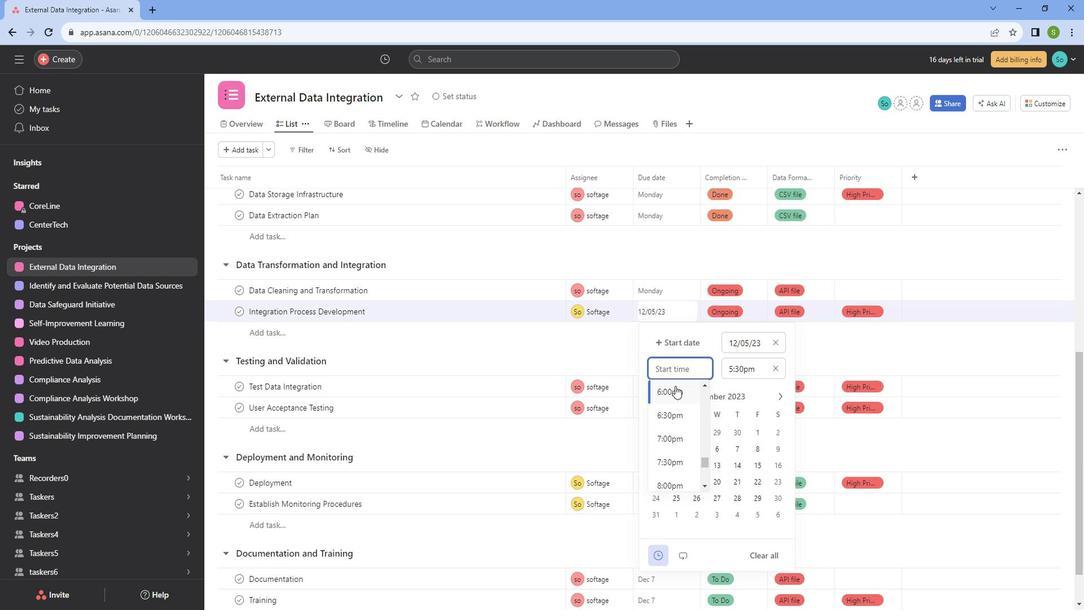 
Action: Mouse scrolled (687, 383) with delta (0, 0)
Screenshot: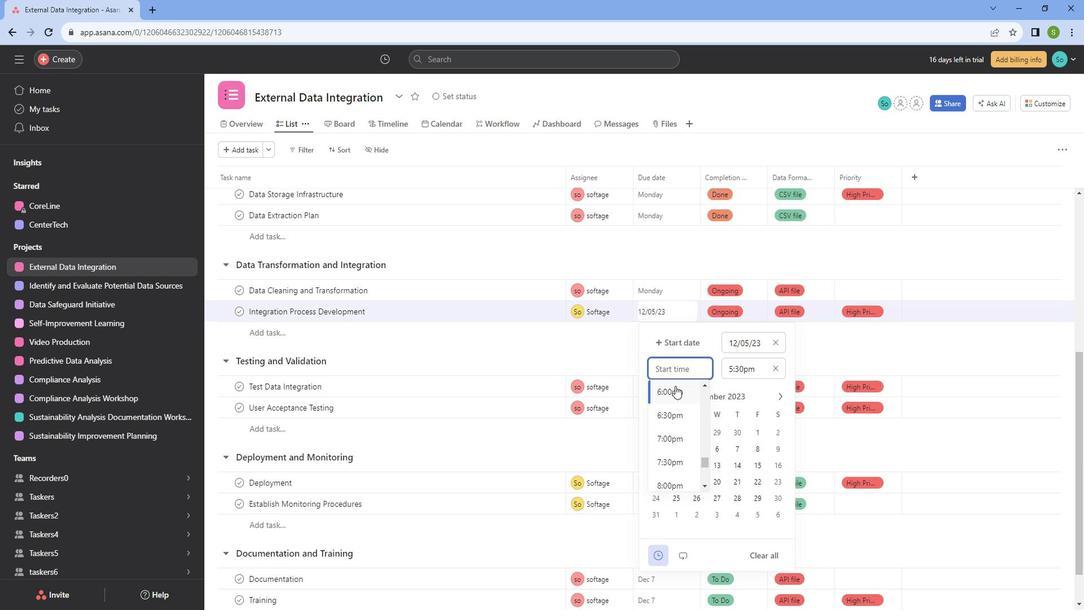 
Action: Mouse moved to (675, 407)
Screenshot: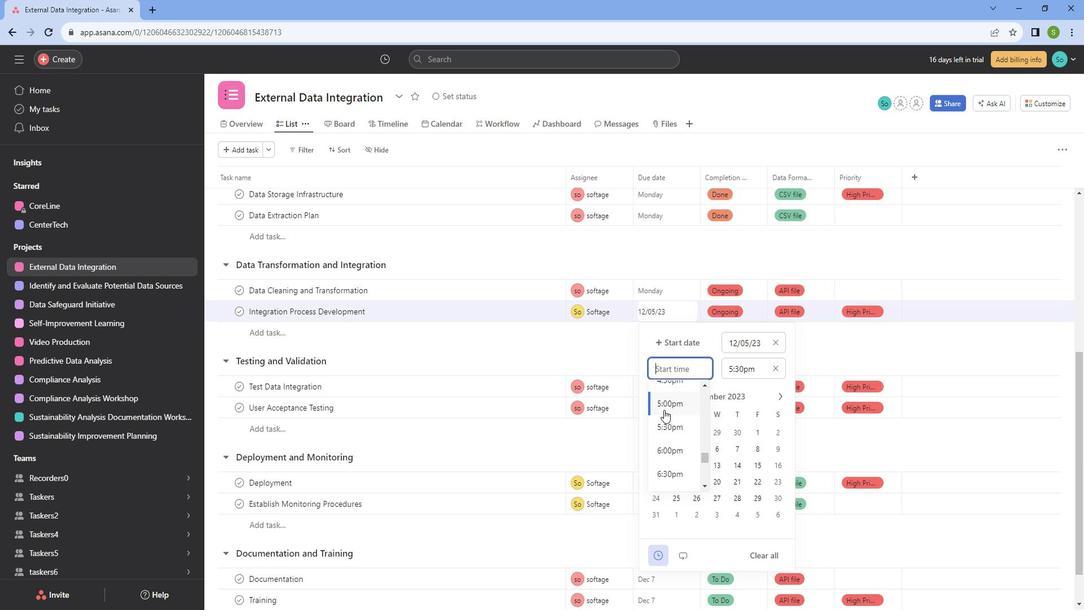 
Action: Mouse pressed left at (675, 407)
Screenshot: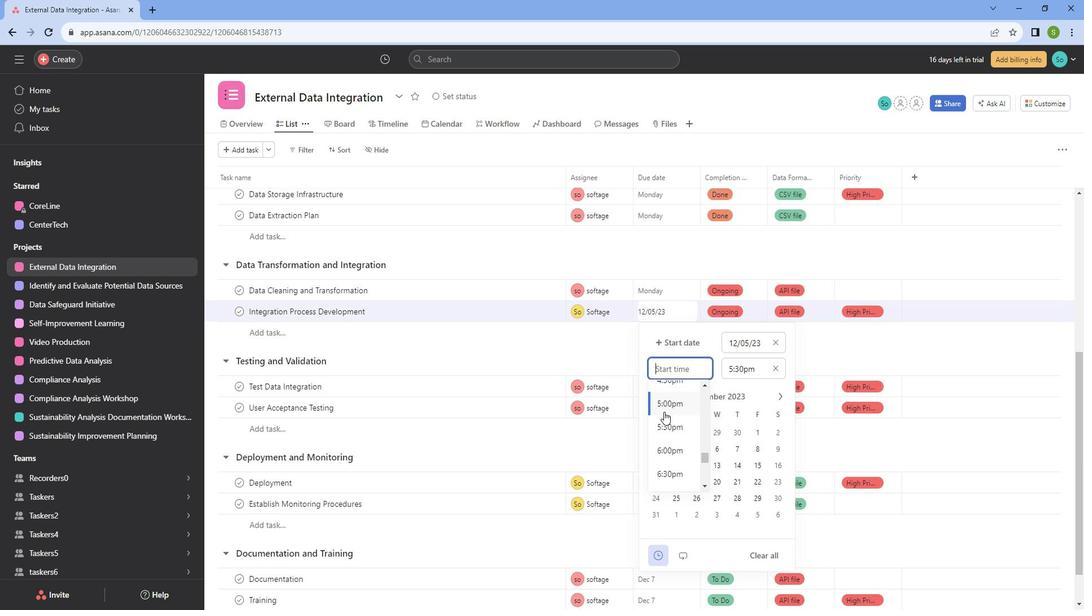
Action: Mouse moved to (614, 358)
Screenshot: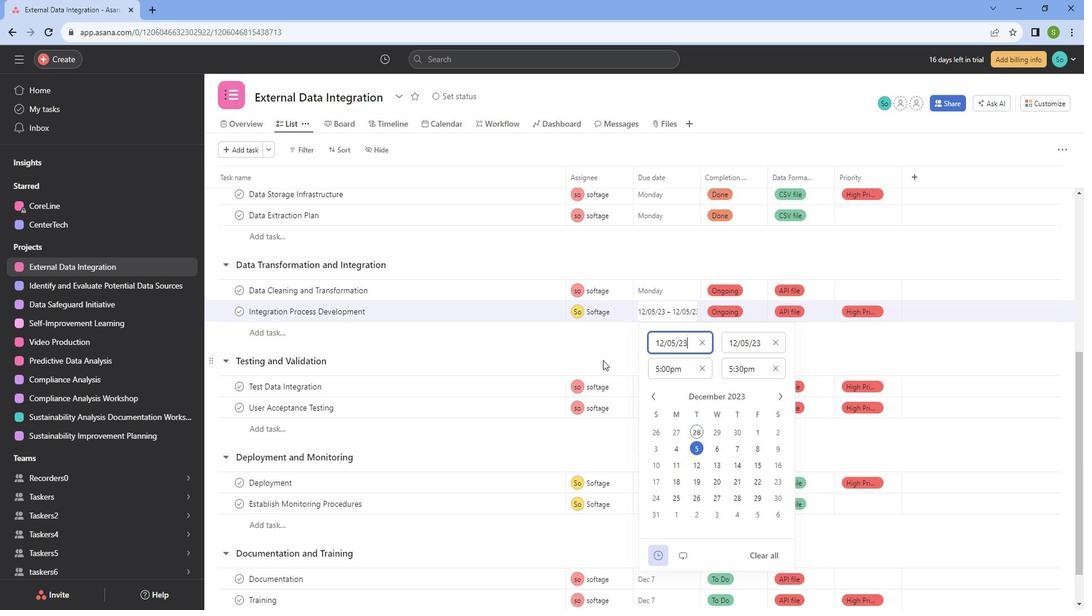 
Action: Mouse pressed left at (614, 358)
Screenshot: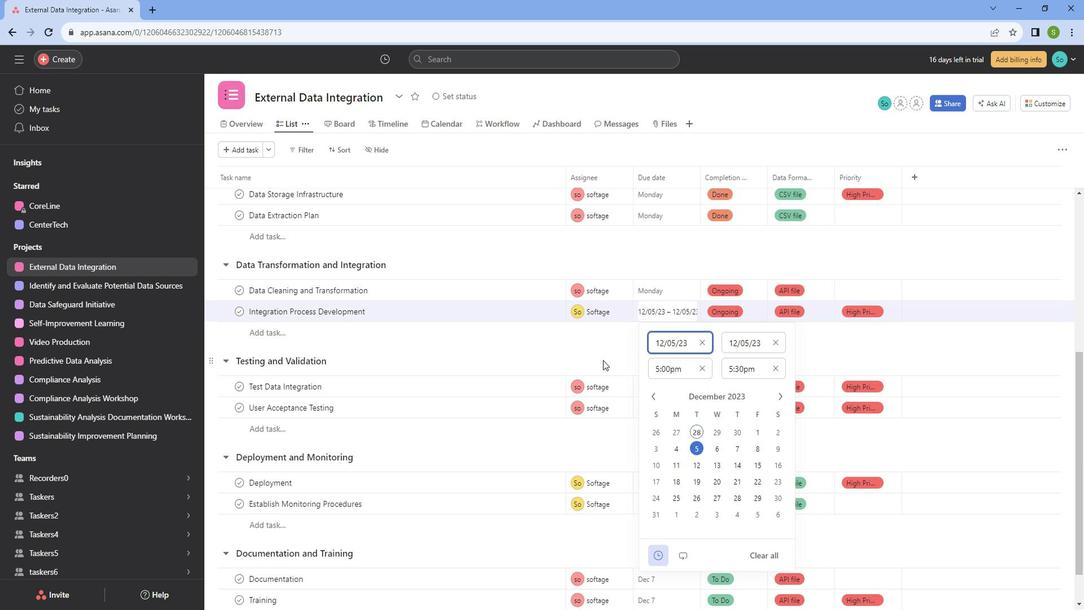 
Action: Mouse scrolled (614, 357) with delta (0, 0)
Screenshot: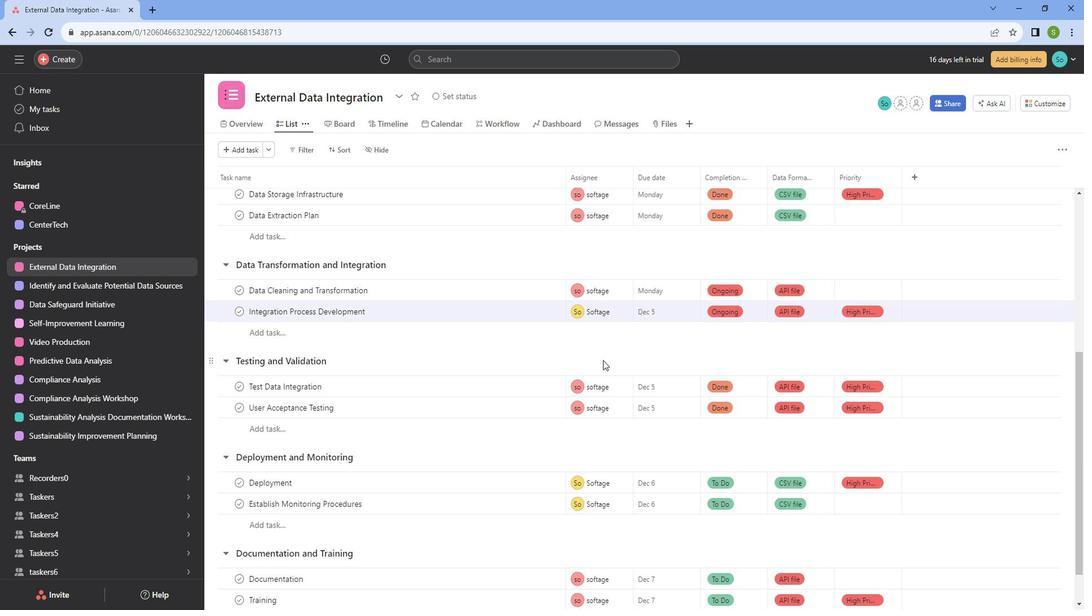 
Action: Mouse scrolled (614, 357) with delta (0, 0)
Screenshot: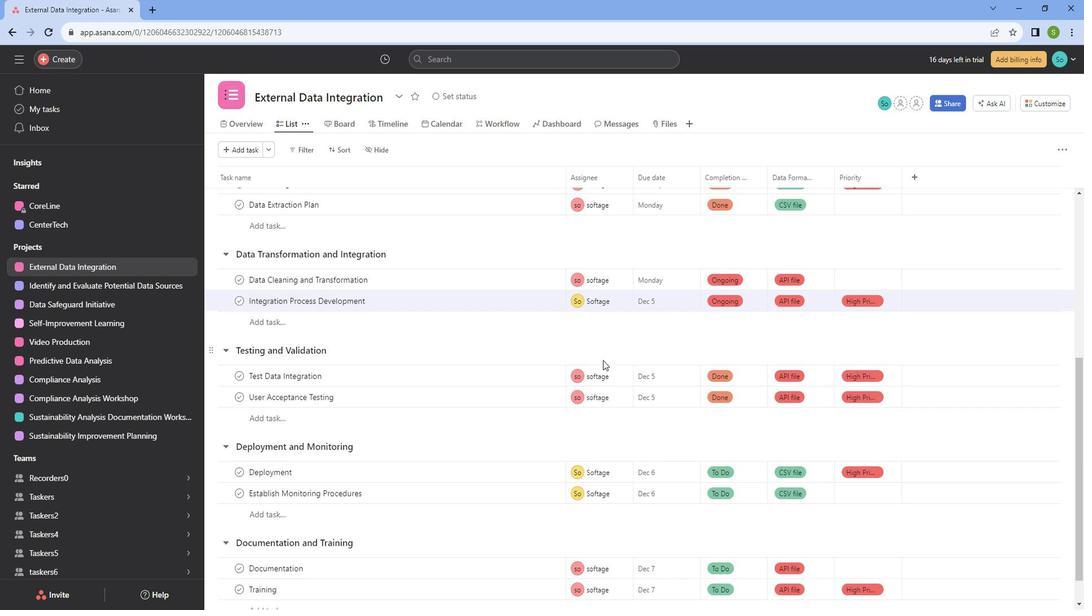 
Action: Mouse moved to (659, 339)
Screenshot: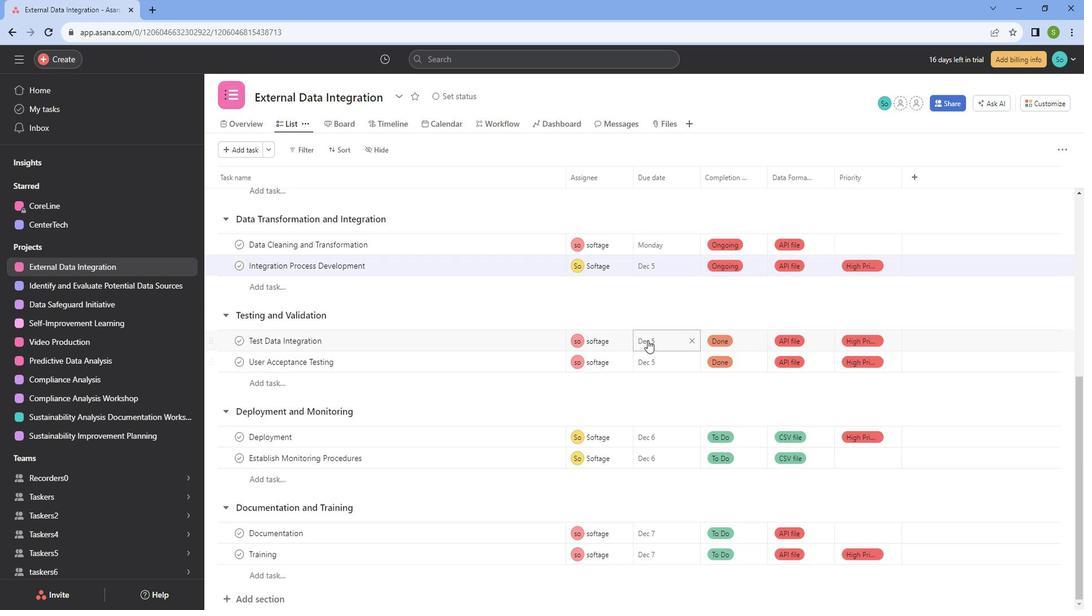 
Action: Mouse pressed left at (659, 339)
Screenshot: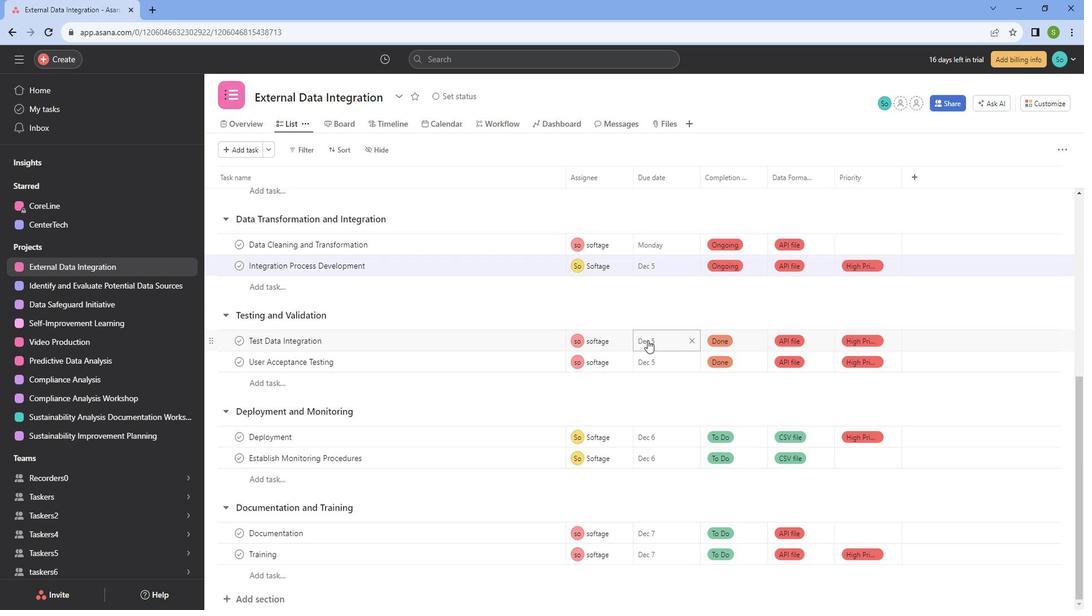 
Action: Mouse moved to (690, 392)
Screenshot: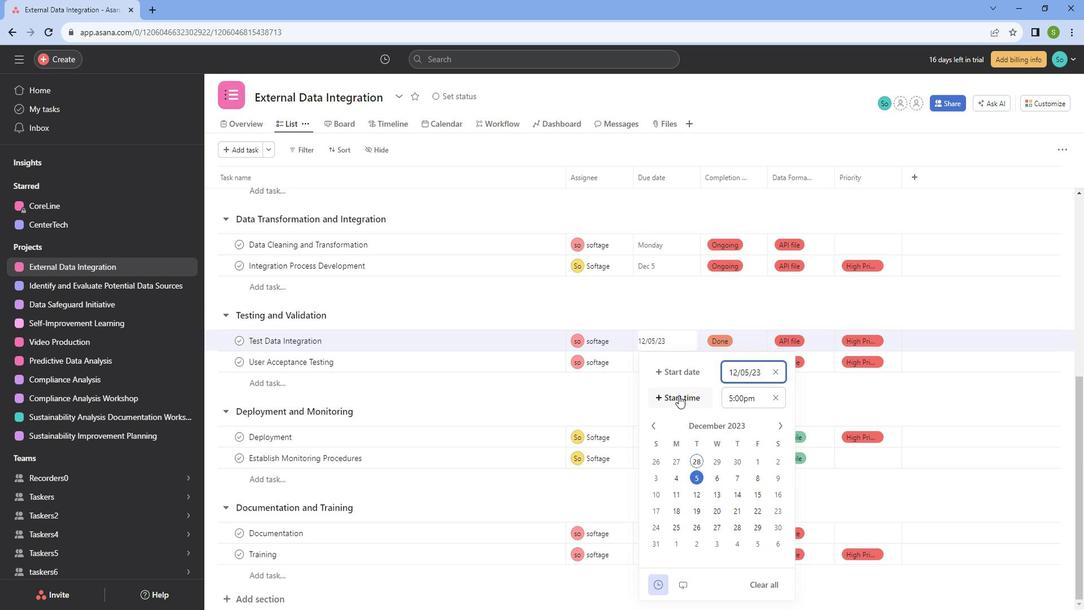 
Action: Mouse pressed left at (690, 392)
Screenshot: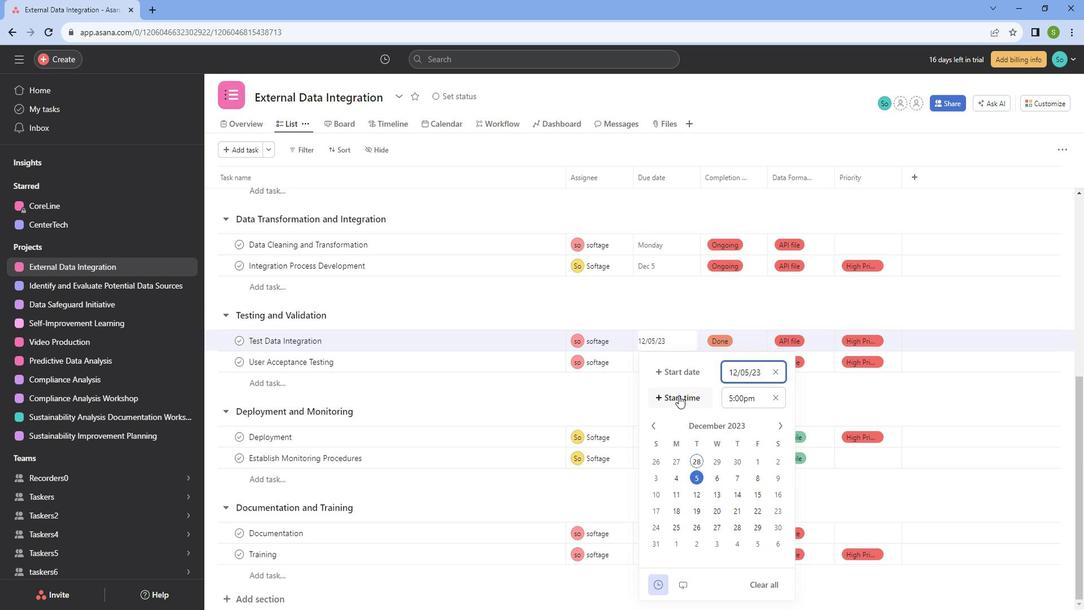 
Action: Mouse moved to (678, 424)
Screenshot: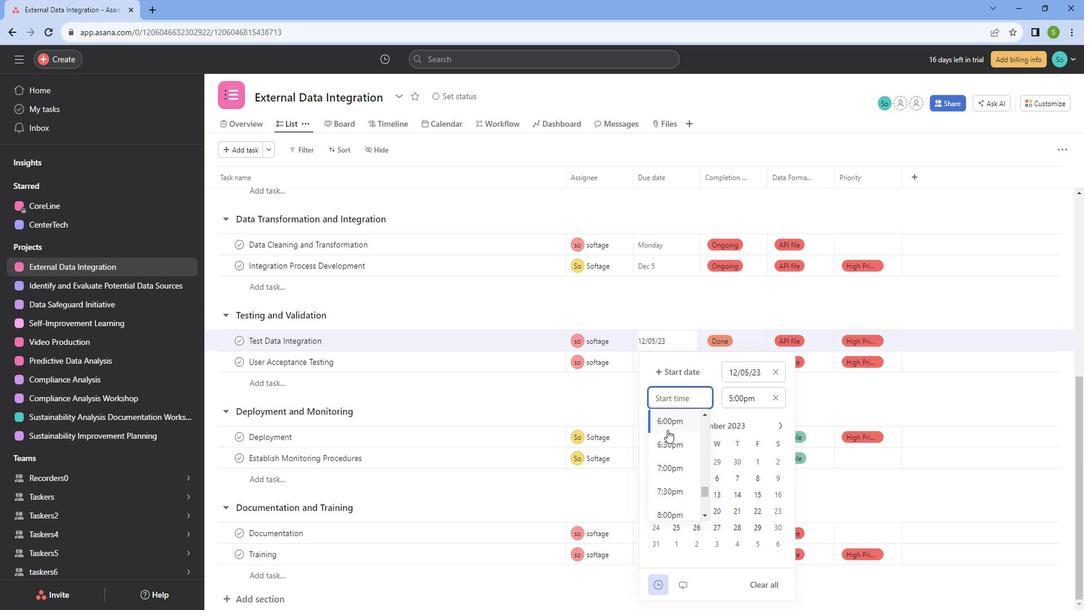 
Action: Mouse scrolled (678, 424) with delta (0, 0)
Screenshot: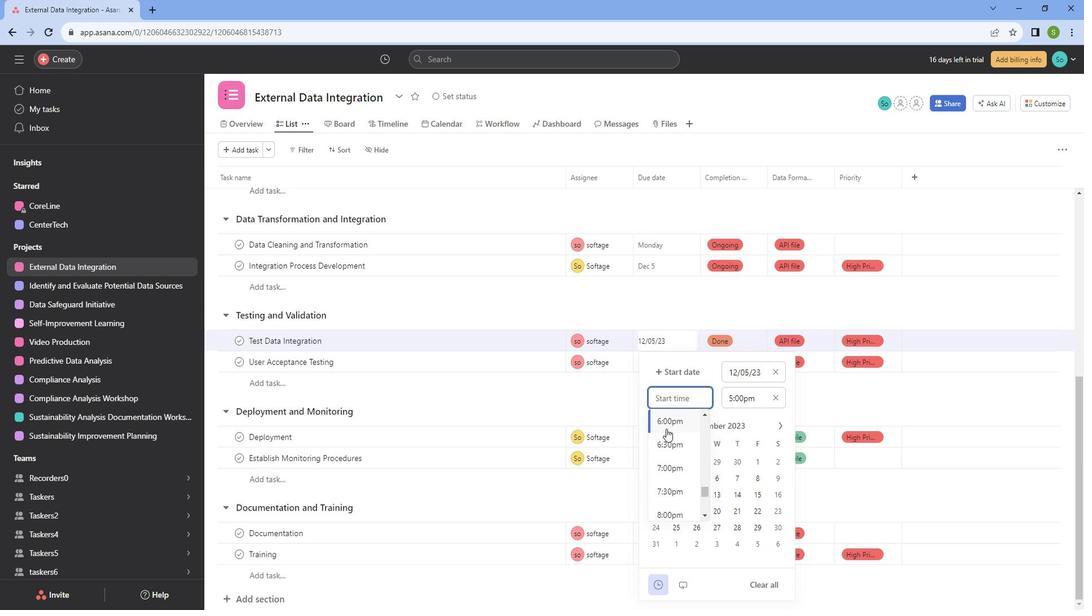 
Action: Mouse moved to (684, 413)
Screenshot: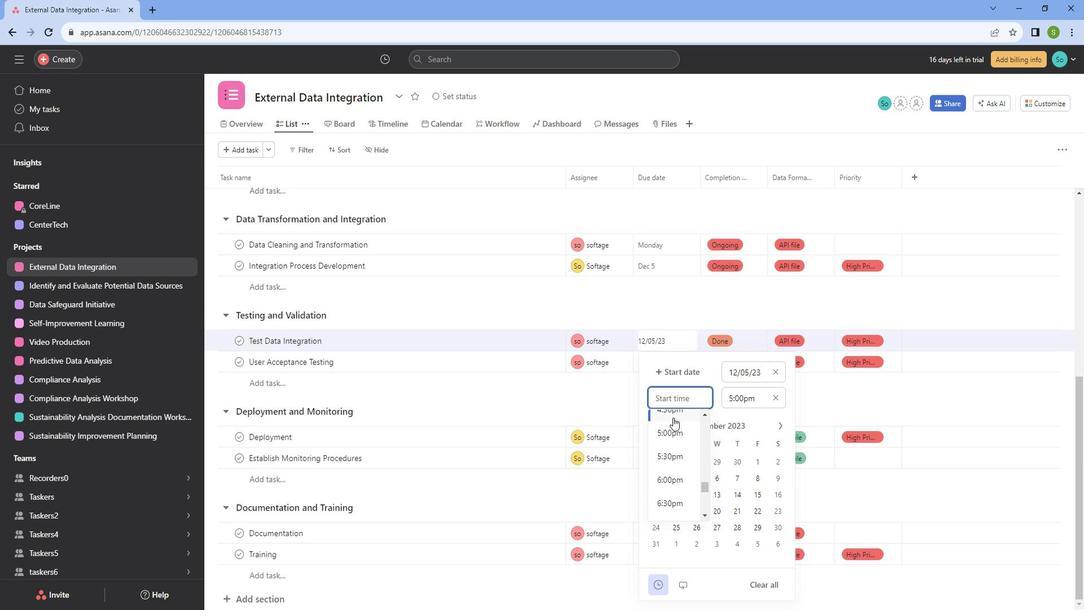 
Action: Mouse pressed left at (684, 413)
Screenshot: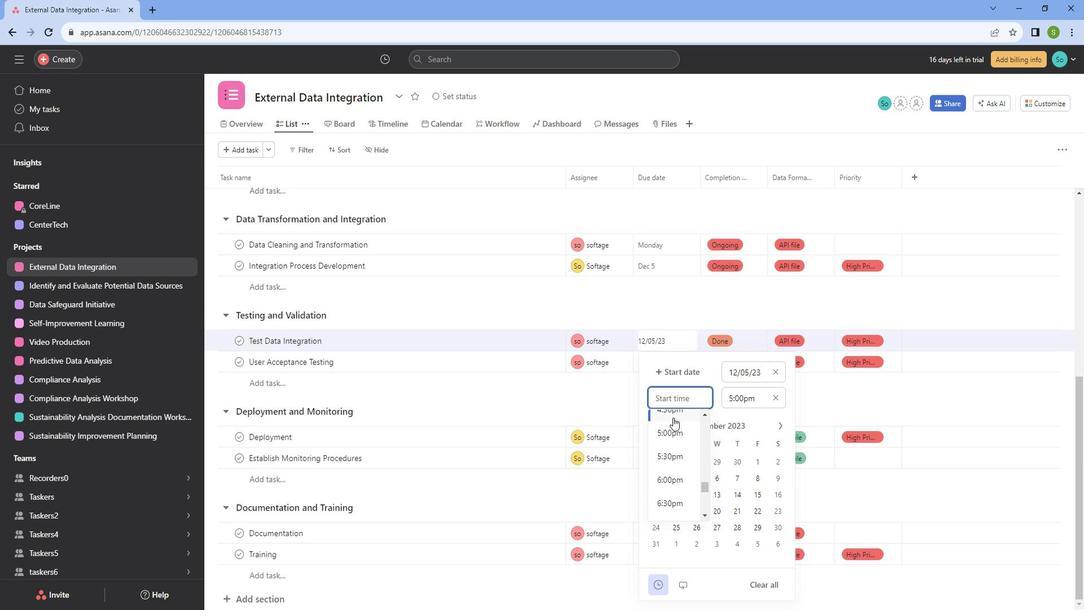
Action: Mouse moved to (623, 400)
Screenshot: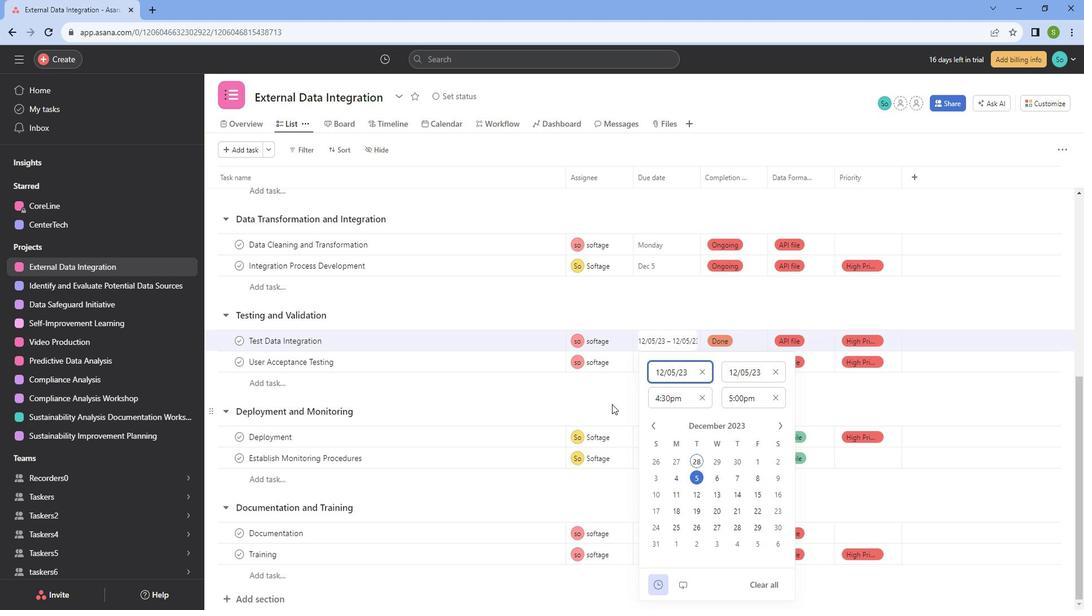 
Action: Mouse pressed left at (623, 400)
Screenshot: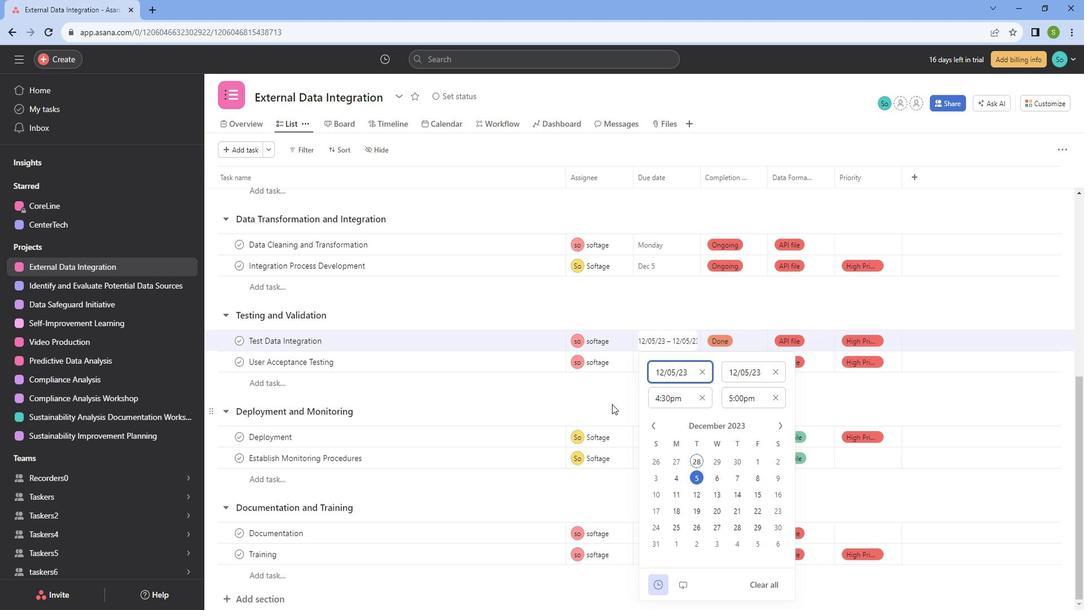 
Action: Mouse moved to (685, 367)
Screenshot: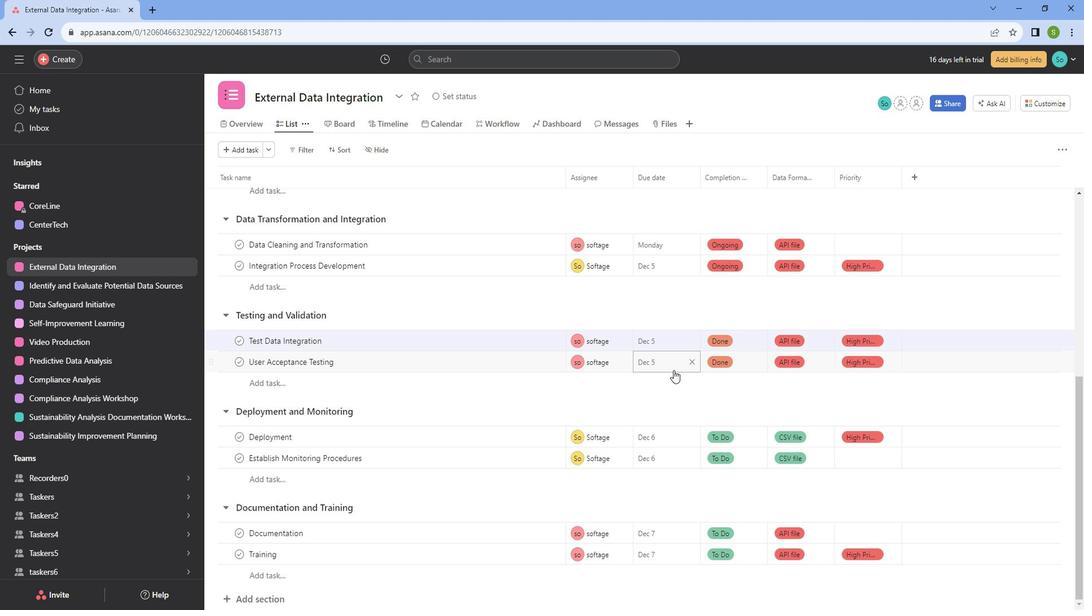 
Action: Mouse pressed left at (685, 367)
Screenshot: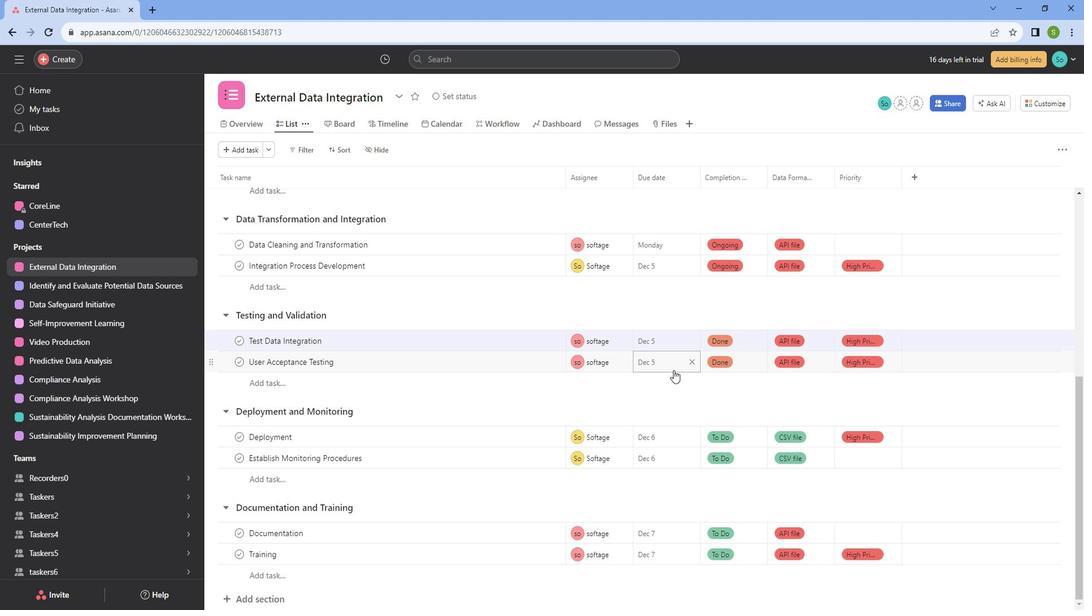 
Action: Mouse moved to (695, 148)
Screenshot: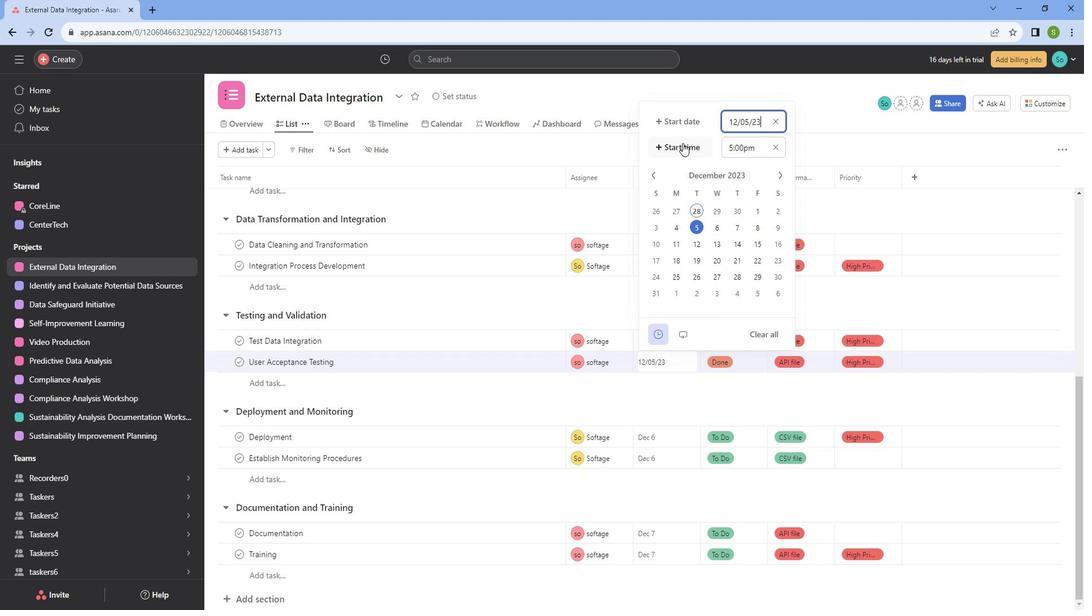 
Action: Mouse pressed left at (695, 148)
Screenshot: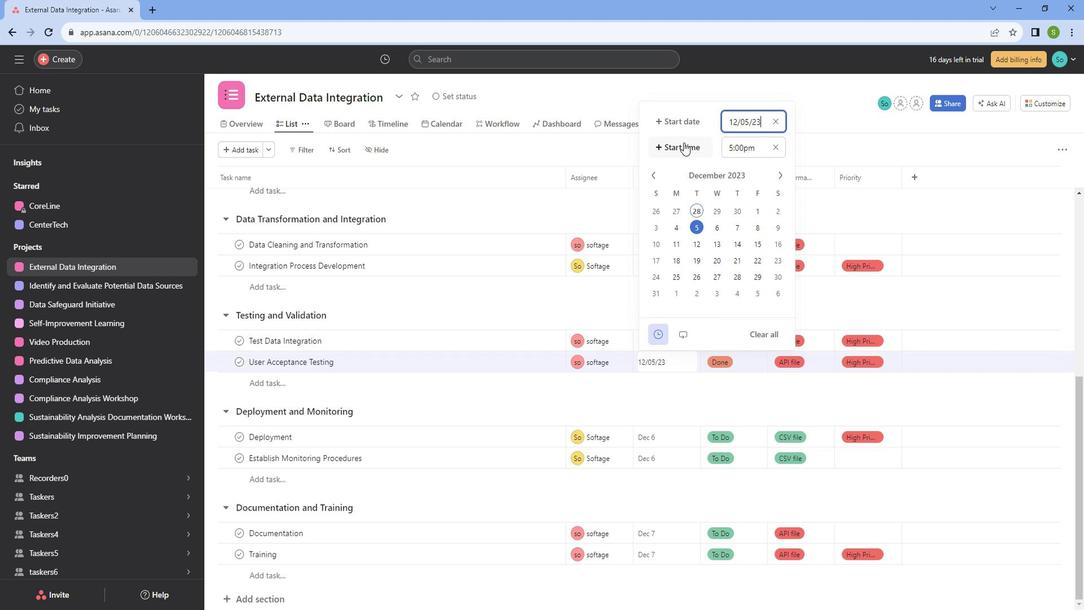 
Action: Mouse moved to (694, 220)
Screenshot: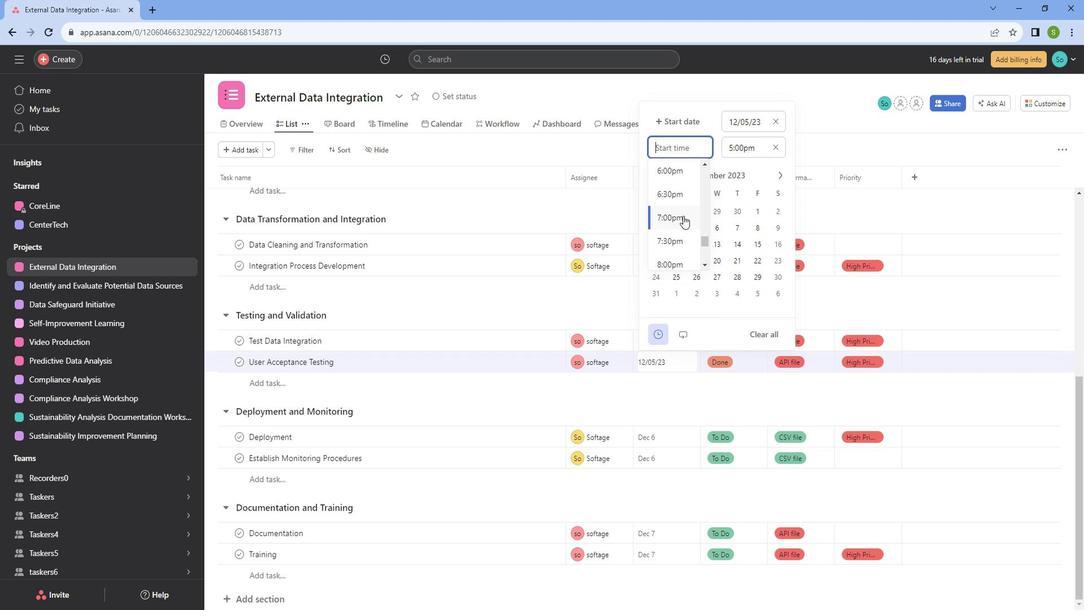 
Action: Mouse scrolled (694, 220) with delta (0, 0)
Screenshot: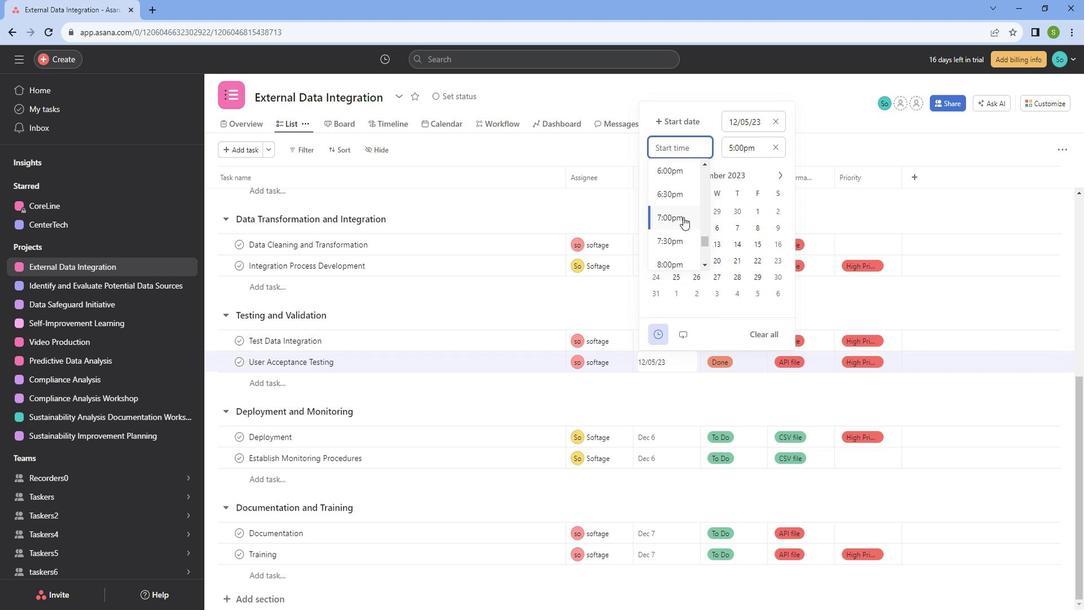 
Action: Mouse moved to (687, 166)
Screenshot: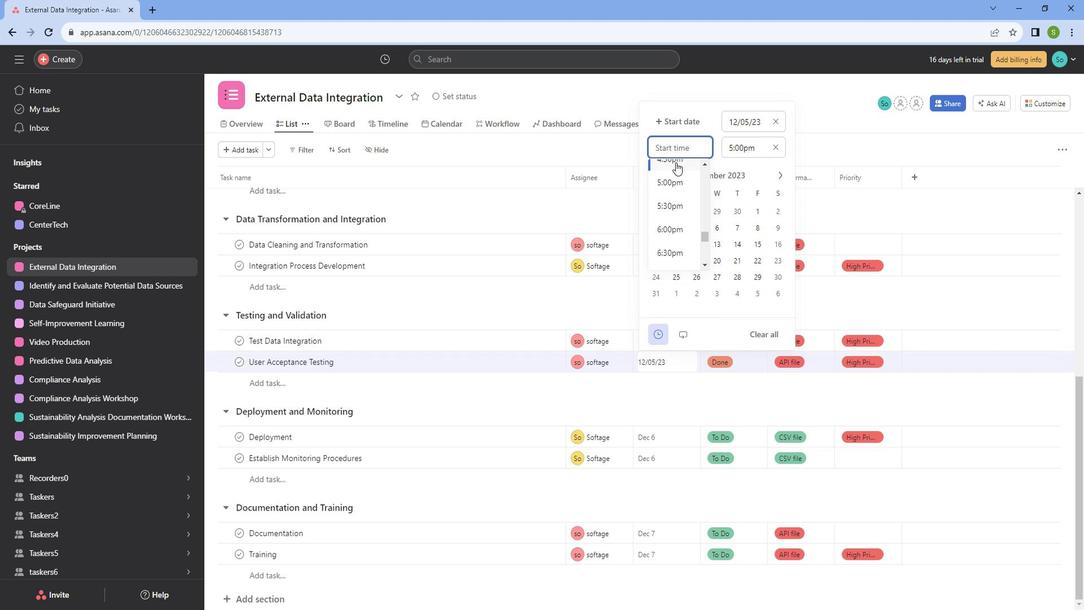 
Action: Mouse pressed left at (687, 166)
Screenshot: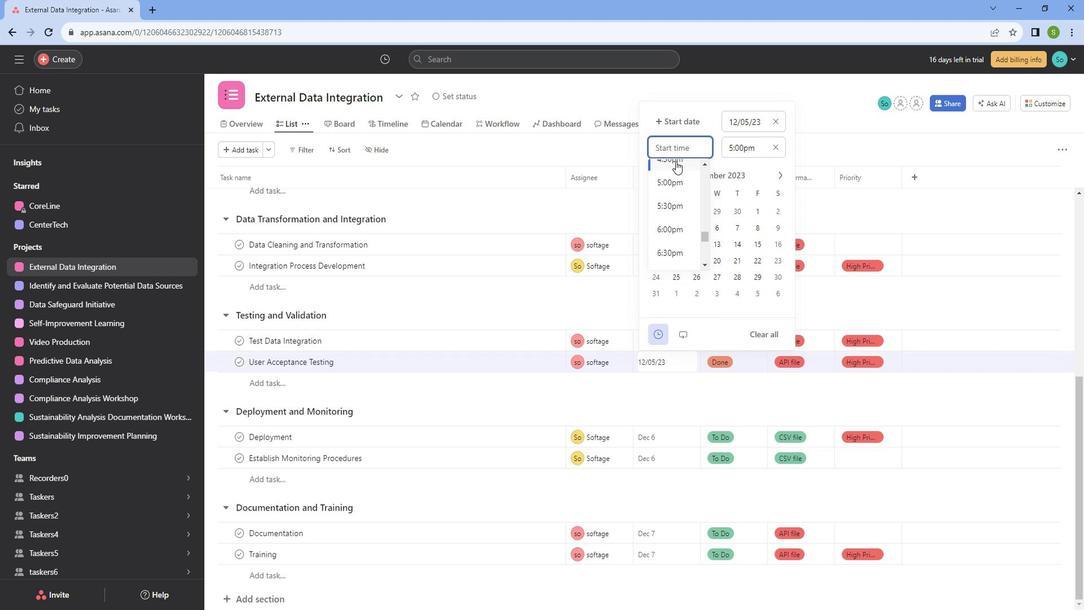 
Action: Mouse moved to (597, 321)
Screenshot: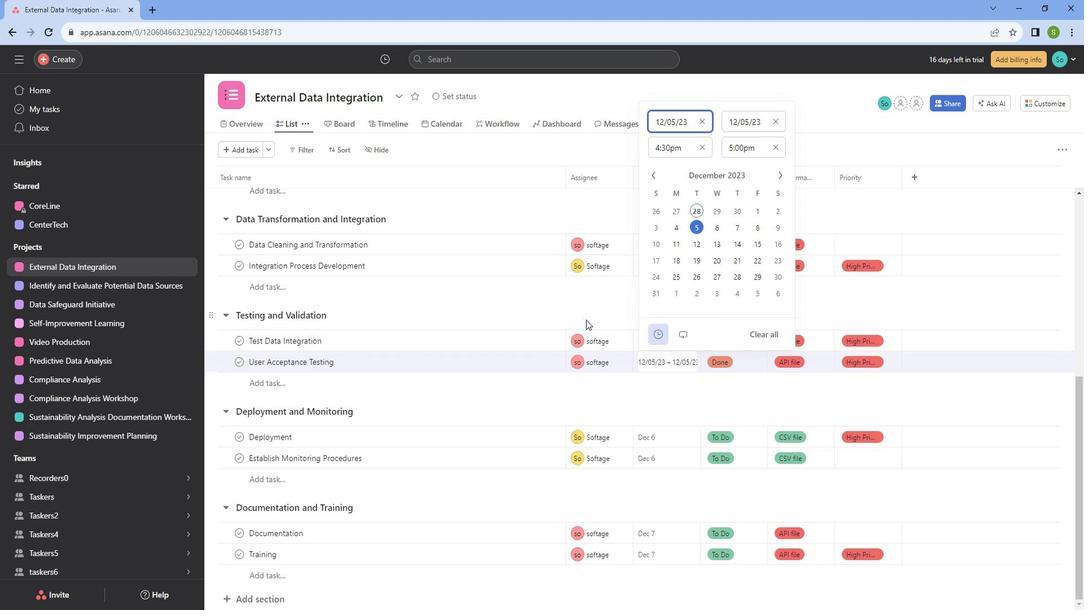 
Action: Mouse pressed left at (597, 321)
Screenshot: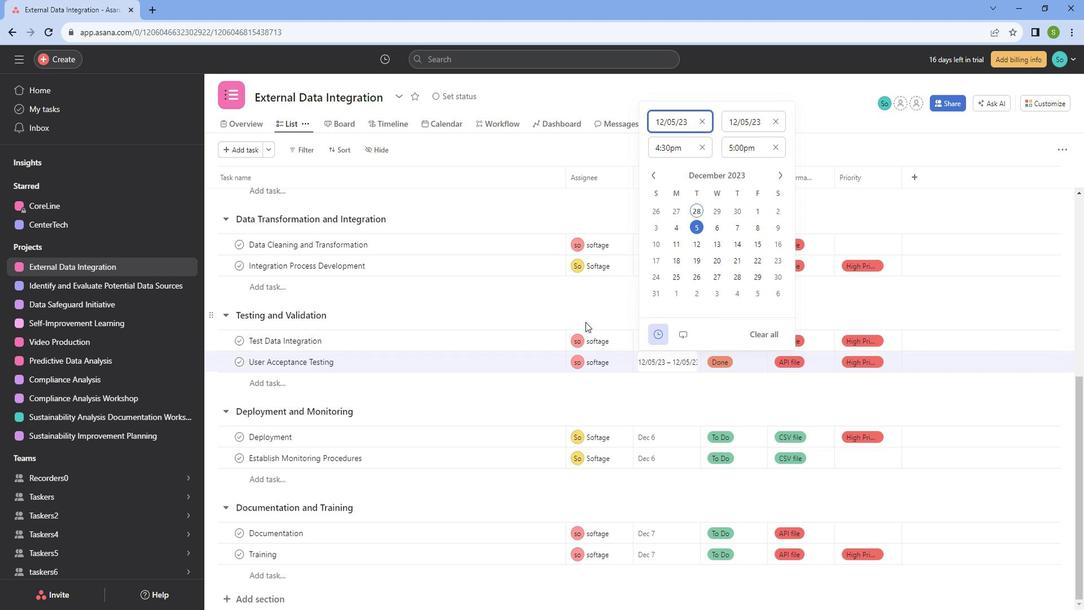 
Action: Mouse moved to (653, 434)
Screenshot: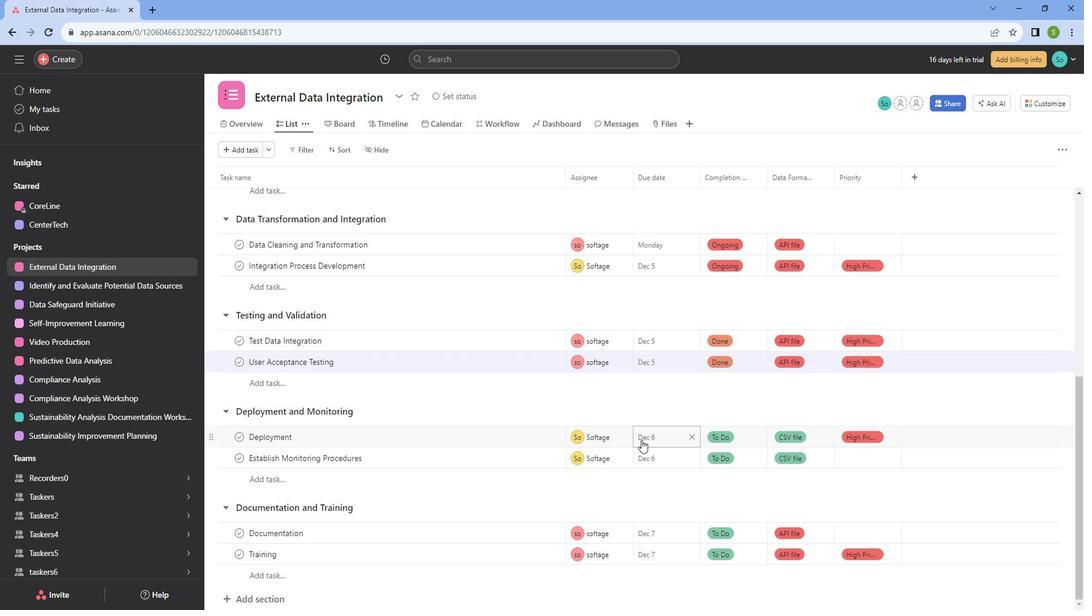 
Action: Mouse pressed left at (653, 434)
Screenshot: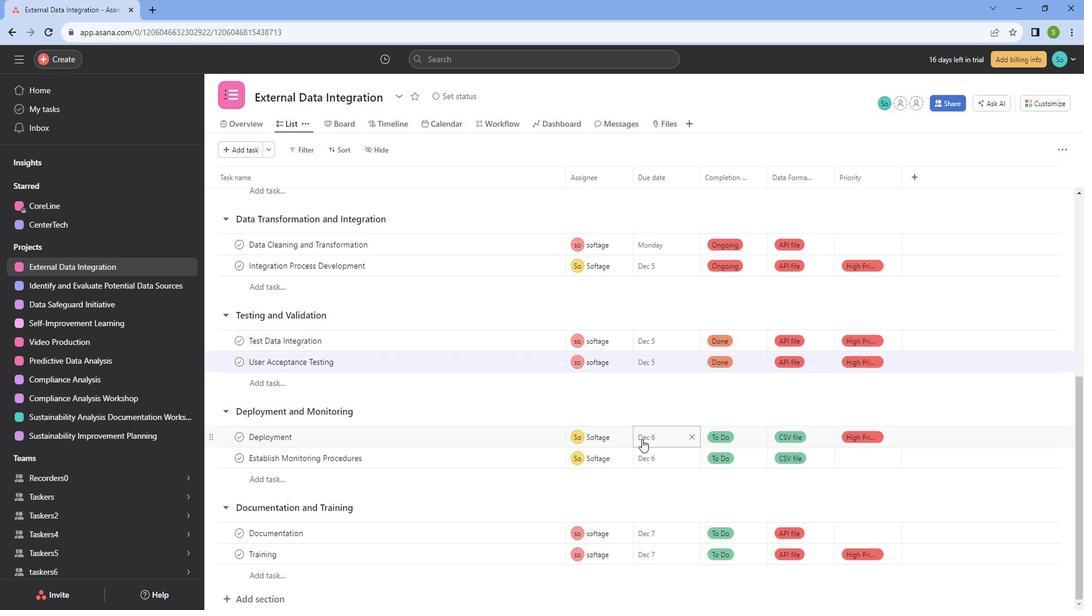 
Action: Mouse moved to (698, 222)
Screenshot: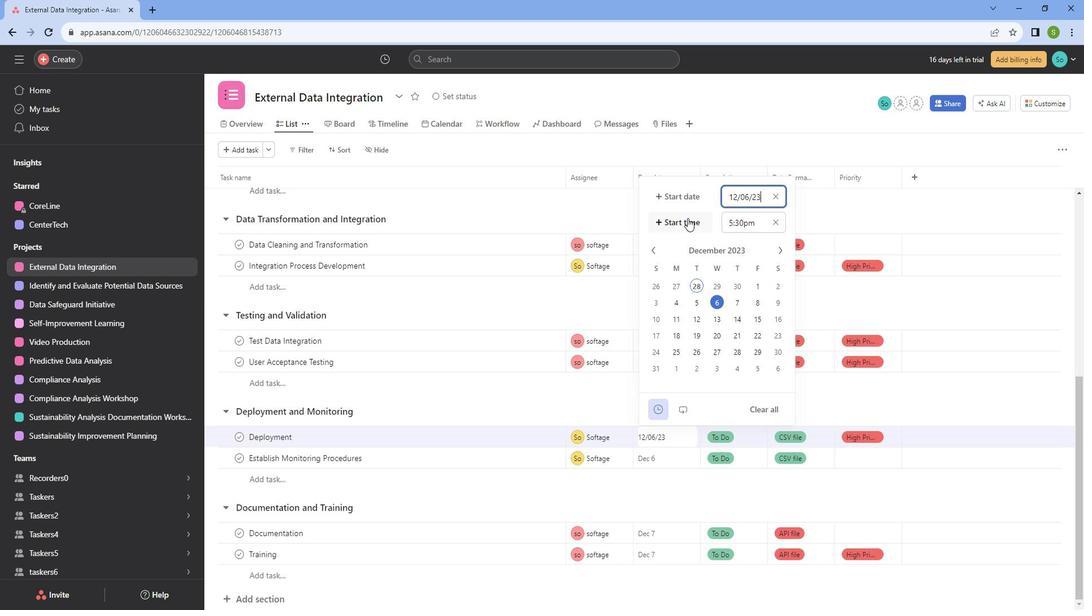 
Action: Mouse pressed left at (698, 222)
Screenshot: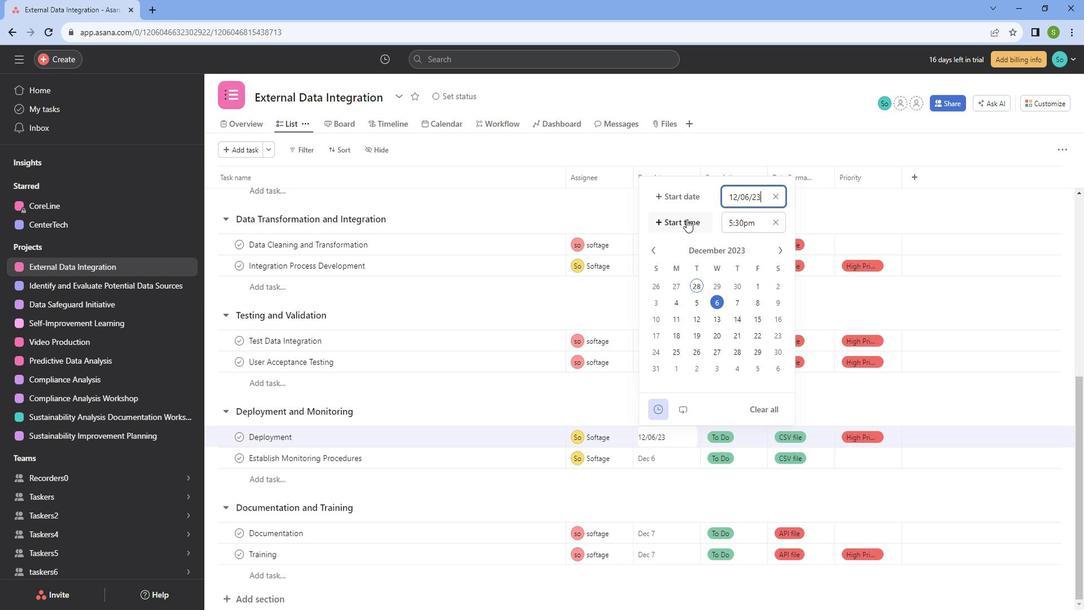 
Action: Mouse moved to (705, 274)
Screenshot: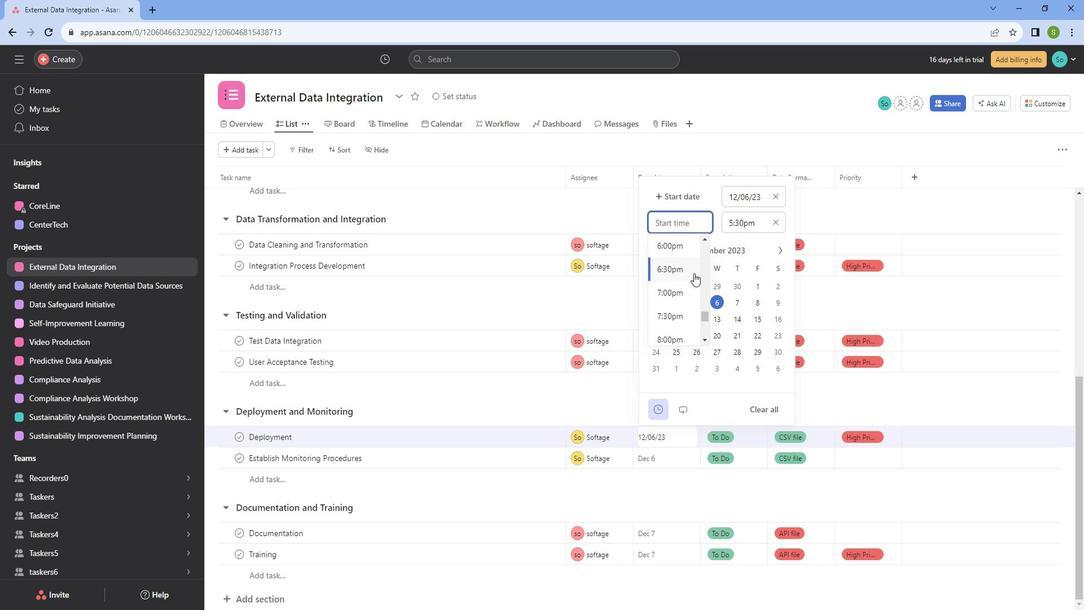 
Action: Mouse scrolled (705, 275) with delta (0, 0)
Screenshot: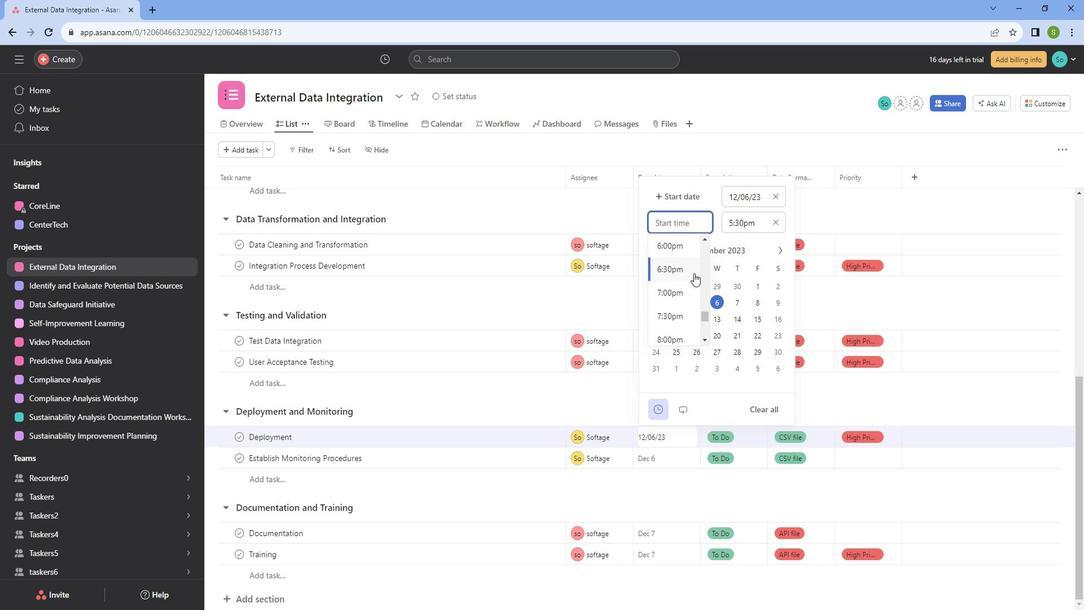
Action: Mouse moved to (697, 263)
Screenshot: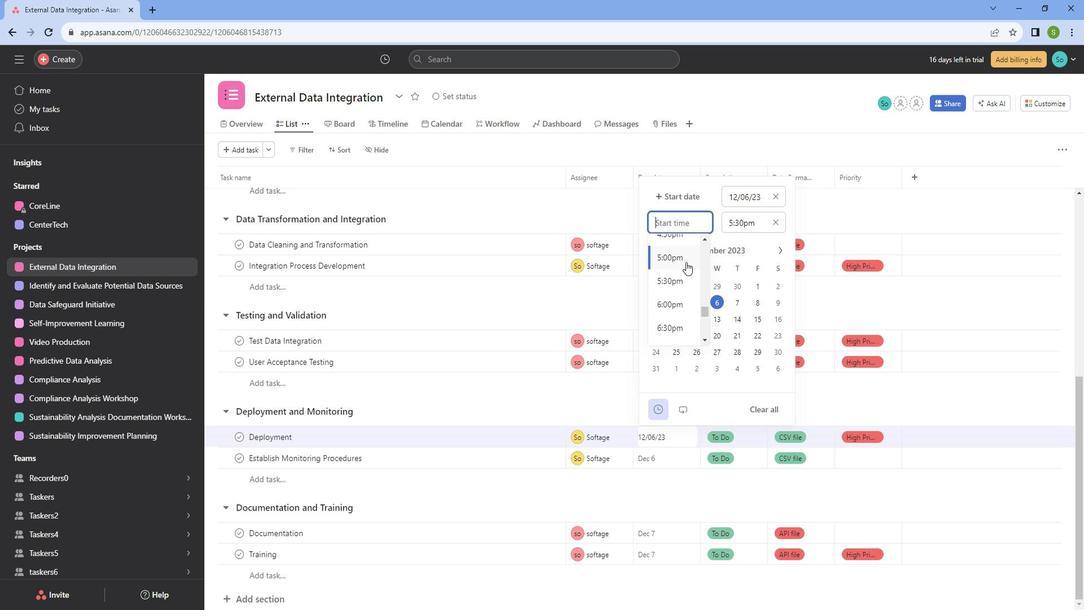 
Action: Mouse pressed left at (697, 263)
Screenshot: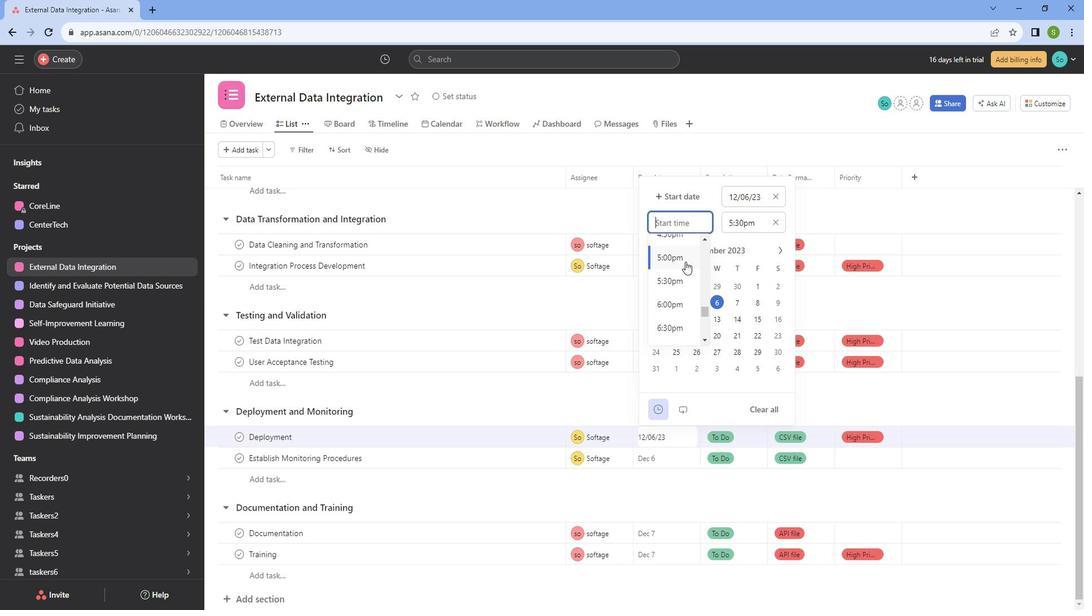 
Action: Mouse moved to (622, 320)
Screenshot: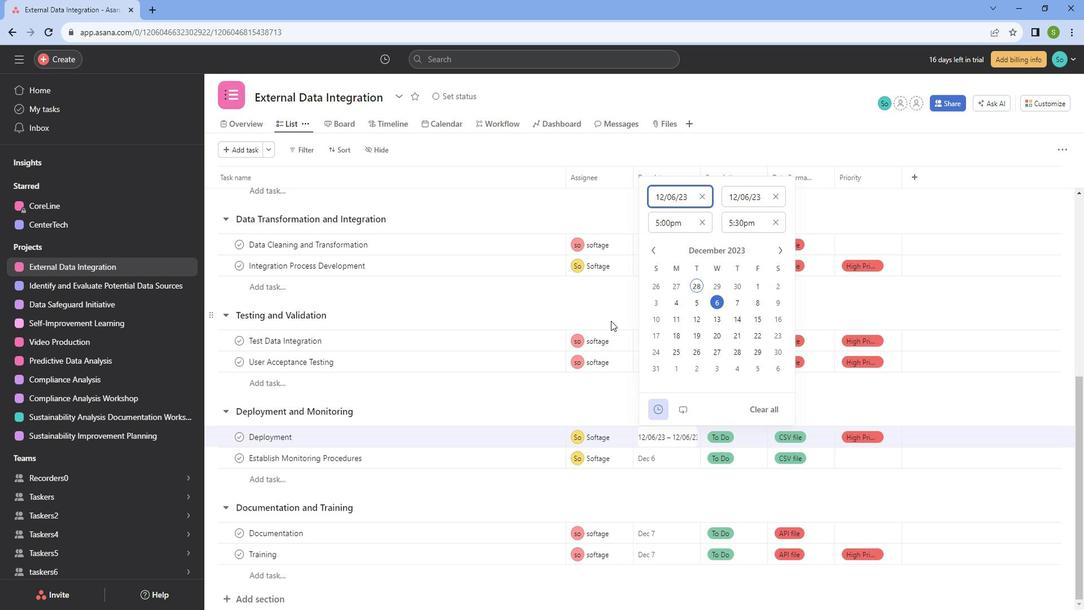 
Action: Mouse pressed left at (622, 320)
Screenshot: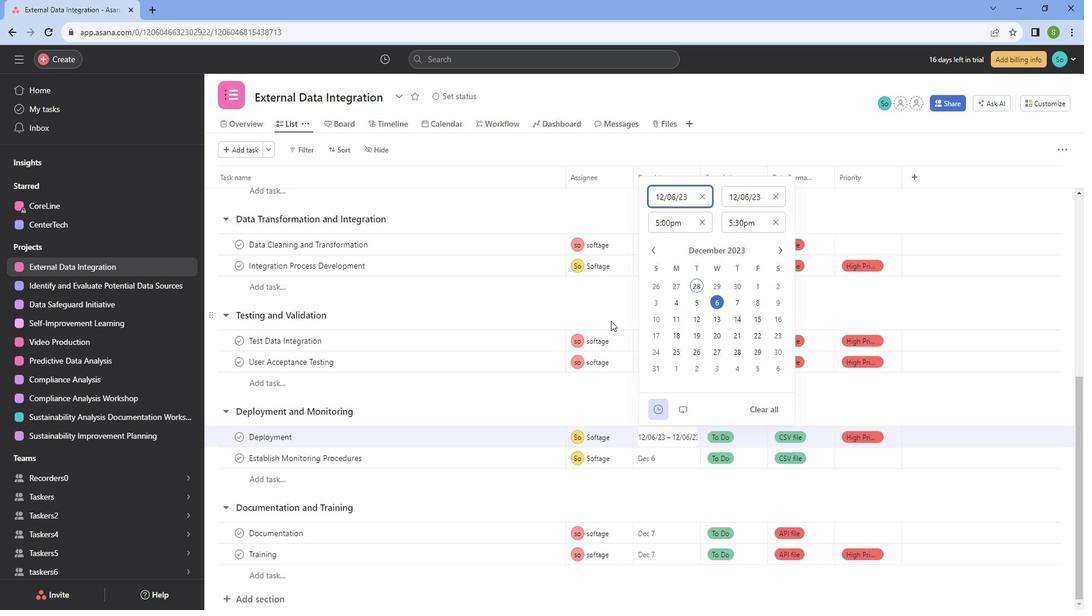 
Action: Mouse moved to (656, 459)
Screenshot: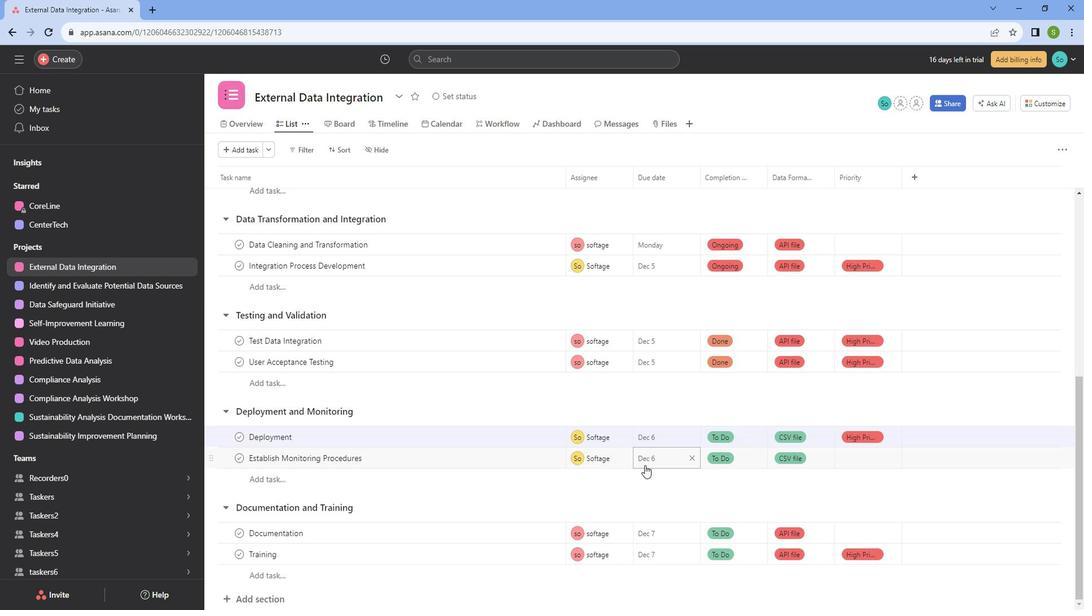 
Action: Mouse pressed left at (656, 459)
Screenshot: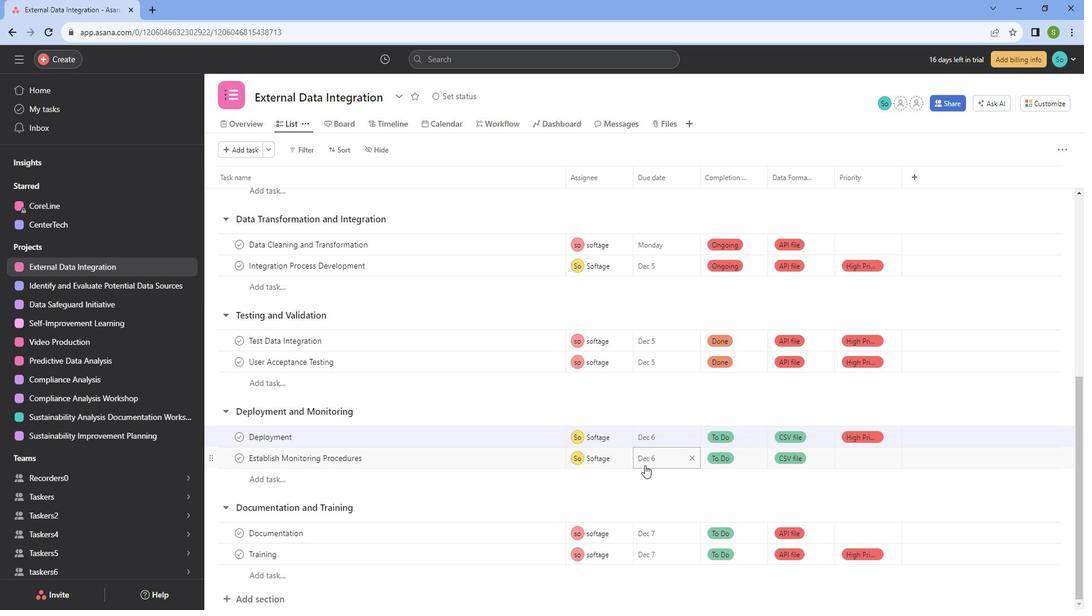 
Action: Mouse moved to (701, 247)
Screenshot: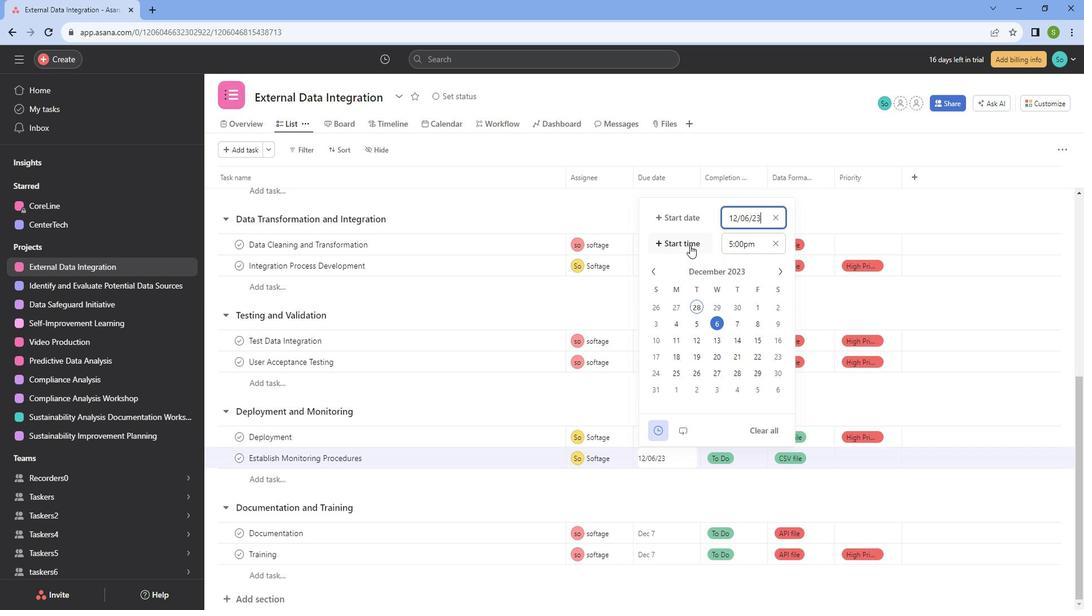 
Action: Mouse pressed left at (701, 247)
Screenshot: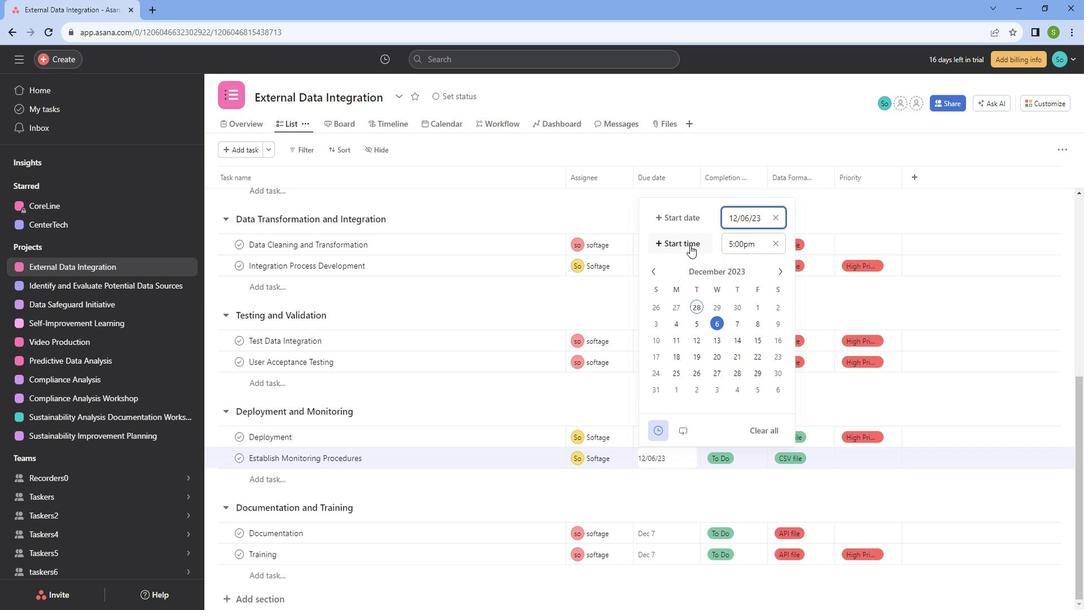 
Action: Mouse moved to (698, 288)
Screenshot: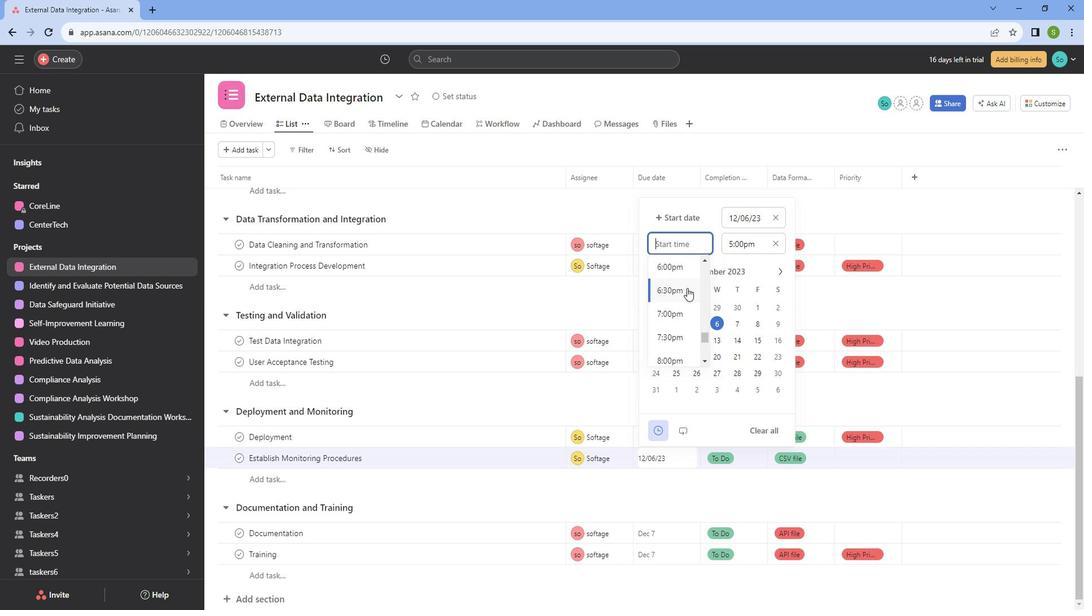 
Action: Mouse scrolled (698, 289) with delta (0, 0)
Screenshot: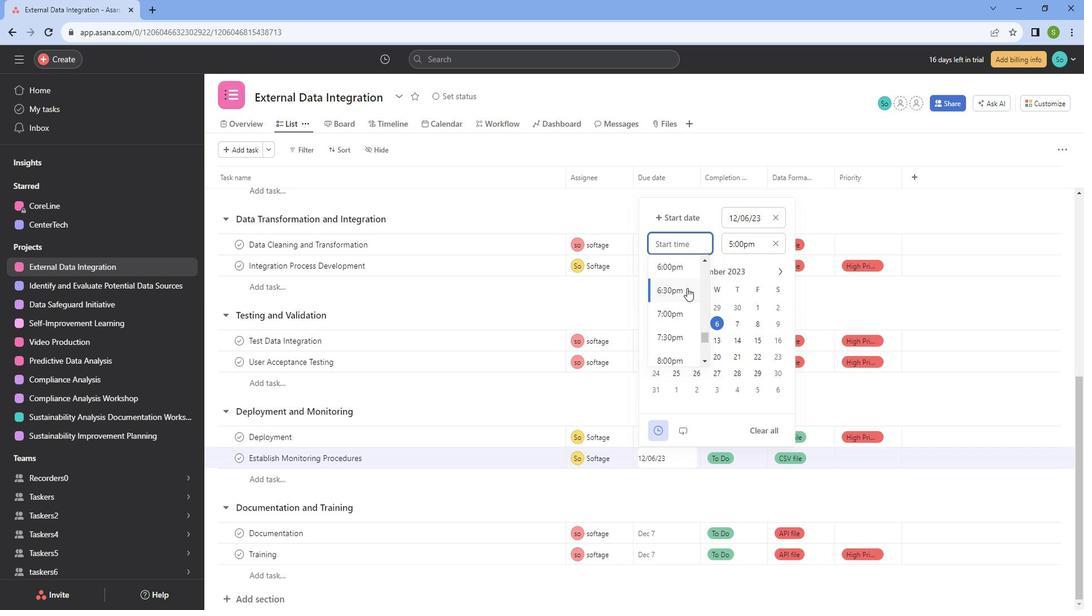 
Action: Mouse scrolled (698, 289) with delta (0, 0)
Screenshot: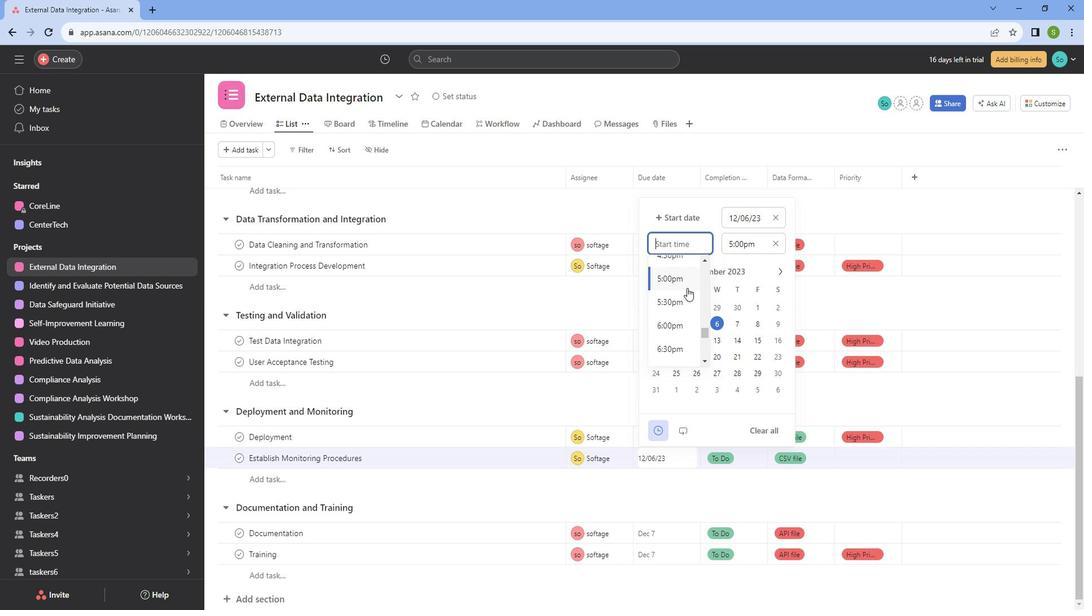 
Action: Mouse moved to (677, 314)
Screenshot: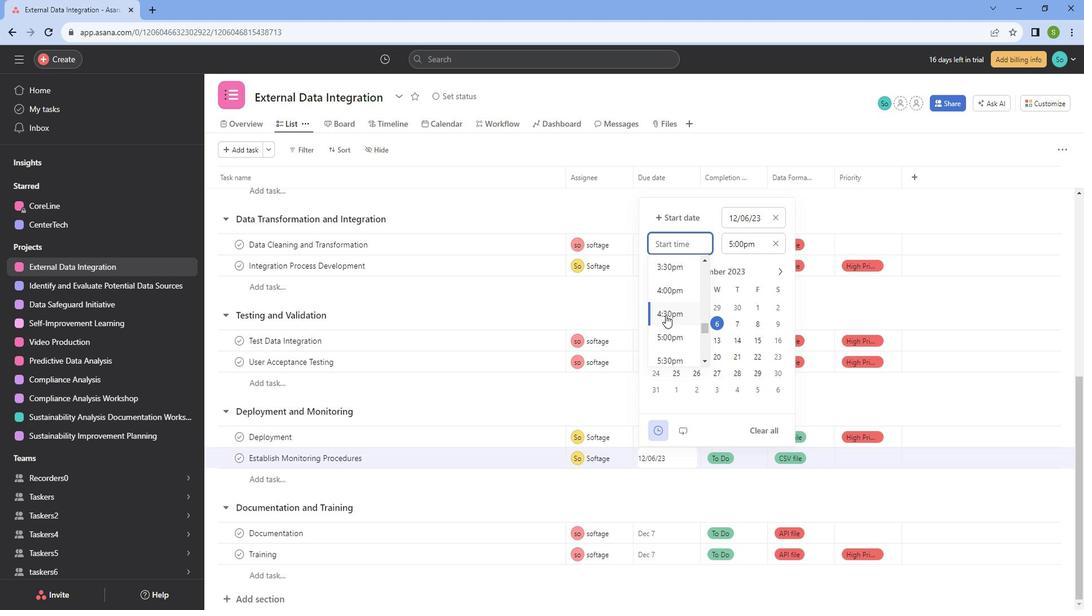 
Action: Mouse pressed left at (677, 314)
Screenshot: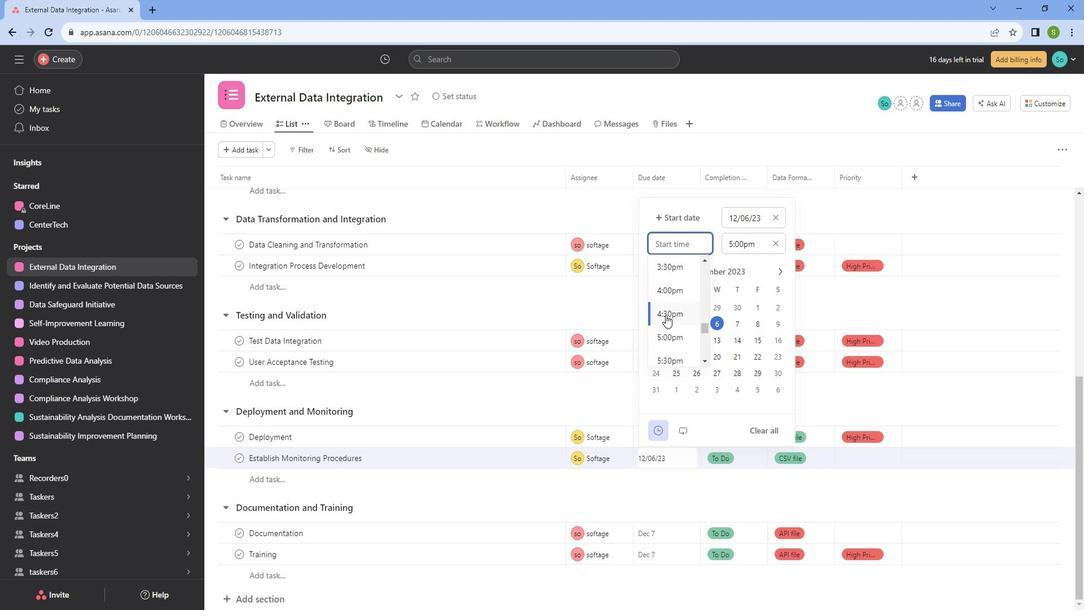 
Action: Mouse moved to (618, 319)
Screenshot: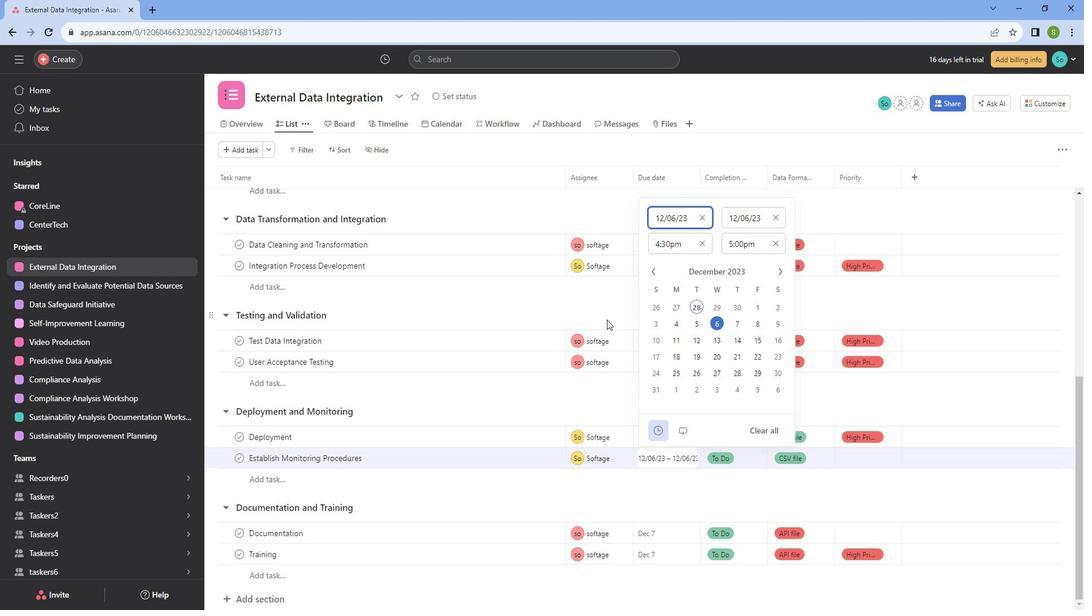 
Action: Mouse pressed left at (618, 319)
Screenshot: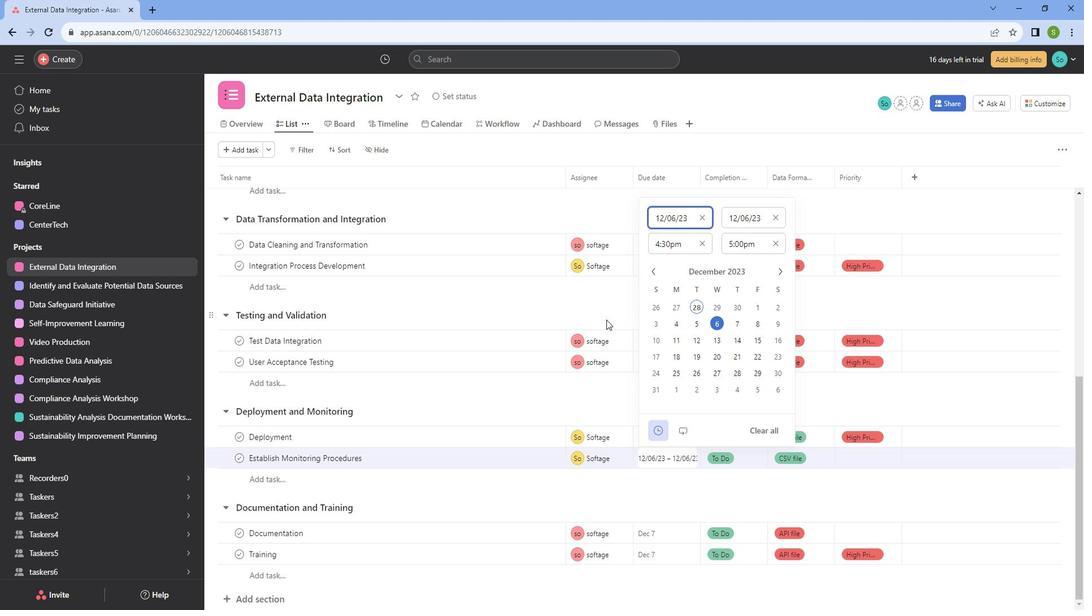 
Action: Mouse moved to (656, 522)
Screenshot: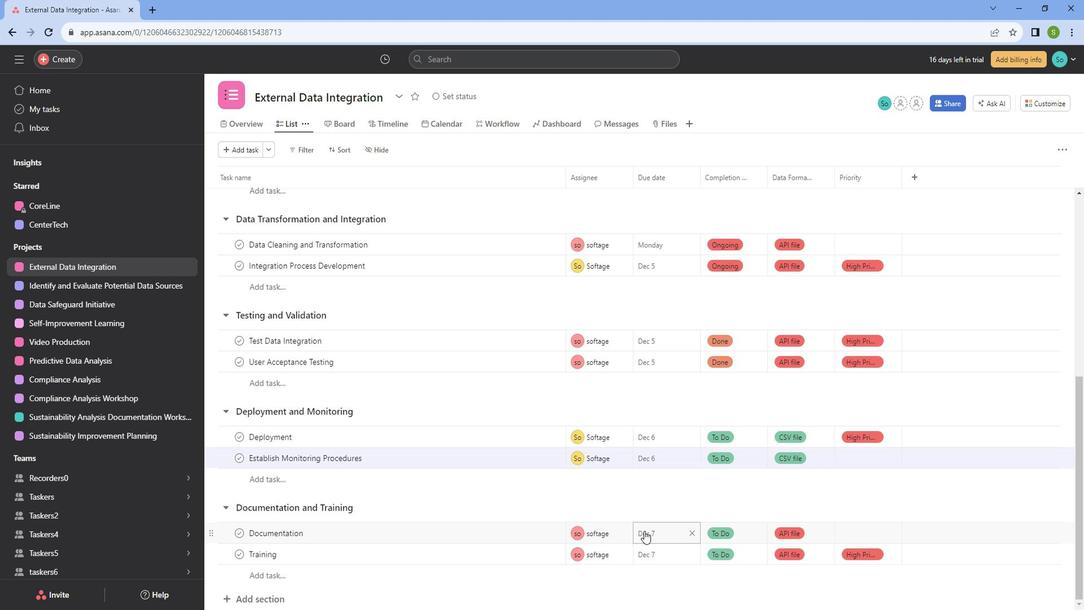 
Action: Mouse pressed left at (656, 522)
Screenshot: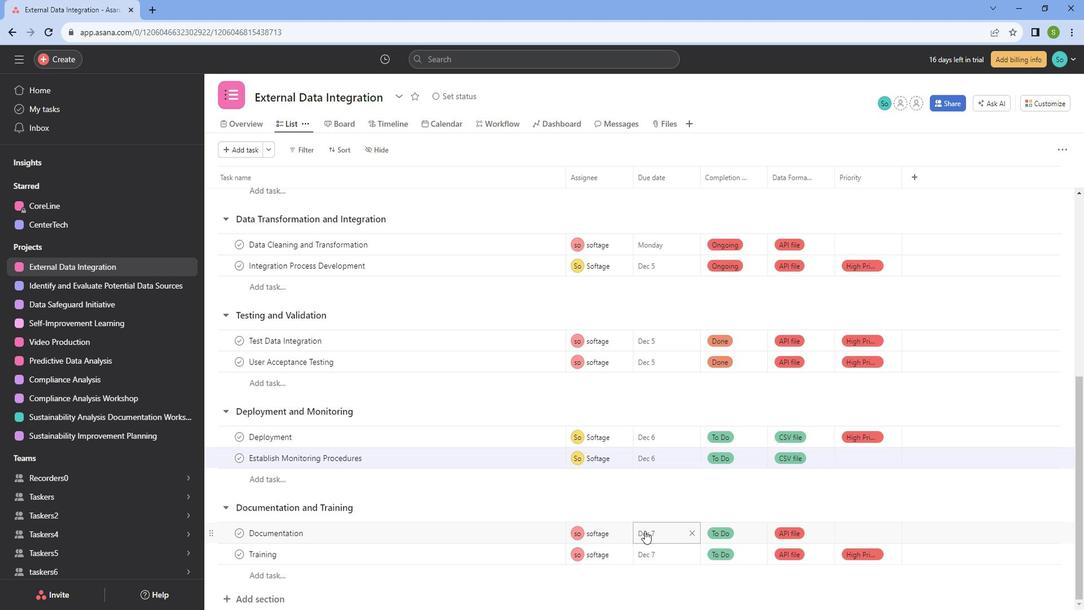 
Action: Mouse moved to (700, 321)
Screenshot: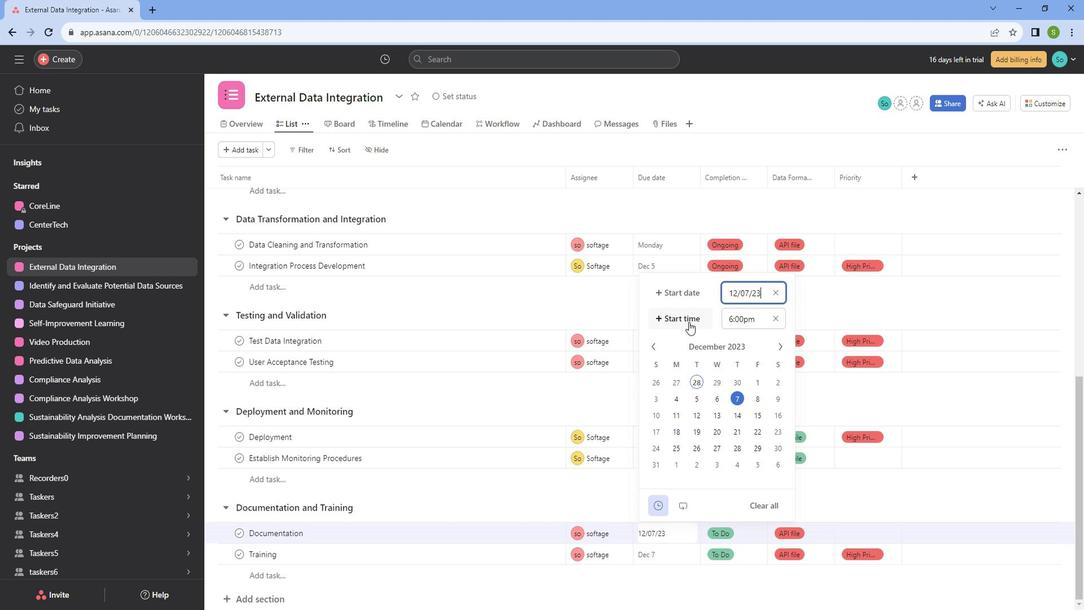 
Action: Mouse pressed left at (700, 321)
Screenshot: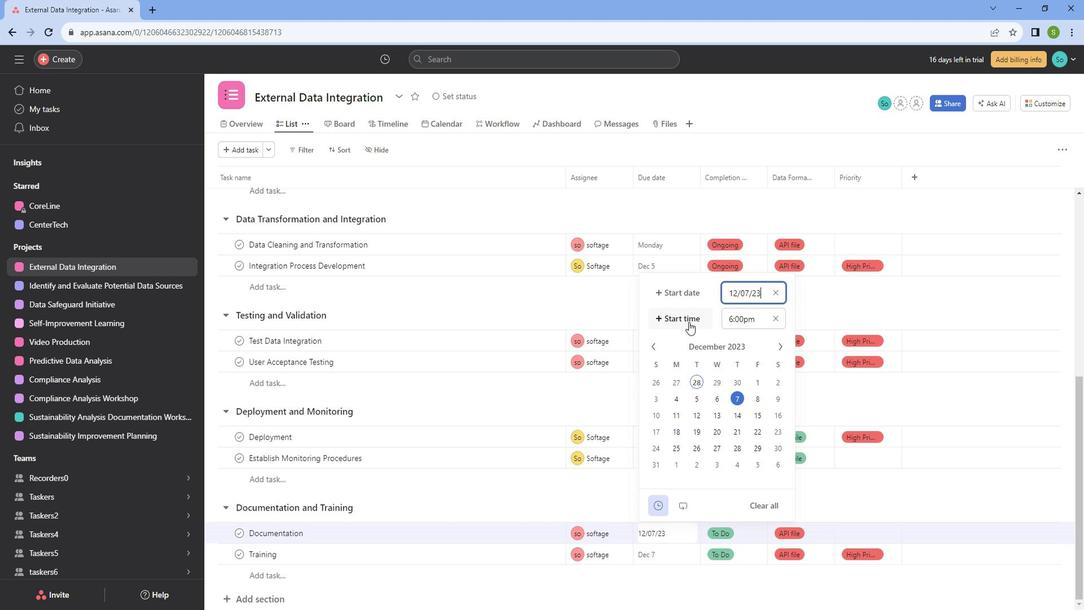 
Action: Mouse moved to (687, 380)
Screenshot: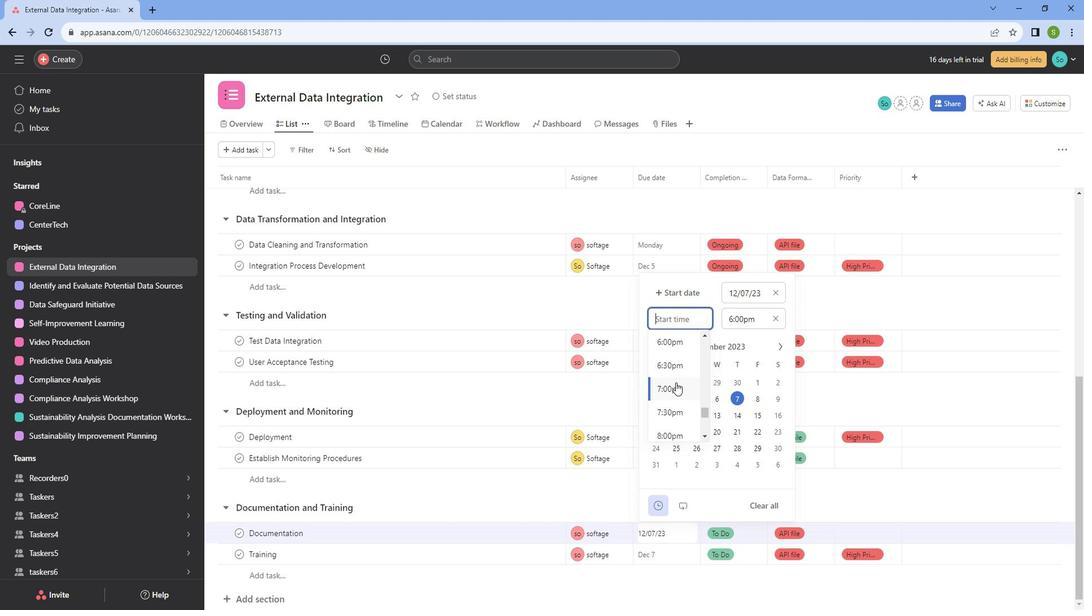 
Action: Mouse scrolled (687, 380) with delta (0, 0)
Screenshot: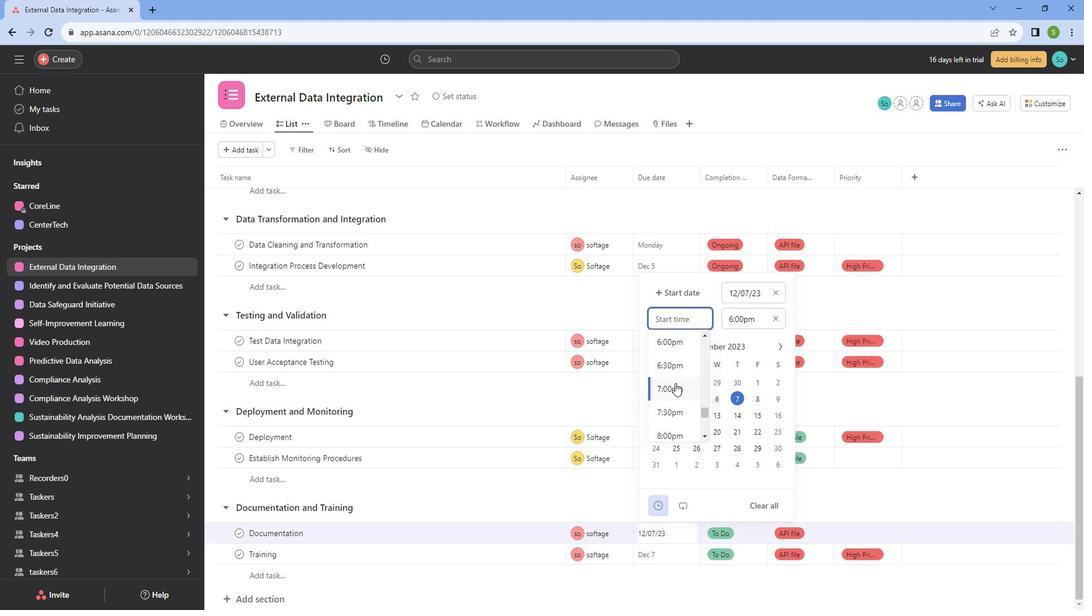 
Action: Mouse moved to (683, 383)
Screenshot: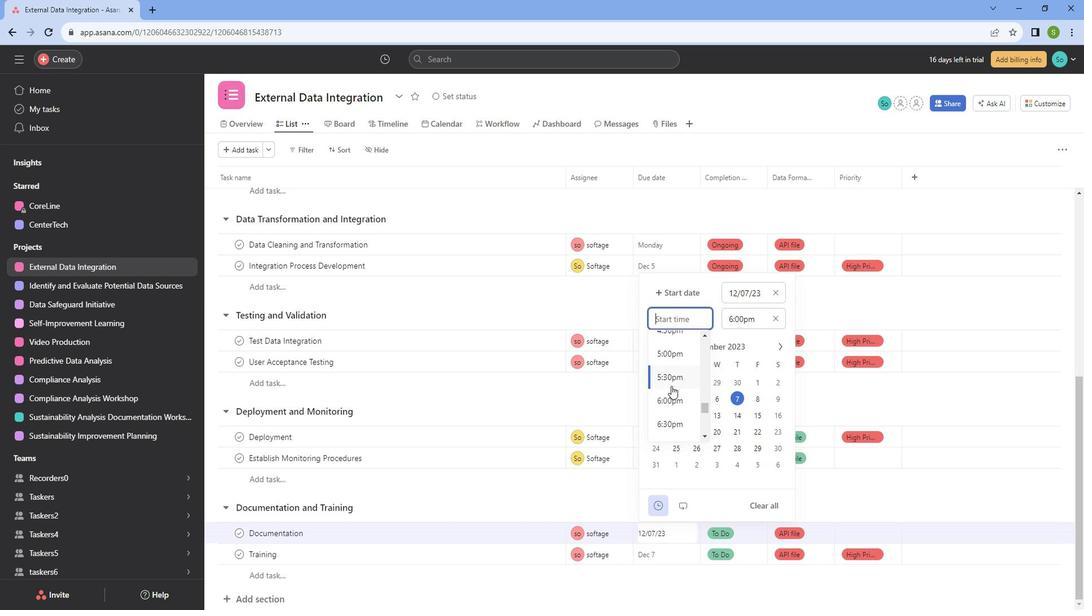 
Action: Mouse pressed left at (683, 383)
Screenshot: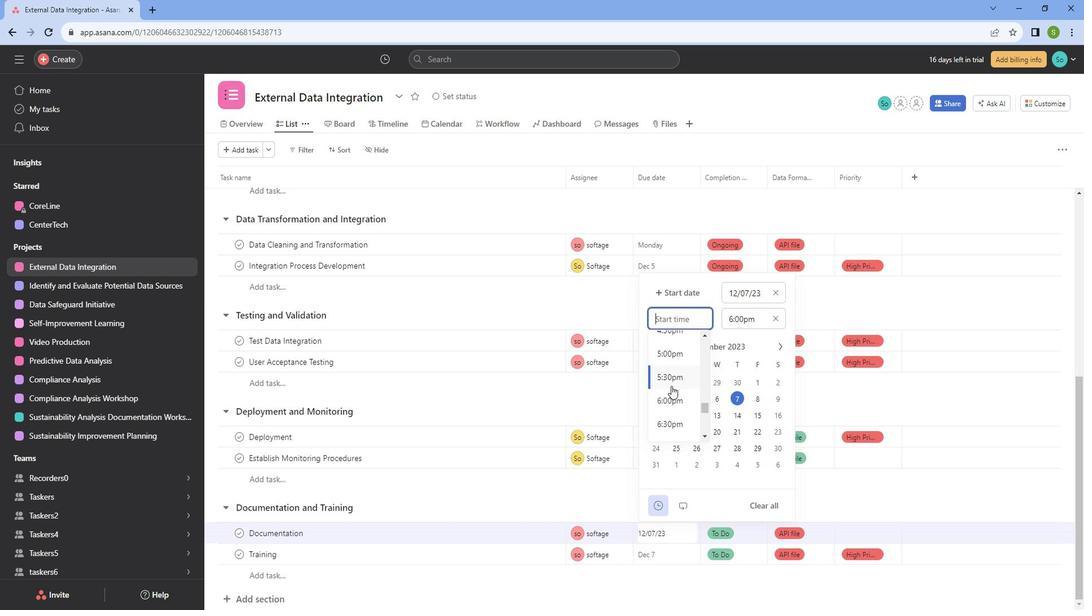 
Action: Mouse moved to (595, 478)
Screenshot: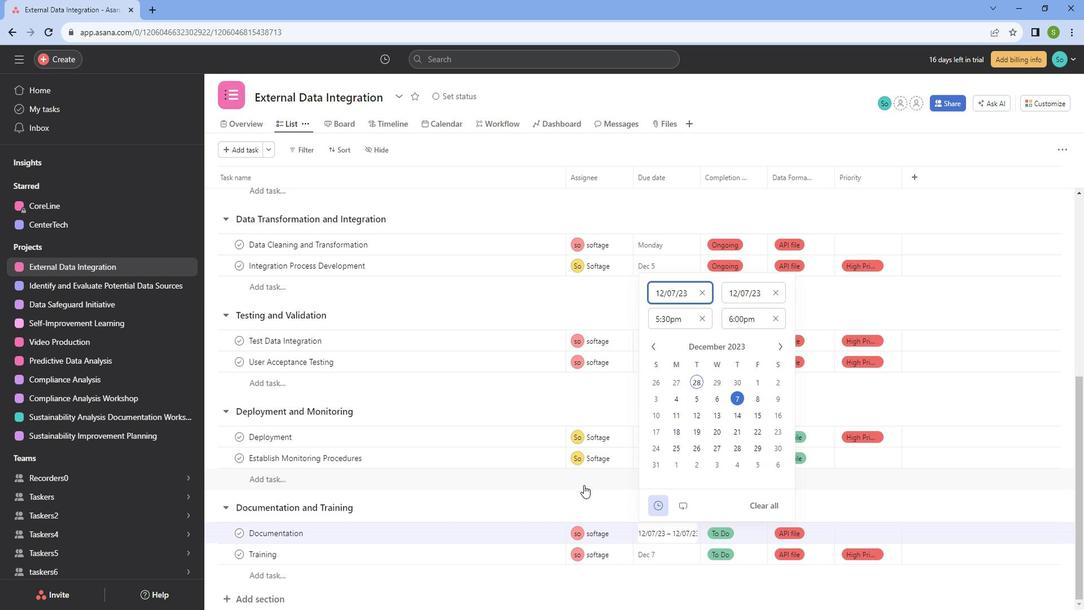 
Action: Mouse pressed left at (595, 478)
Screenshot: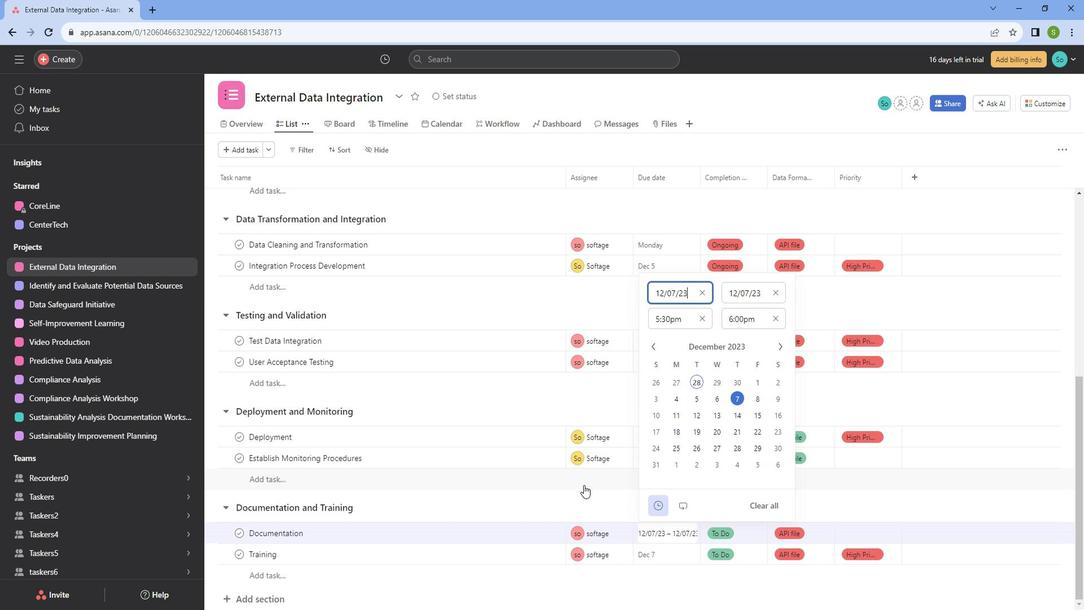 
Action: Mouse moved to (610, 485)
Screenshot: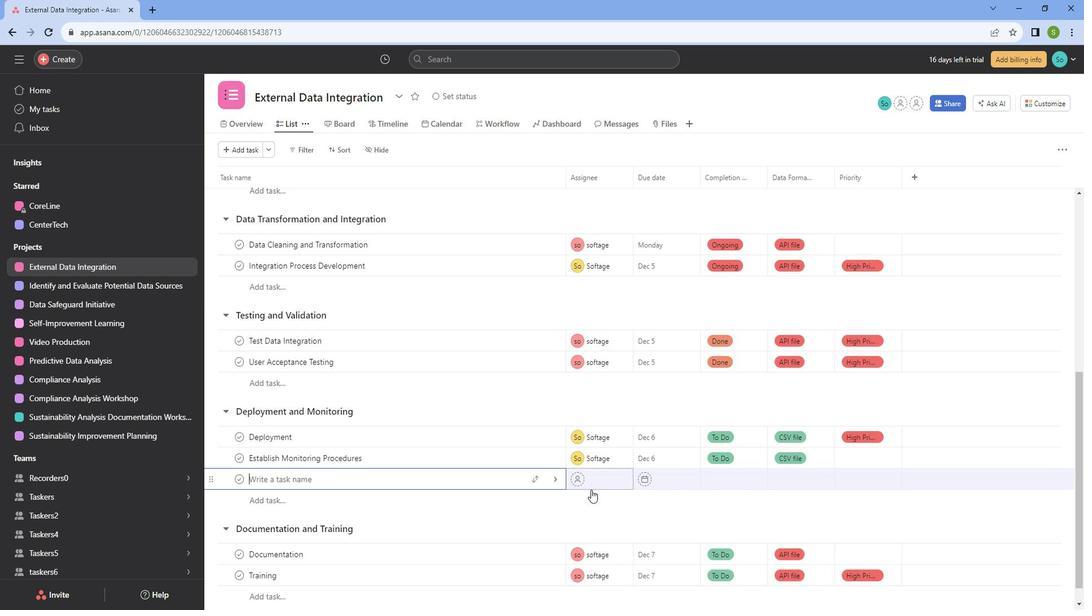 
Action: Mouse scrolled (610, 485) with delta (0, 0)
Screenshot: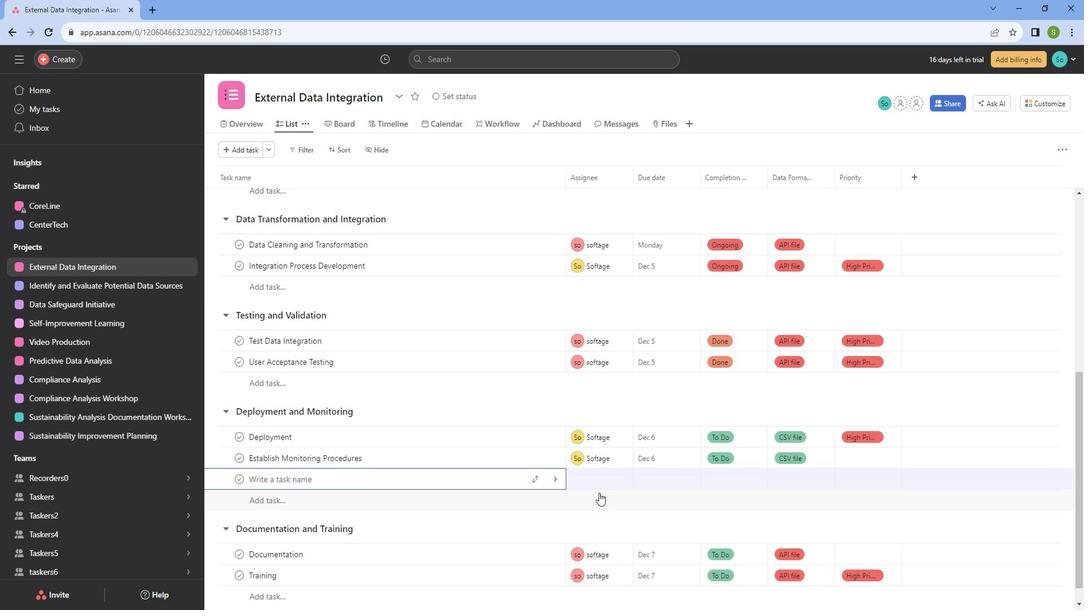 
Action: Mouse scrolled (610, 485) with delta (0, 0)
Screenshot: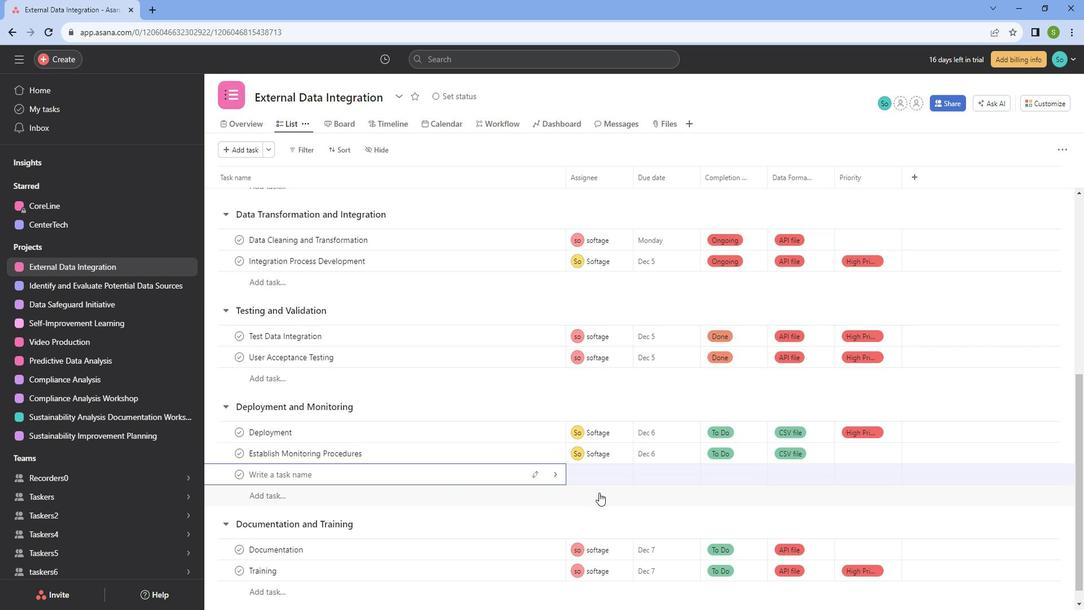 
Action: Mouse moved to (667, 545)
Screenshot: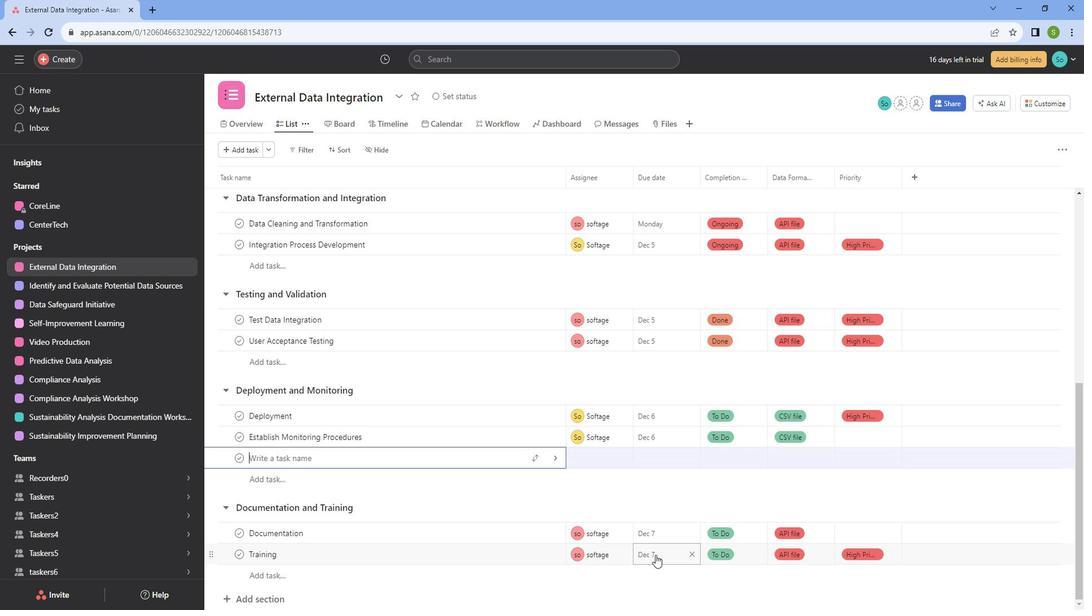 
Action: Mouse pressed left at (667, 545)
Screenshot: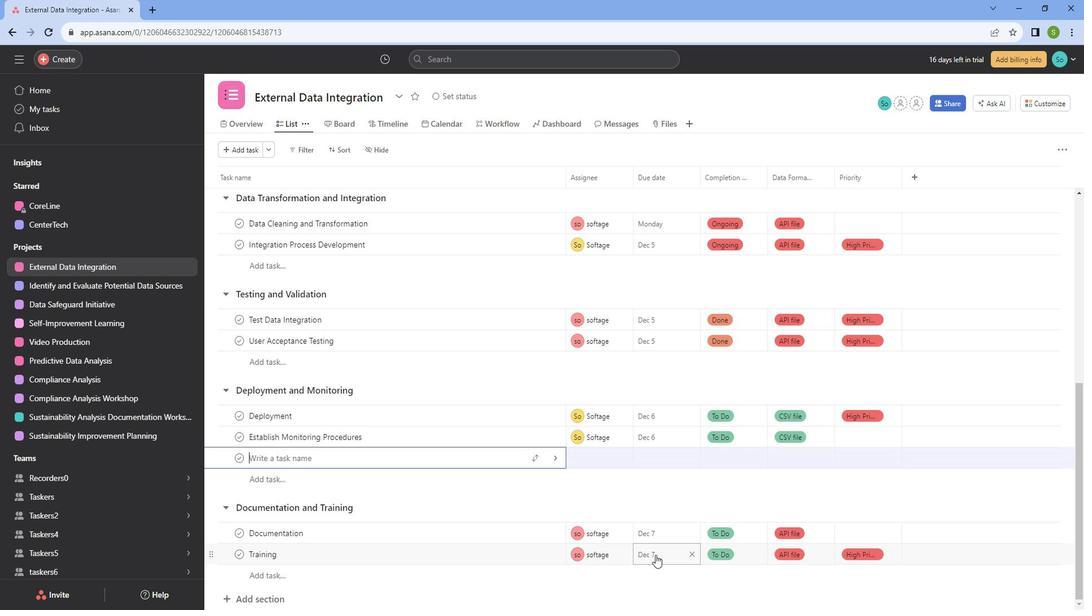 
Action: Mouse moved to (711, 347)
Screenshot: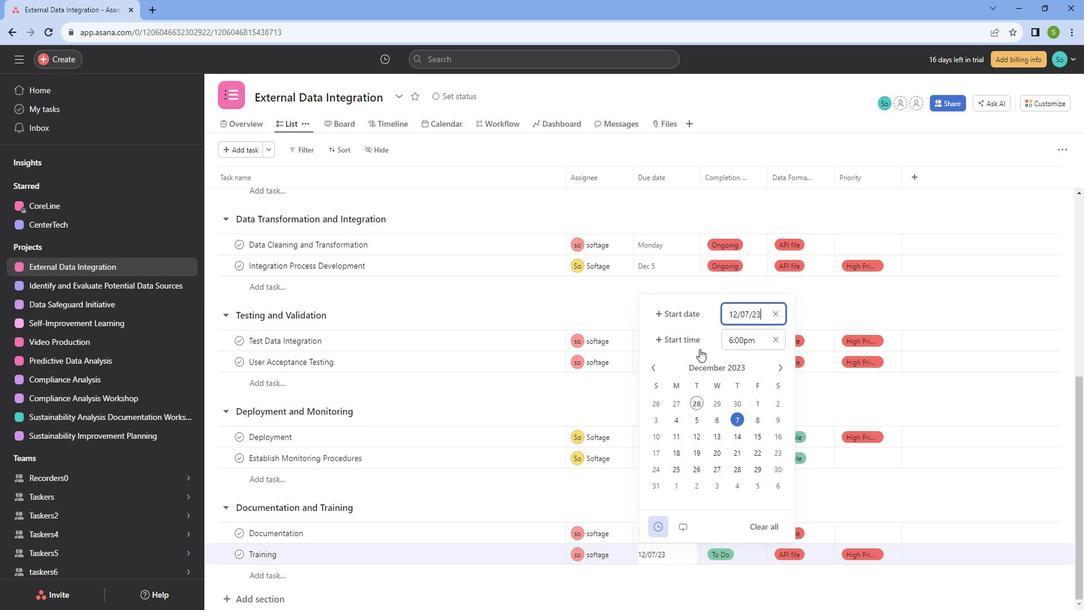 
Action: Mouse pressed left at (711, 347)
Screenshot: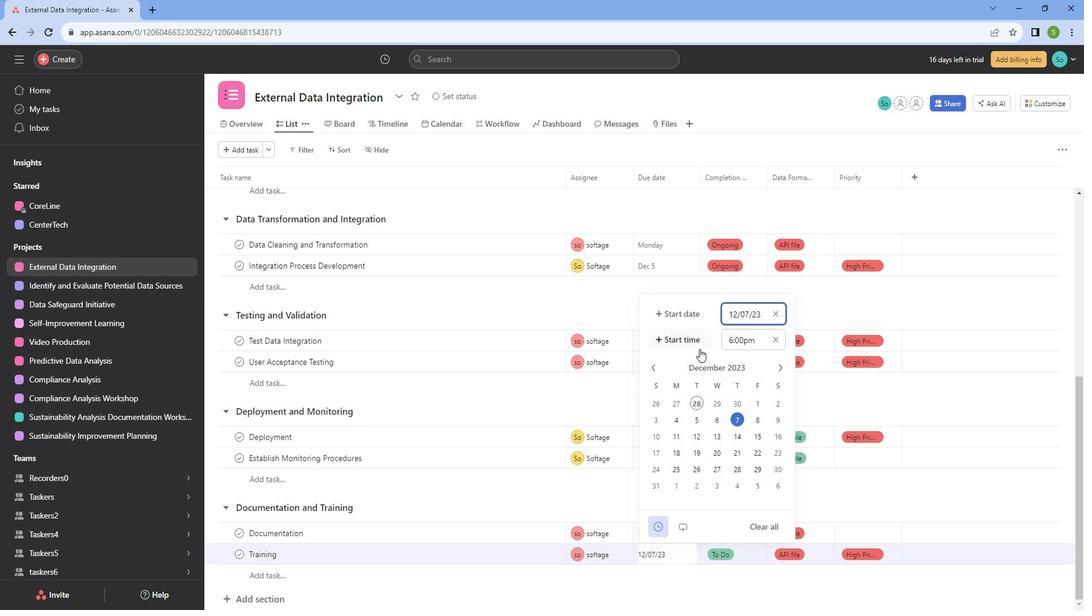 
Action: Mouse moved to (694, 377)
Screenshot: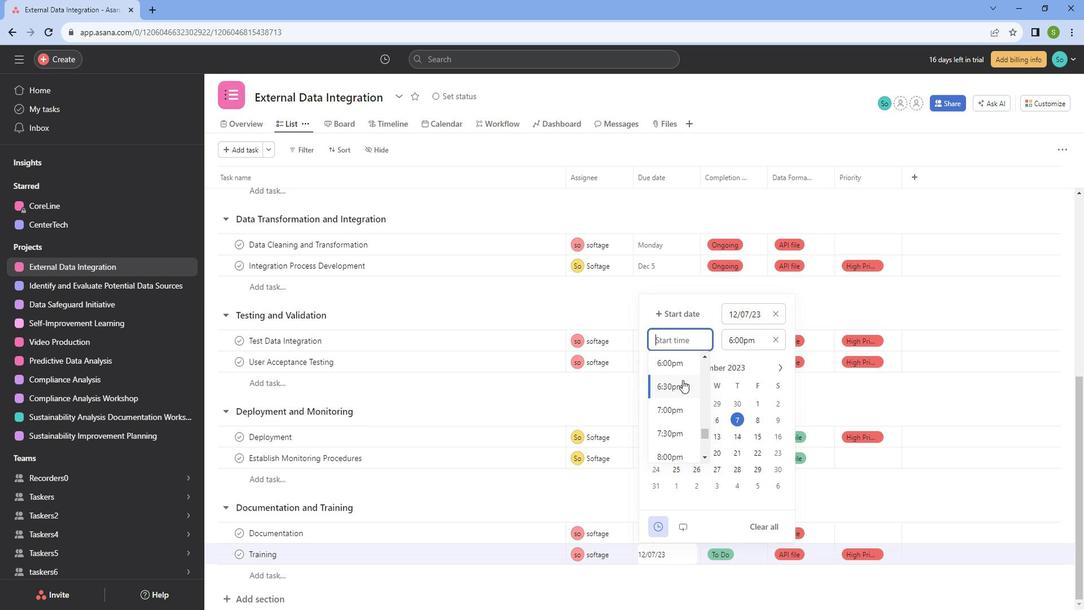 
Action: Mouse scrolled (694, 377) with delta (0, 0)
Screenshot: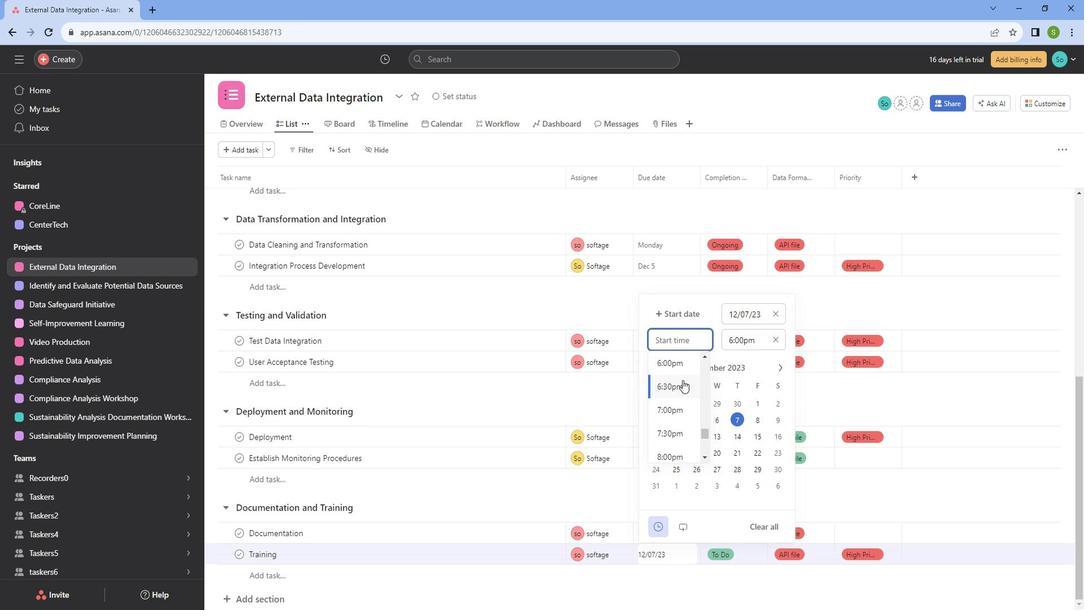 
Action: Mouse moved to (686, 393)
Screenshot: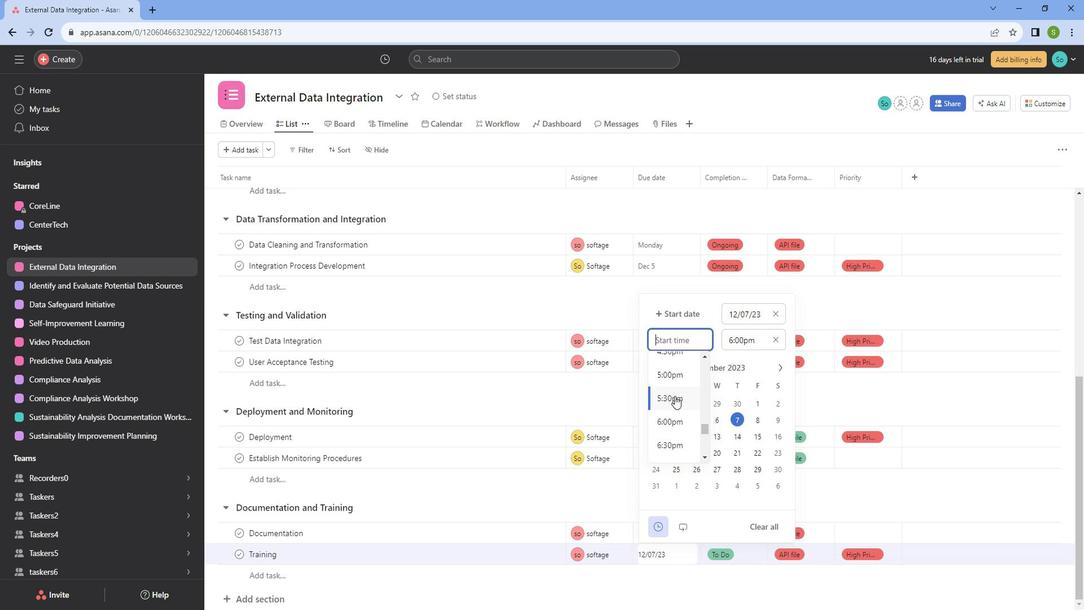 
Action: Mouse pressed left at (686, 393)
Screenshot: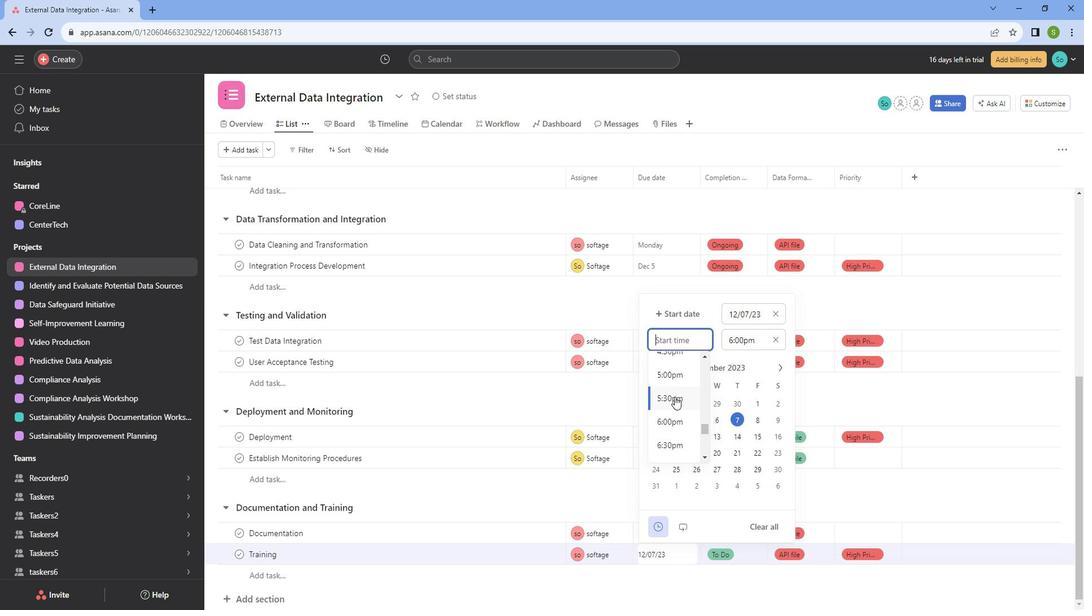 
Action: Mouse moved to (581, 401)
Screenshot: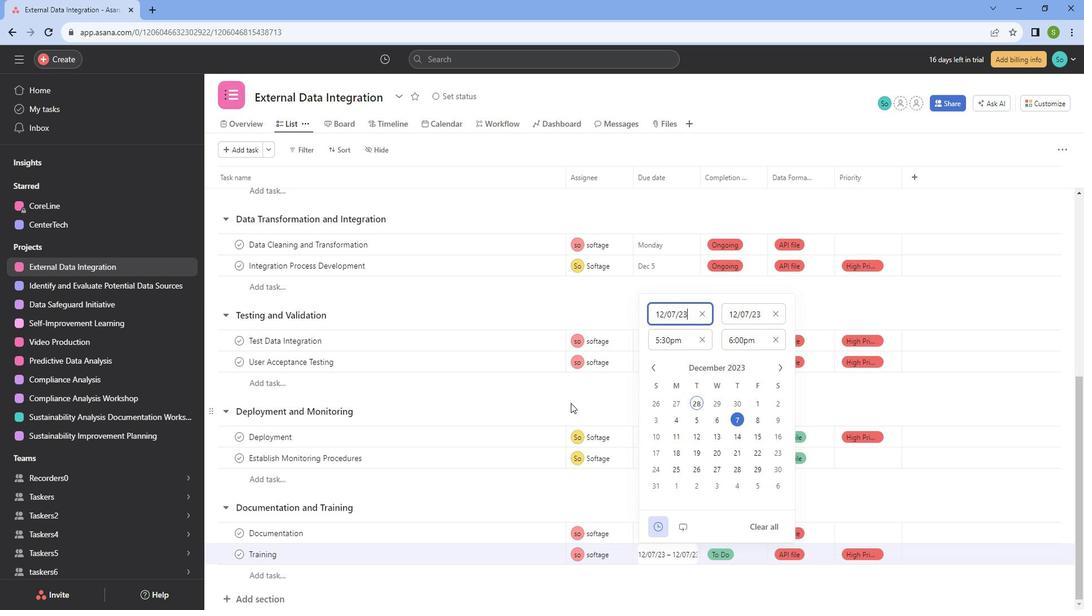 
Action: Mouse pressed left at (581, 401)
Screenshot: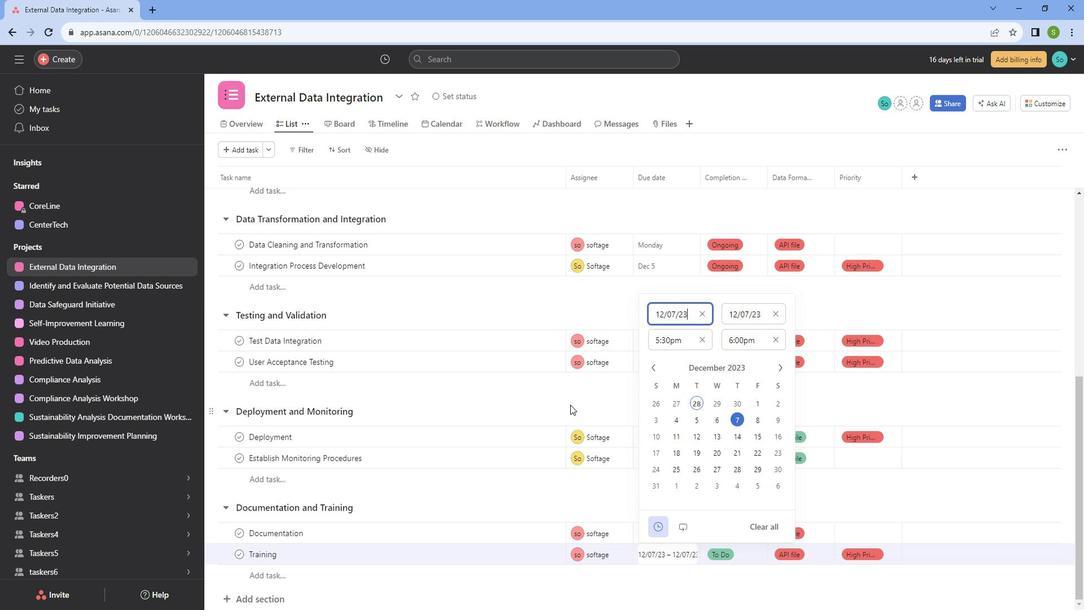 
Action: Mouse scrolled (581, 400) with delta (0, 0)
Screenshot: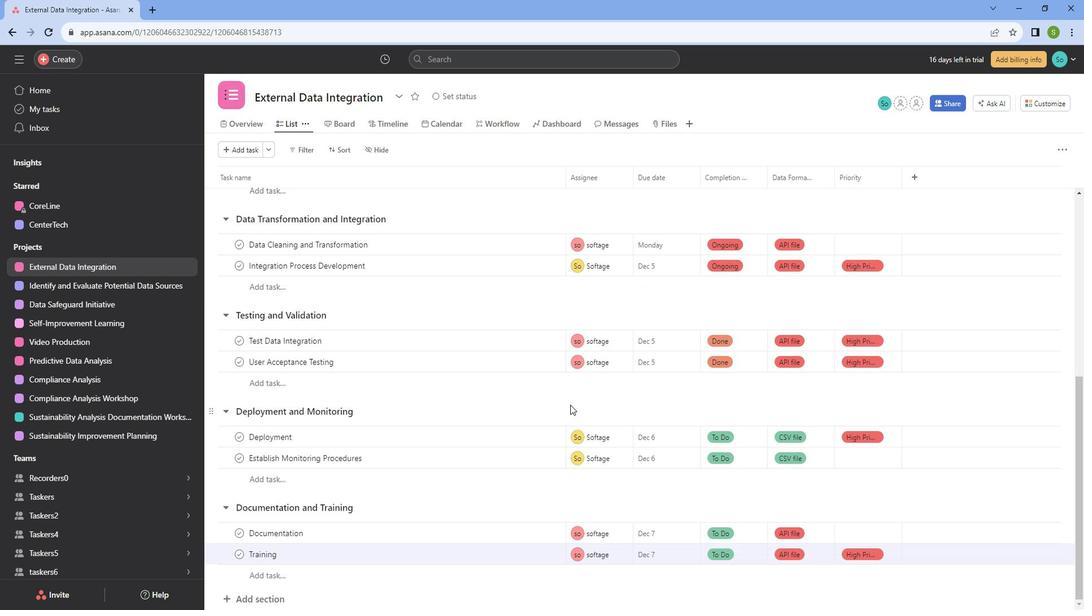 
Action: Mouse scrolled (581, 400) with delta (0, 0)
Screenshot: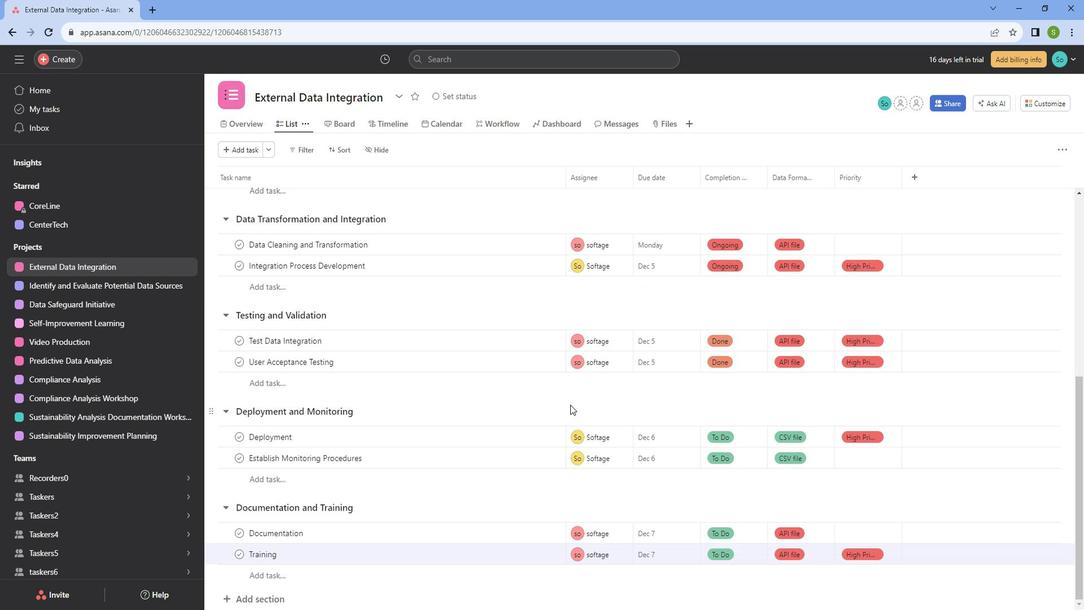 
Action: Mouse scrolled (581, 400) with delta (0, 0)
Screenshot: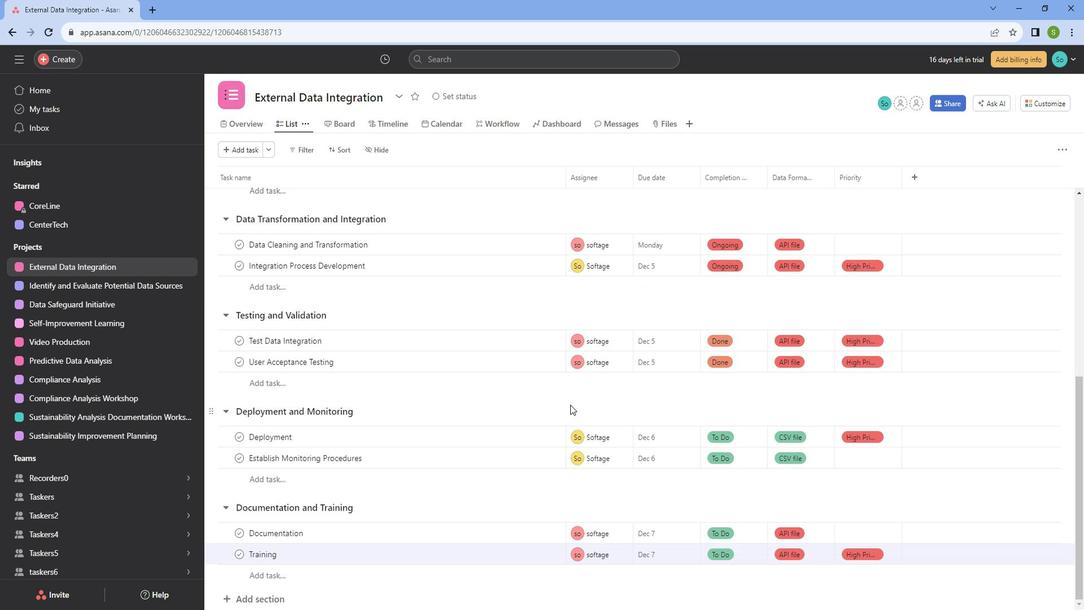 
Action: Mouse scrolled (581, 400) with delta (0, 0)
Screenshot: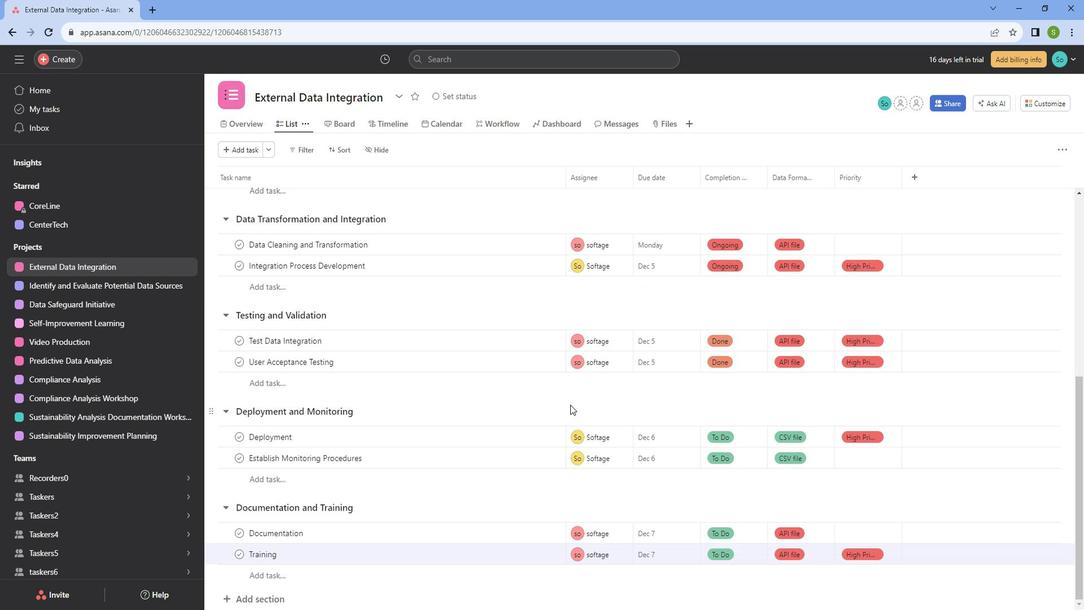
Action: Mouse moved to (581, 397)
Screenshot: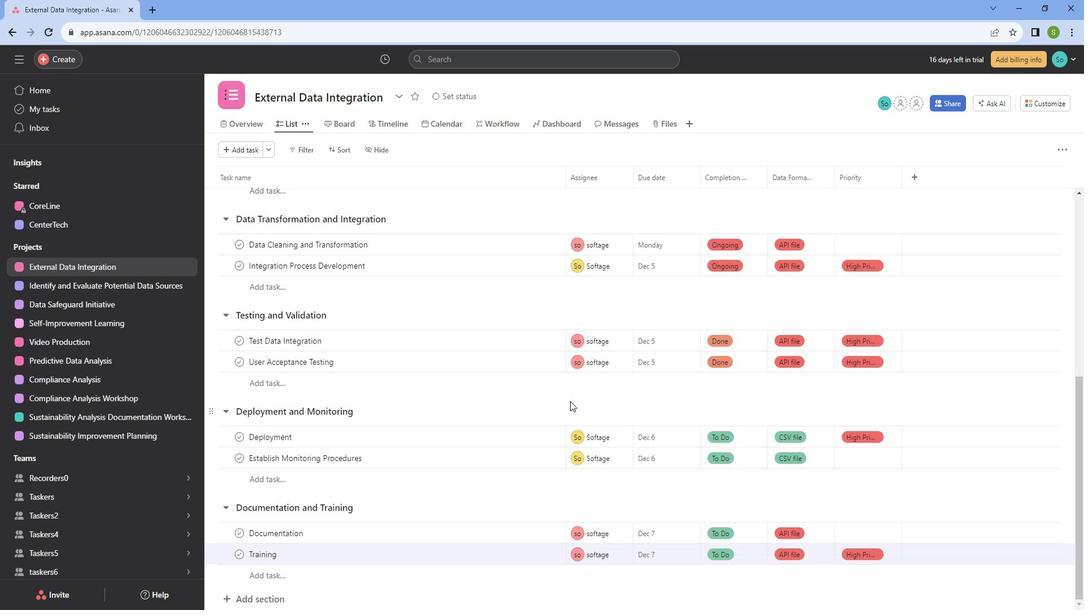 
Action: Mouse scrolled (581, 398) with delta (0, 0)
Screenshot: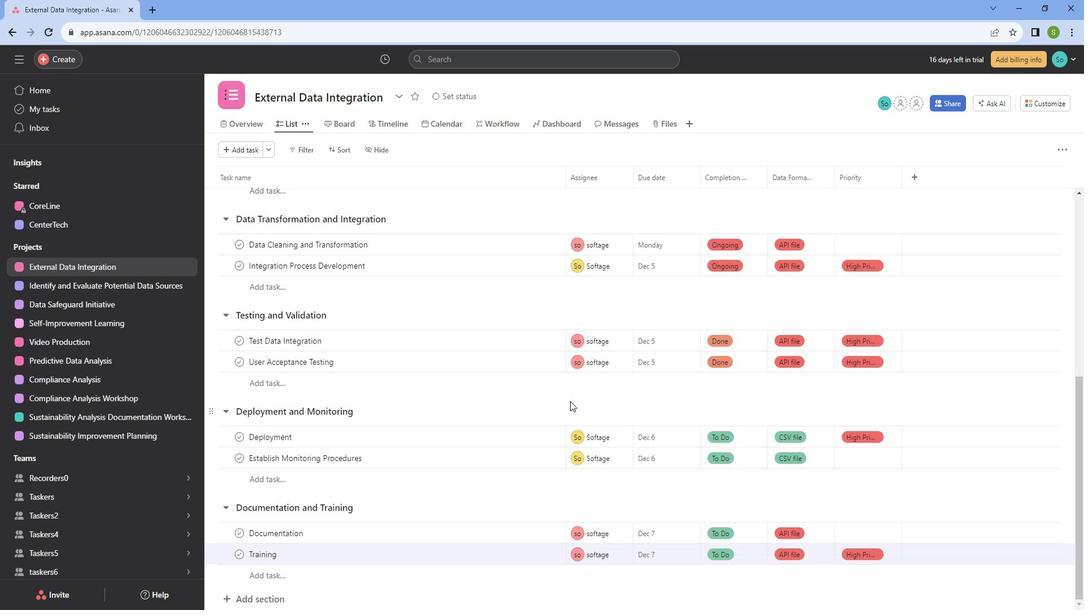
Action: Mouse scrolled (581, 398) with delta (0, 0)
Screenshot: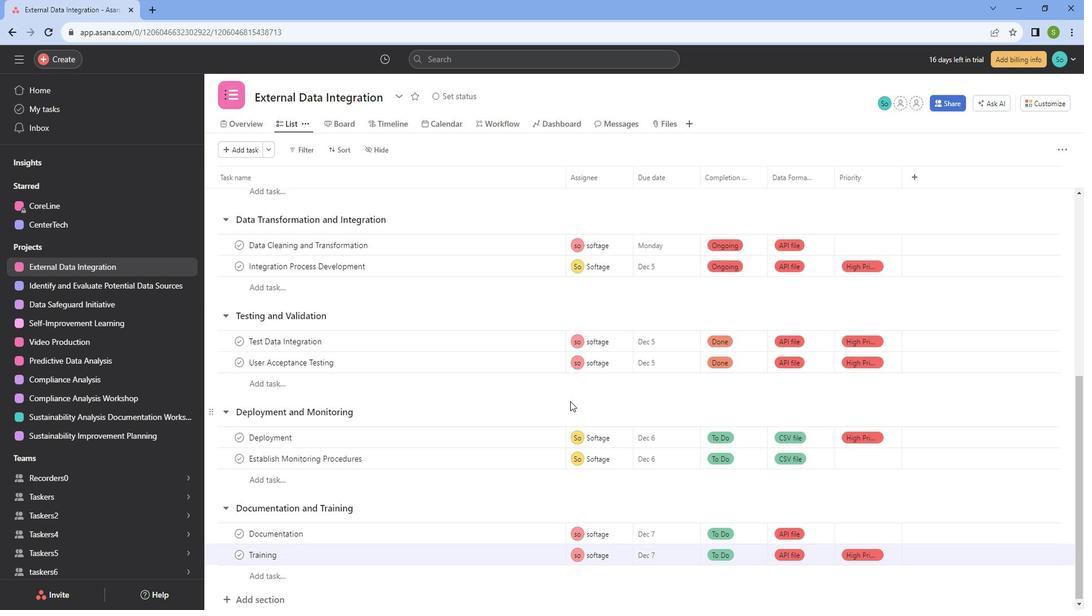 
Action: Mouse scrolled (581, 398) with delta (0, 0)
Screenshot: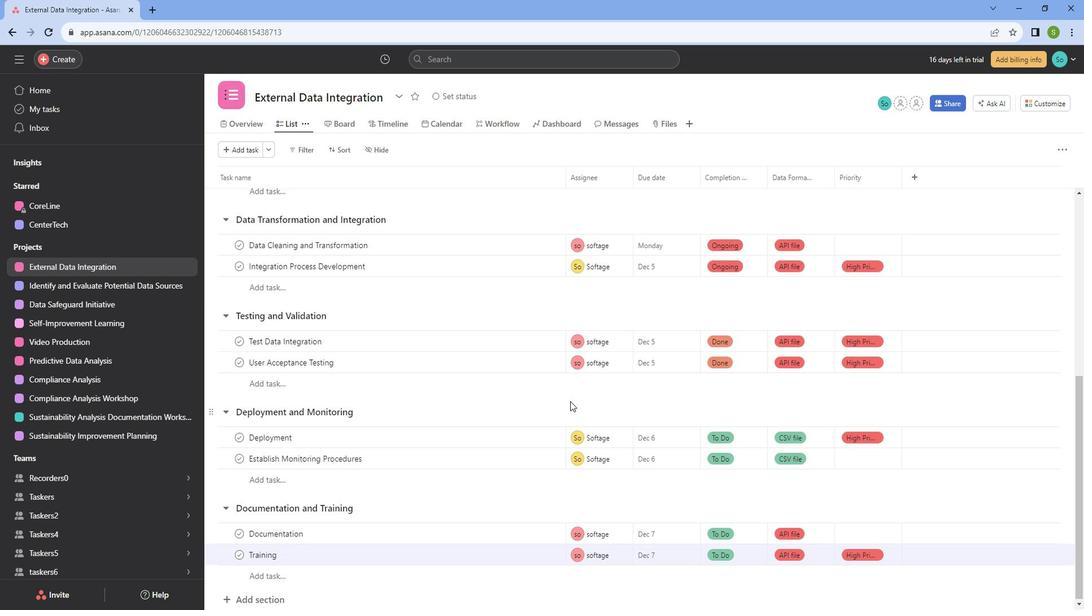 
Action: Mouse scrolled (581, 398) with delta (0, 0)
Screenshot: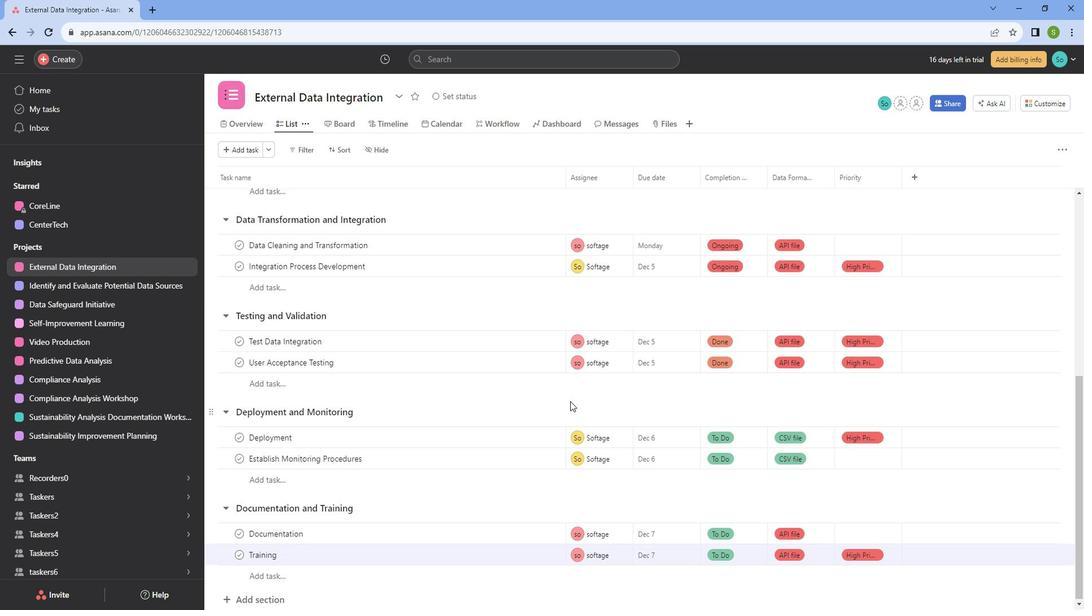 
Action: Mouse scrolled (581, 398) with delta (0, 0)
Screenshot: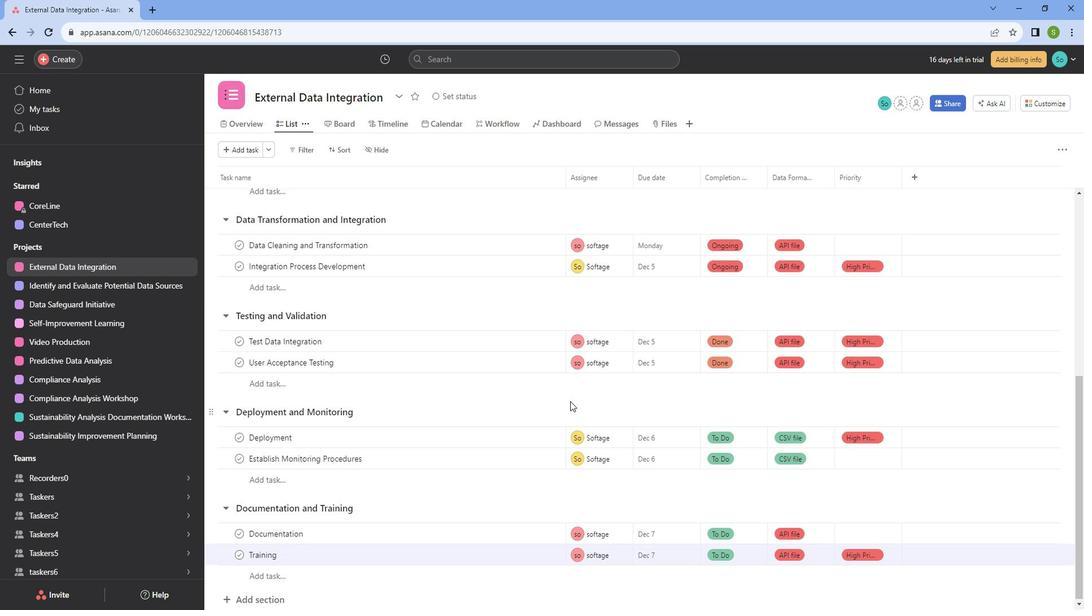 
Action: Mouse scrolled (581, 398) with delta (0, 0)
Screenshot: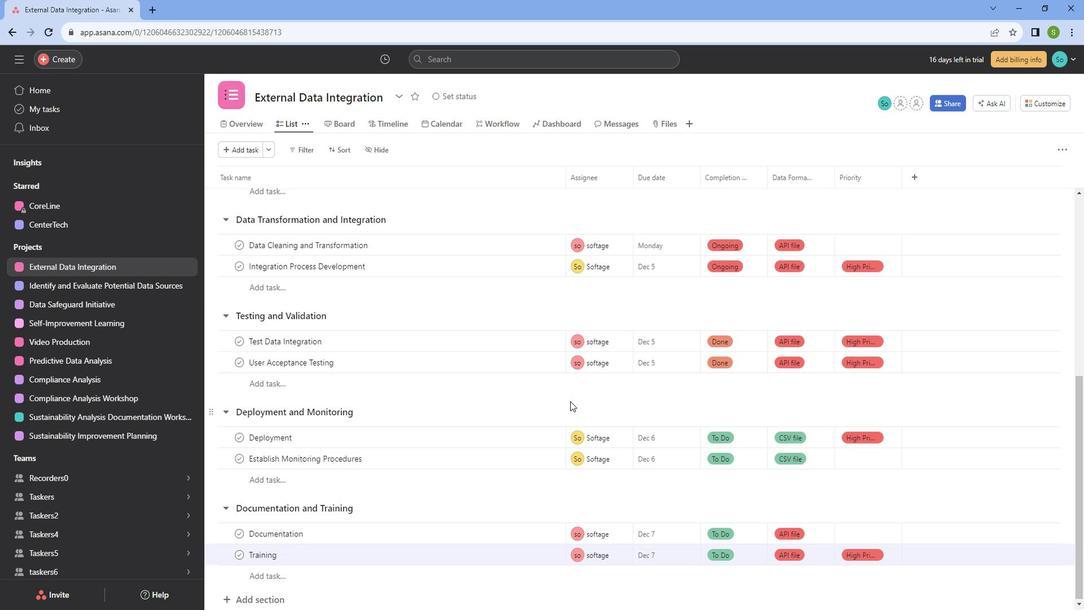 
Action: Mouse scrolled (581, 398) with delta (0, 0)
Screenshot: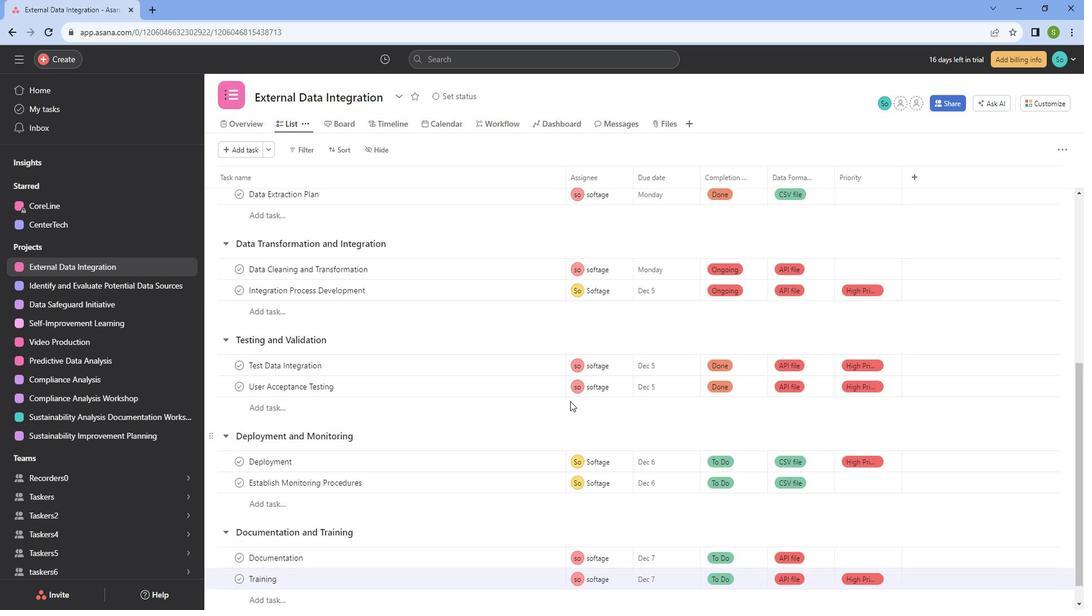 
Action: Mouse scrolled (581, 398) with delta (0, 0)
Screenshot: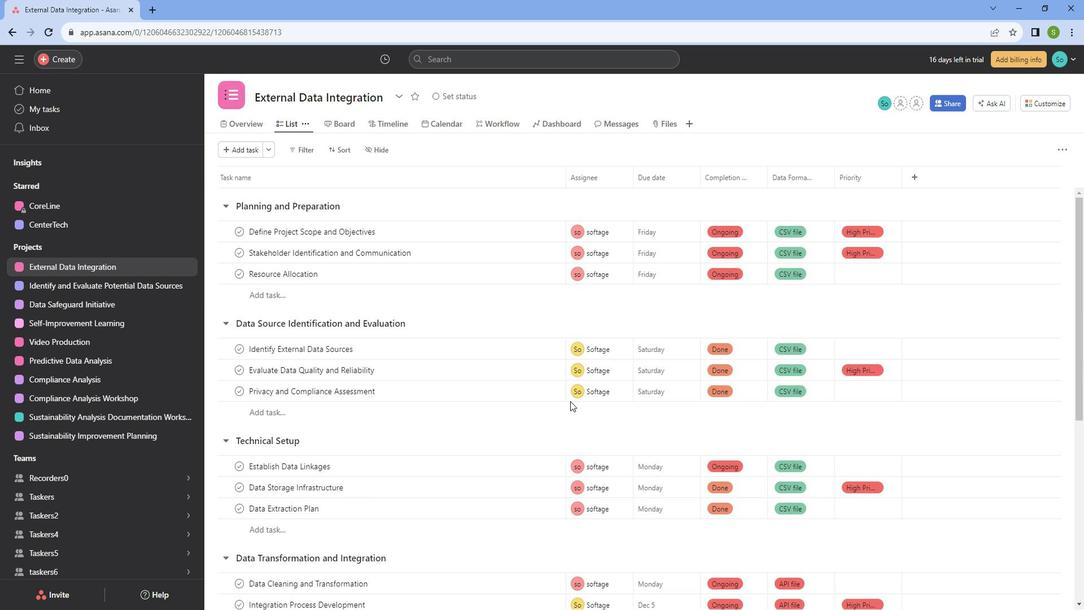 
Action: Mouse scrolled (581, 398) with delta (0, 0)
Screenshot: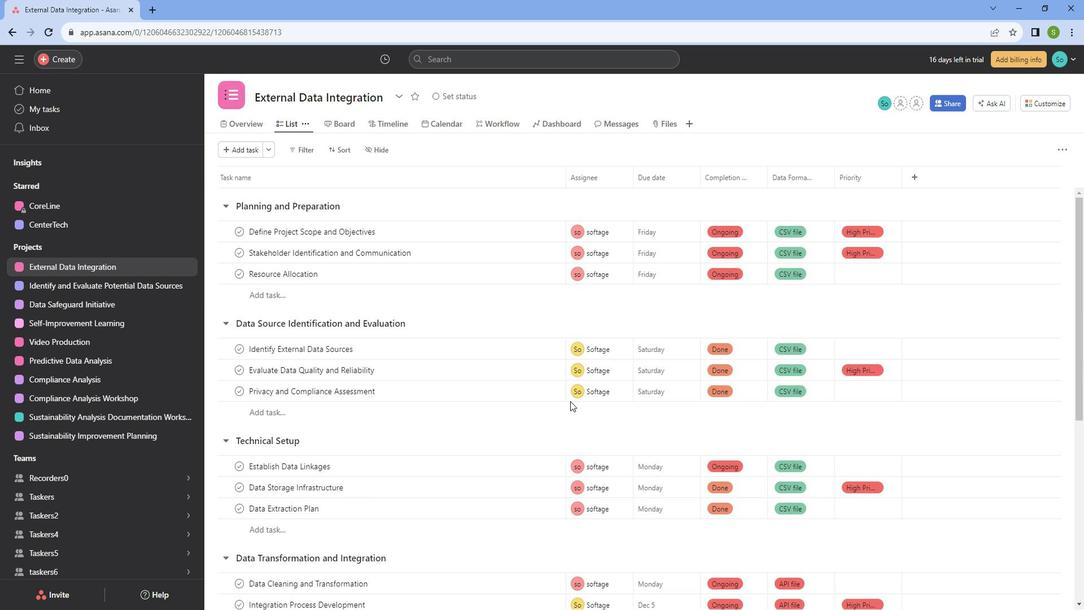 
Action: Mouse scrolled (581, 398) with delta (0, 0)
Screenshot: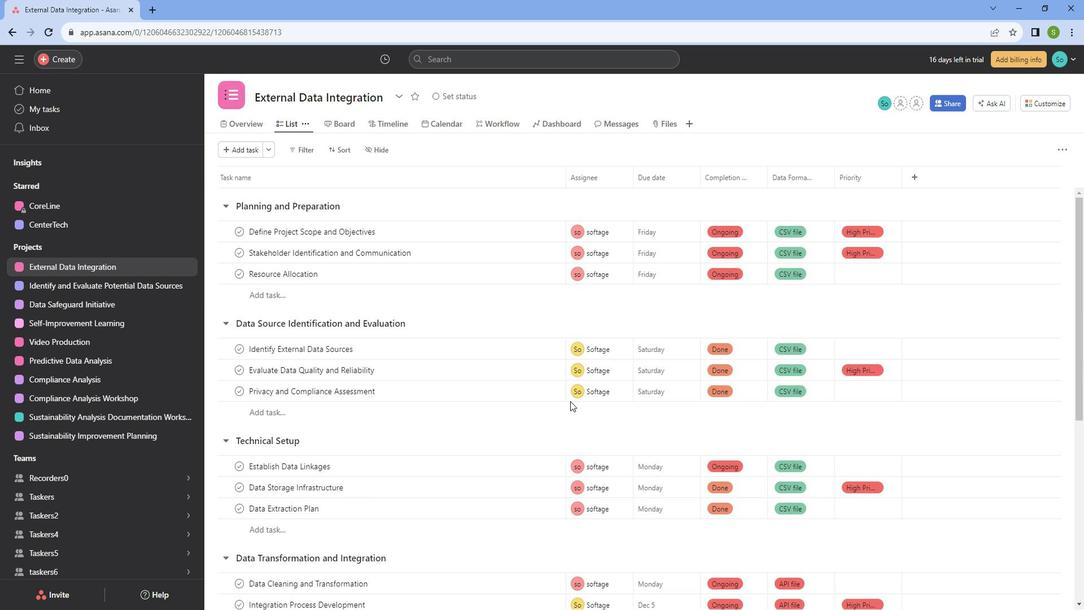 
Action: Mouse scrolled (581, 398) with delta (0, 0)
Screenshot: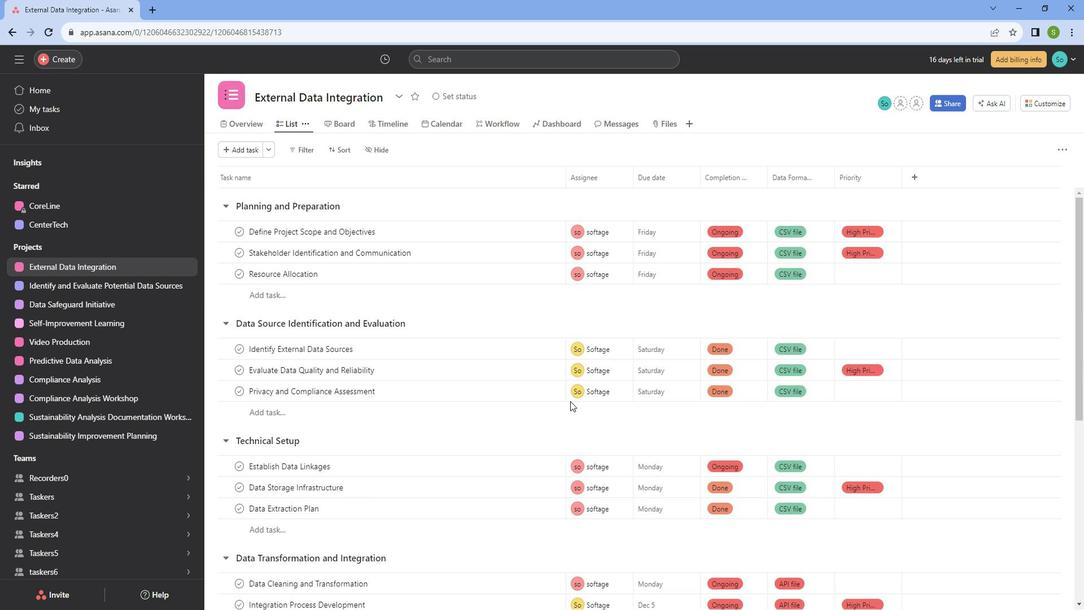
Action: Mouse scrolled (581, 398) with delta (0, 0)
Screenshot: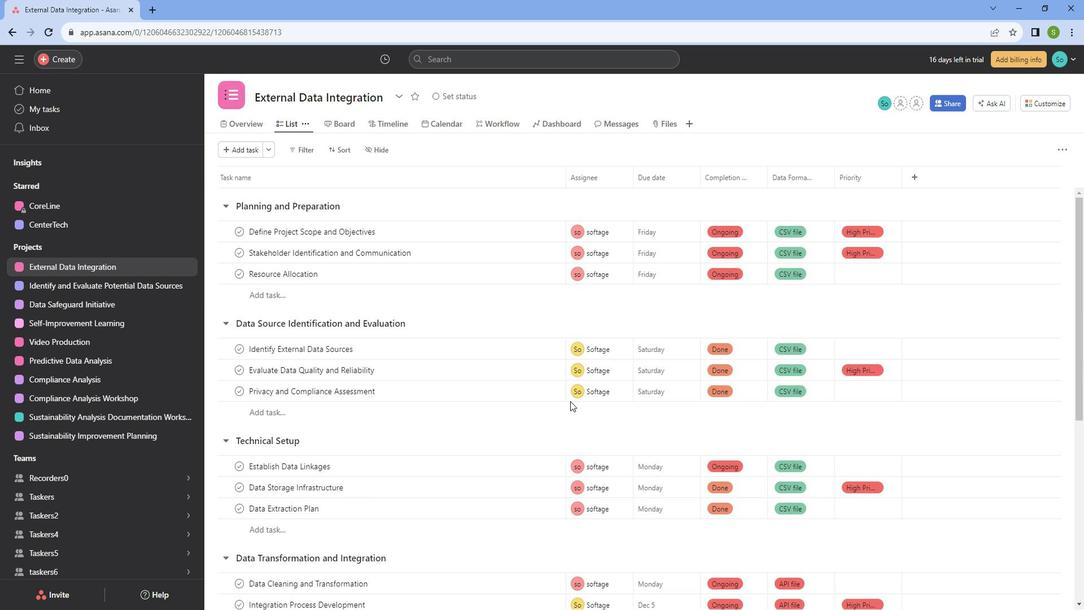 
Action: Mouse scrolled (581, 398) with delta (0, 0)
Screenshot: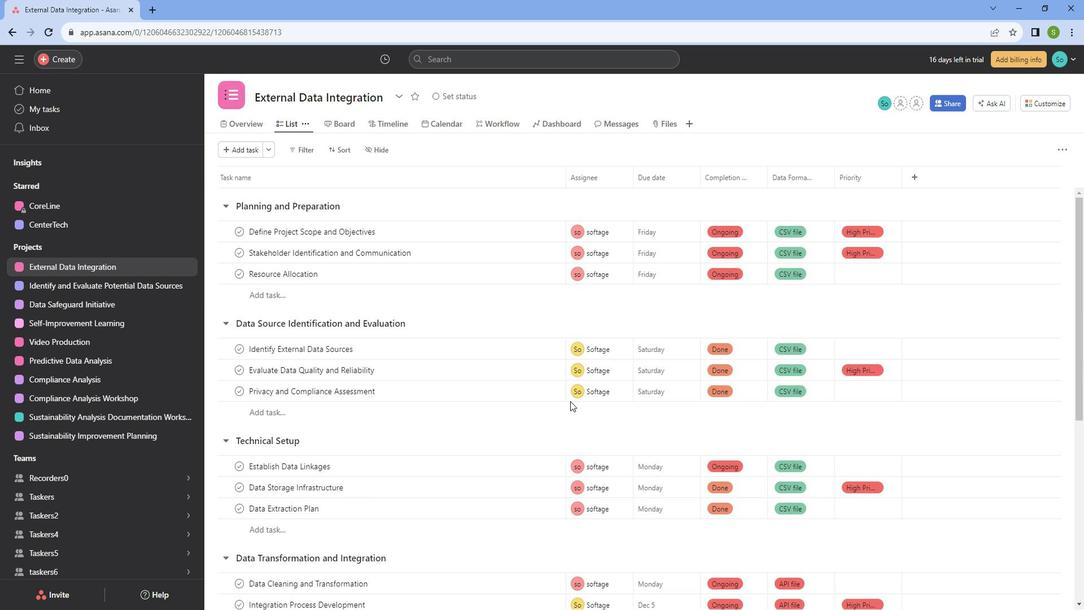 
